 Task: Look for space in Sīdī Sālim, Egypt from 5th July, 2023 to 11th July, 2023 for 2 adults in price range Rs.8000 to Rs.16000. Place can be entire place with 2 bedrooms having 2 beds and 1 bathroom. Property type can be house, flat, guest house. Booking option can be shelf check-in. Required host language is English.
Action: Mouse moved to (534, 97)
Screenshot: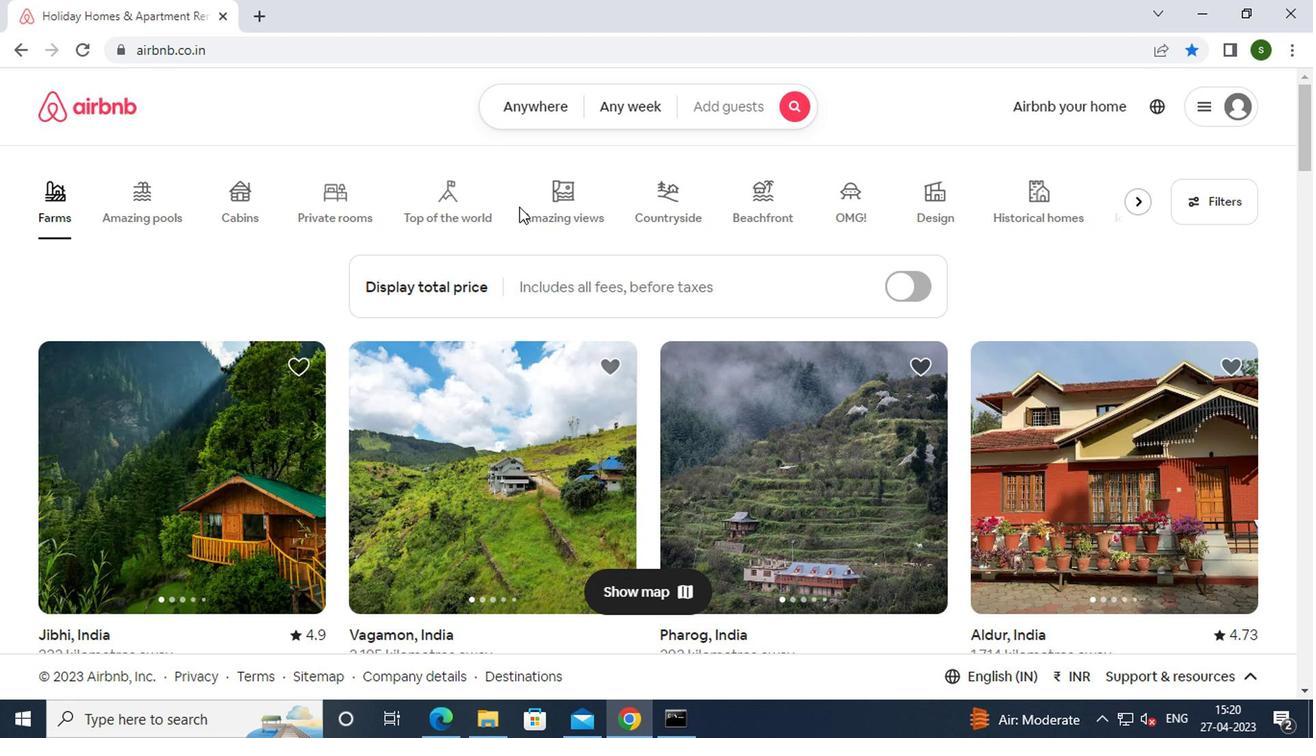 
Action: Mouse pressed left at (534, 97)
Screenshot: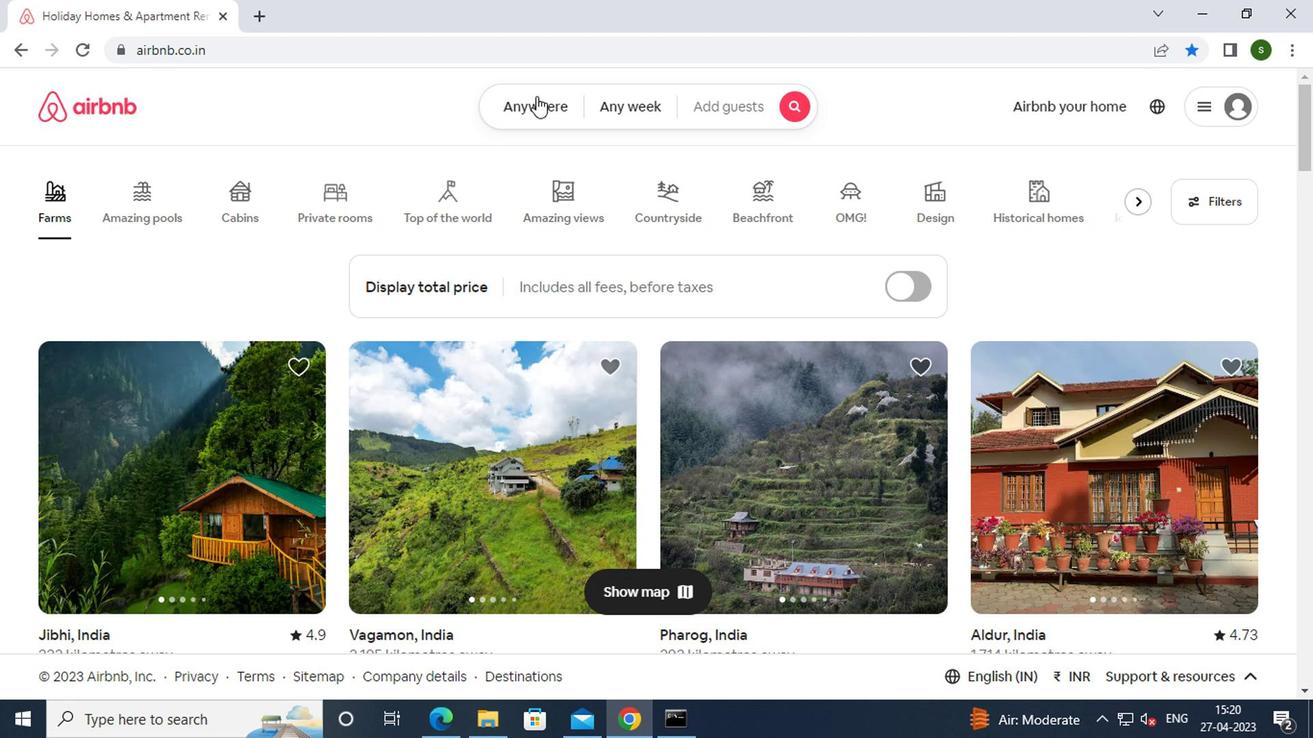 
Action: Mouse moved to (392, 188)
Screenshot: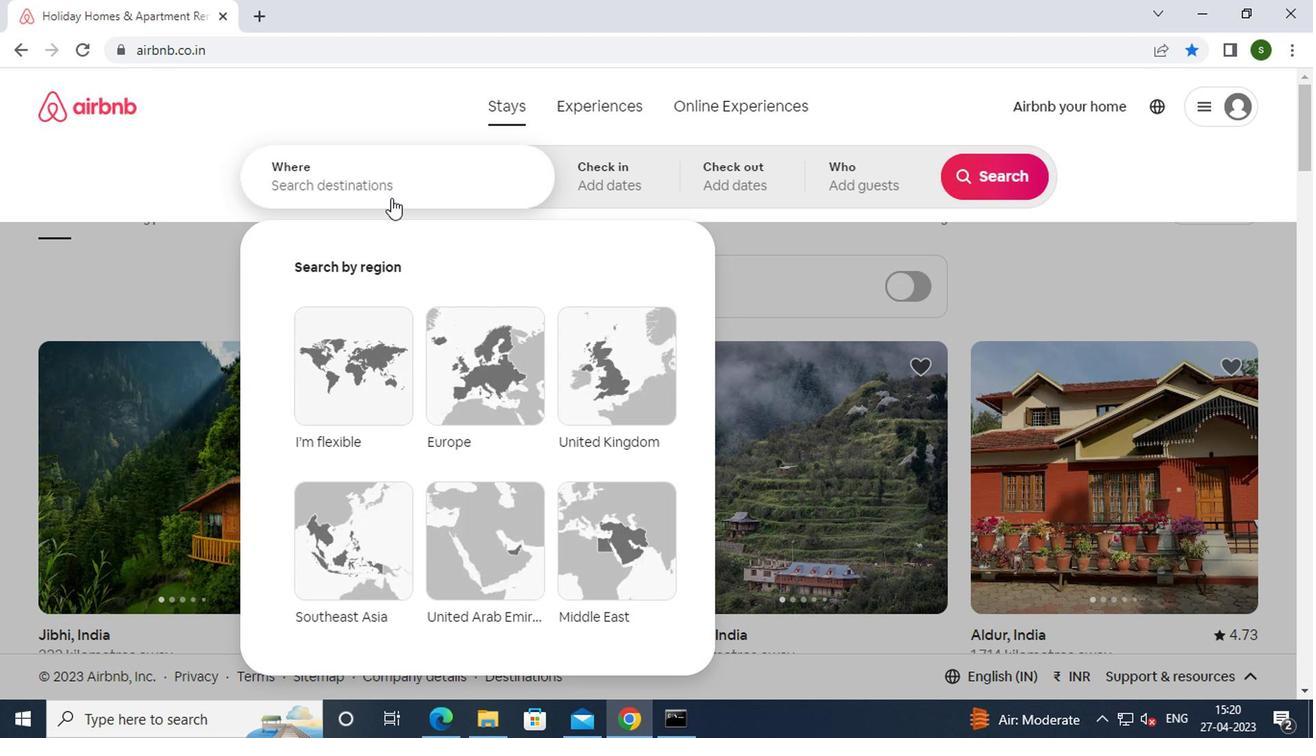 
Action: Mouse pressed left at (392, 188)
Screenshot: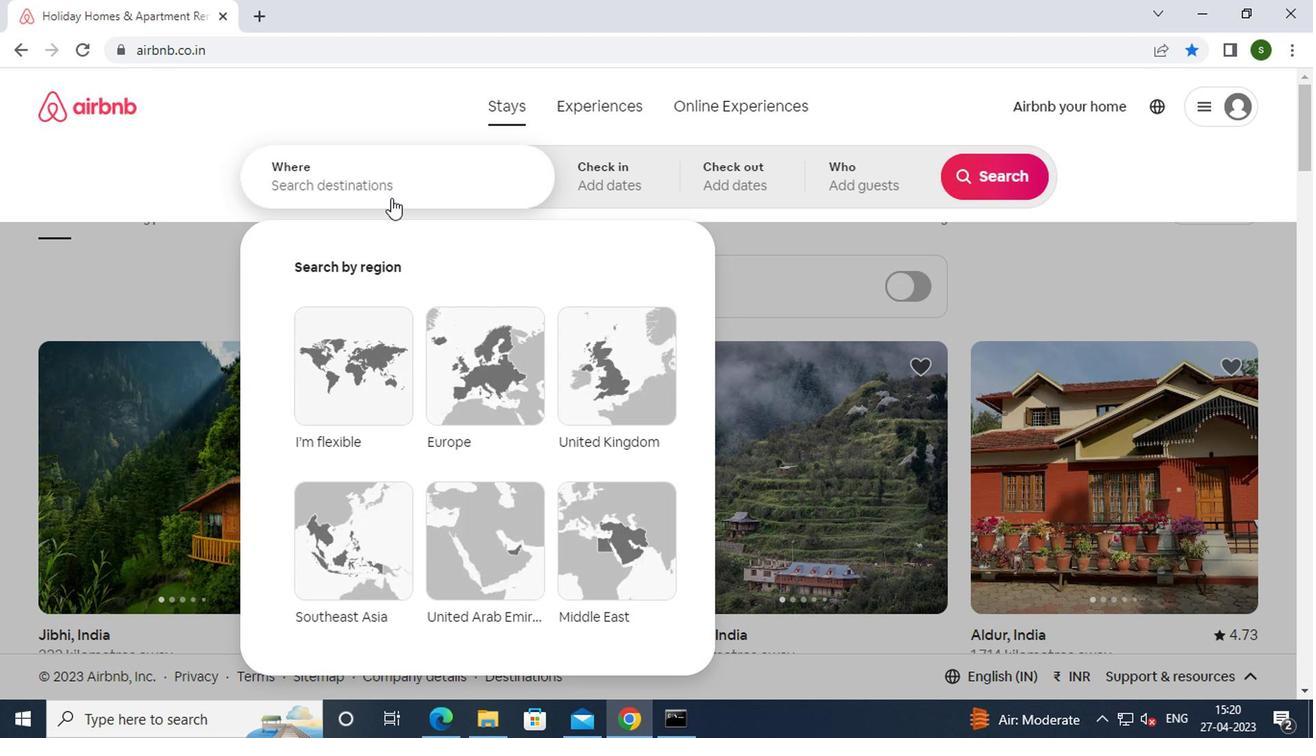 
Action: Key pressed s<Key.caps_lock>idi<Key.space><Key.caps_lock>s<Key.caps_lock>alim,<Key.space><Key.caps_lock>e<Key.caps_lock>gypt<Key.enter>
Screenshot: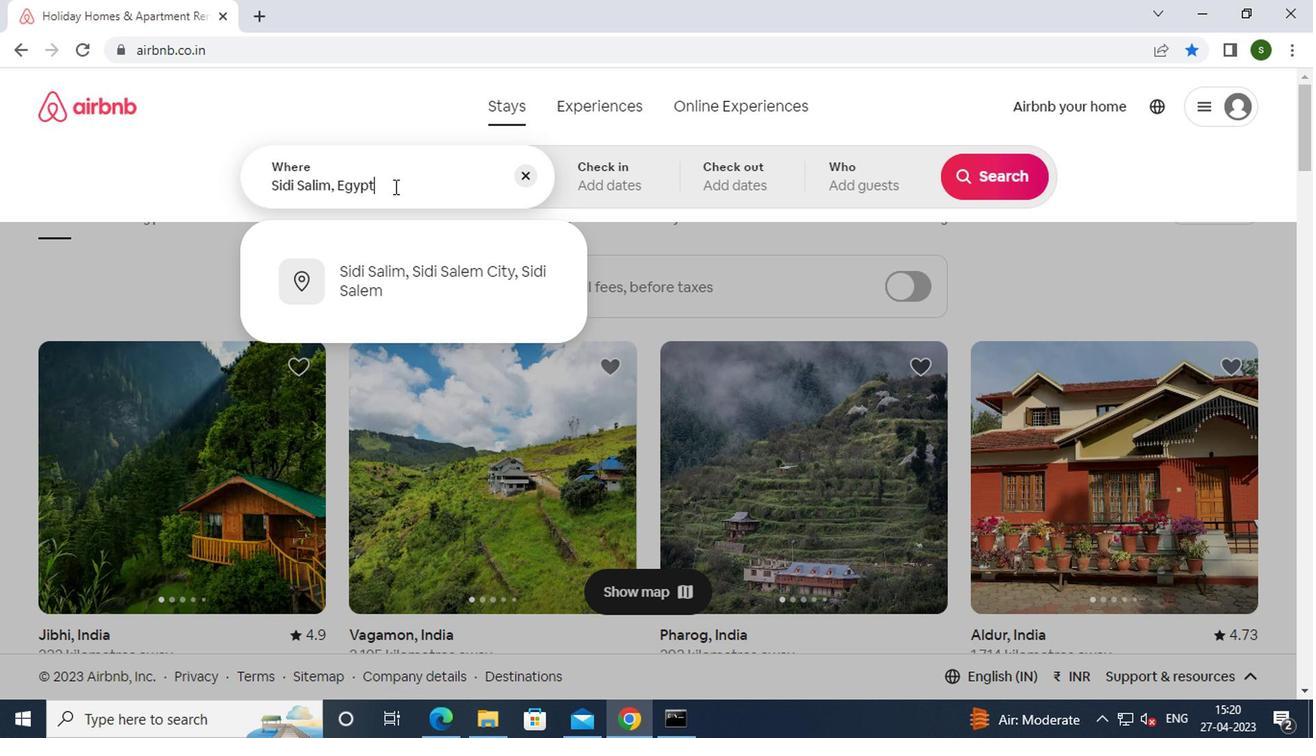 
Action: Mouse moved to (985, 331)
Screenshot: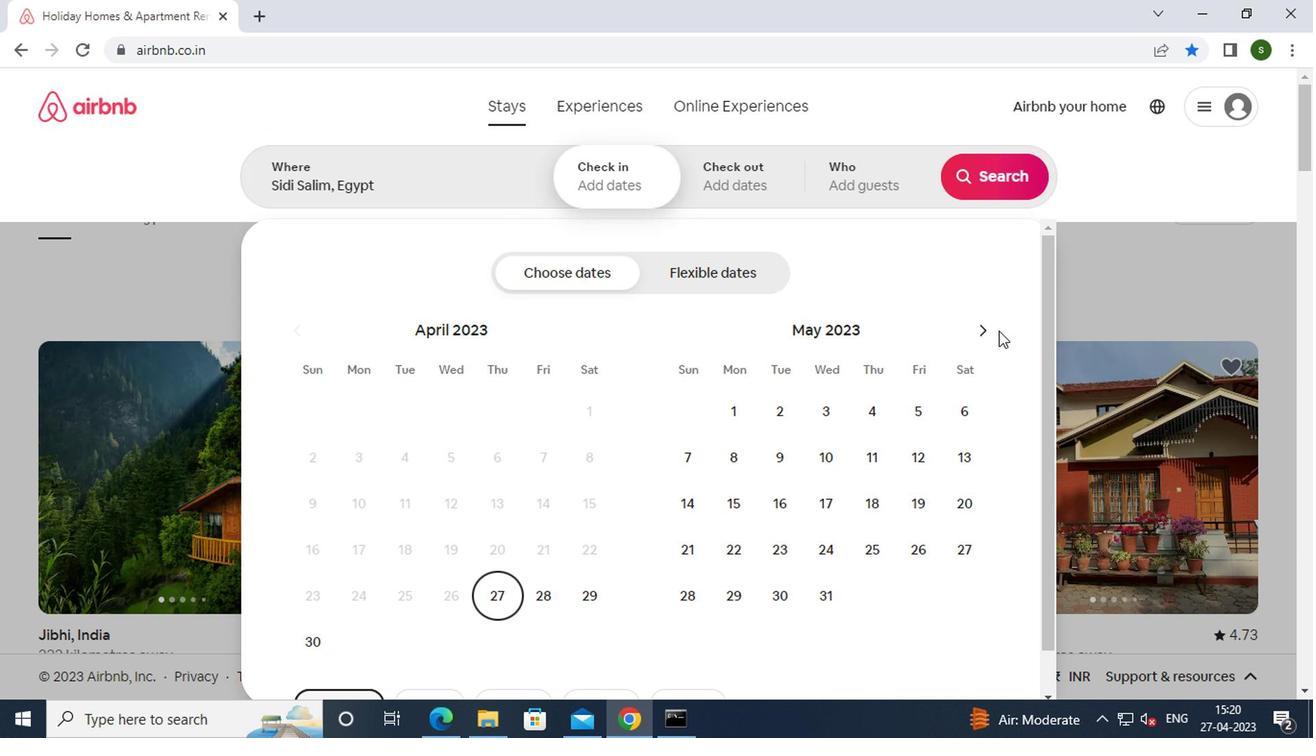
Action: Mouse pressed left at (985, 331)
Screenshot: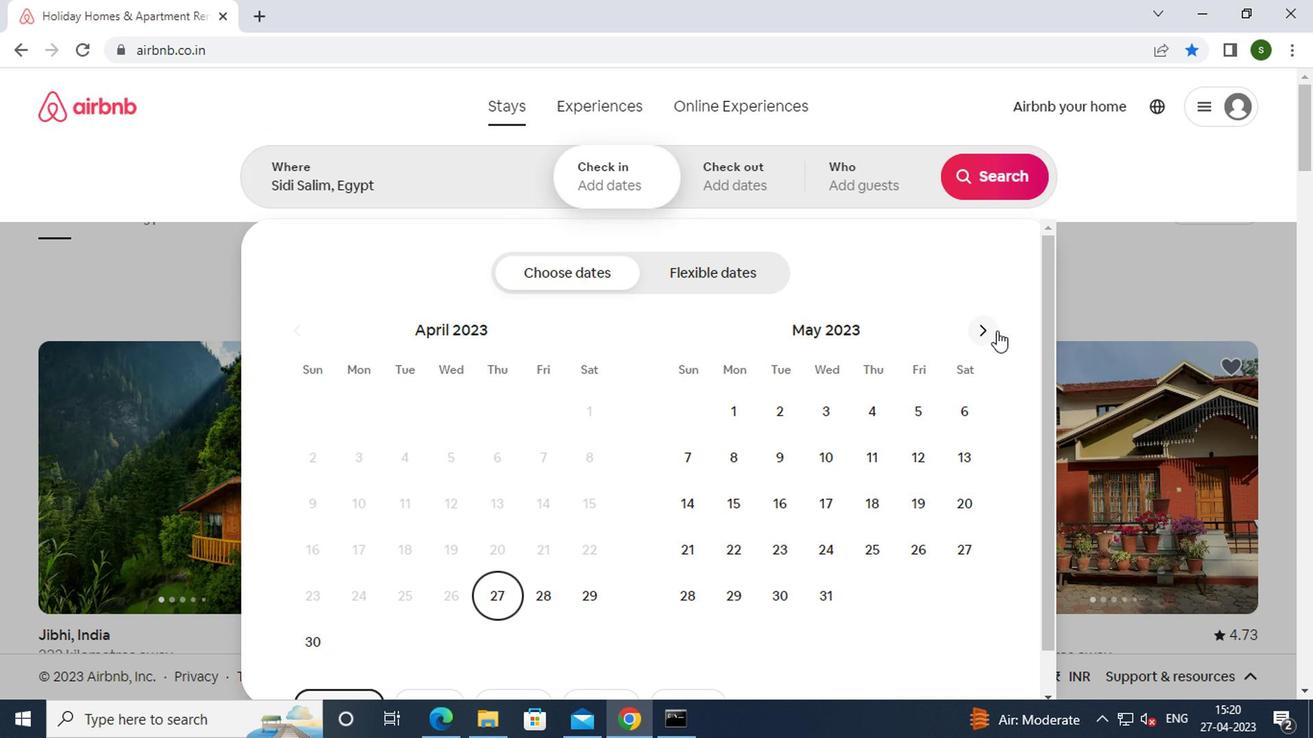
Action: Mouse pressed left at (985, 331)
Screenshot: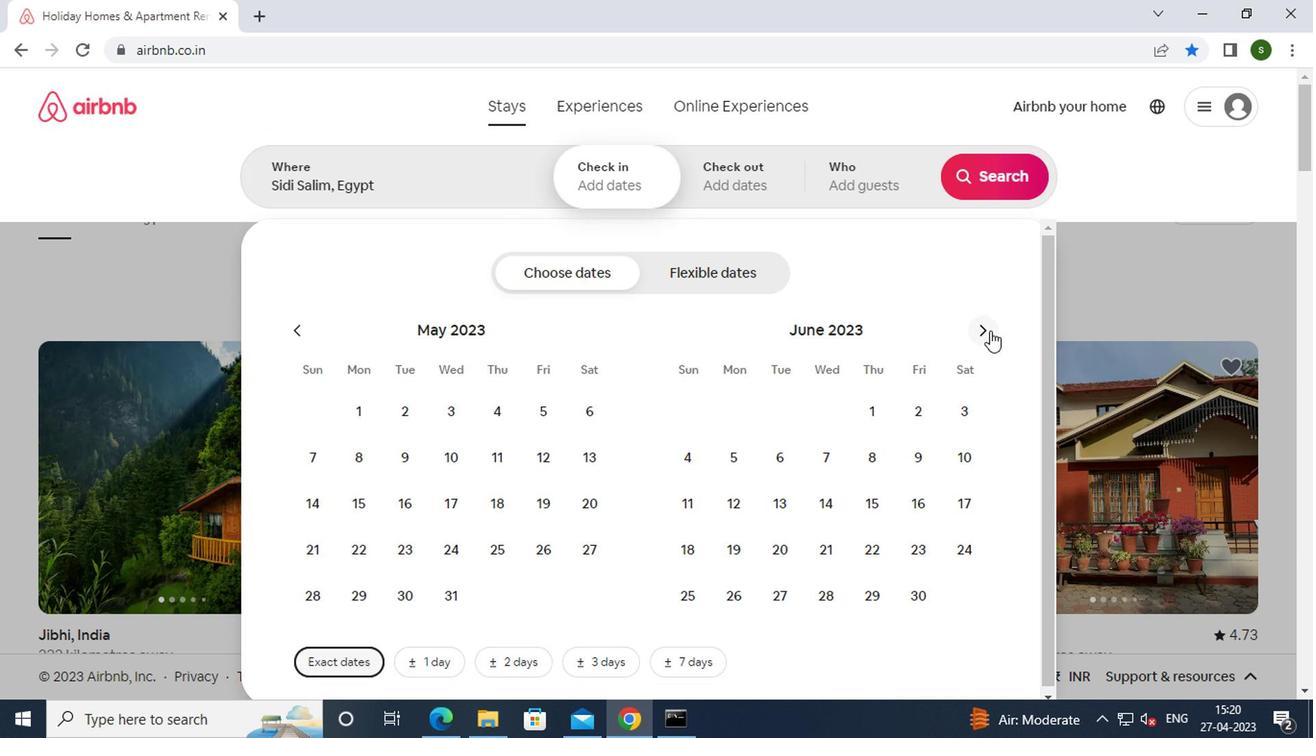 
Action: Mouse moved to (829, 459)
Screenshot: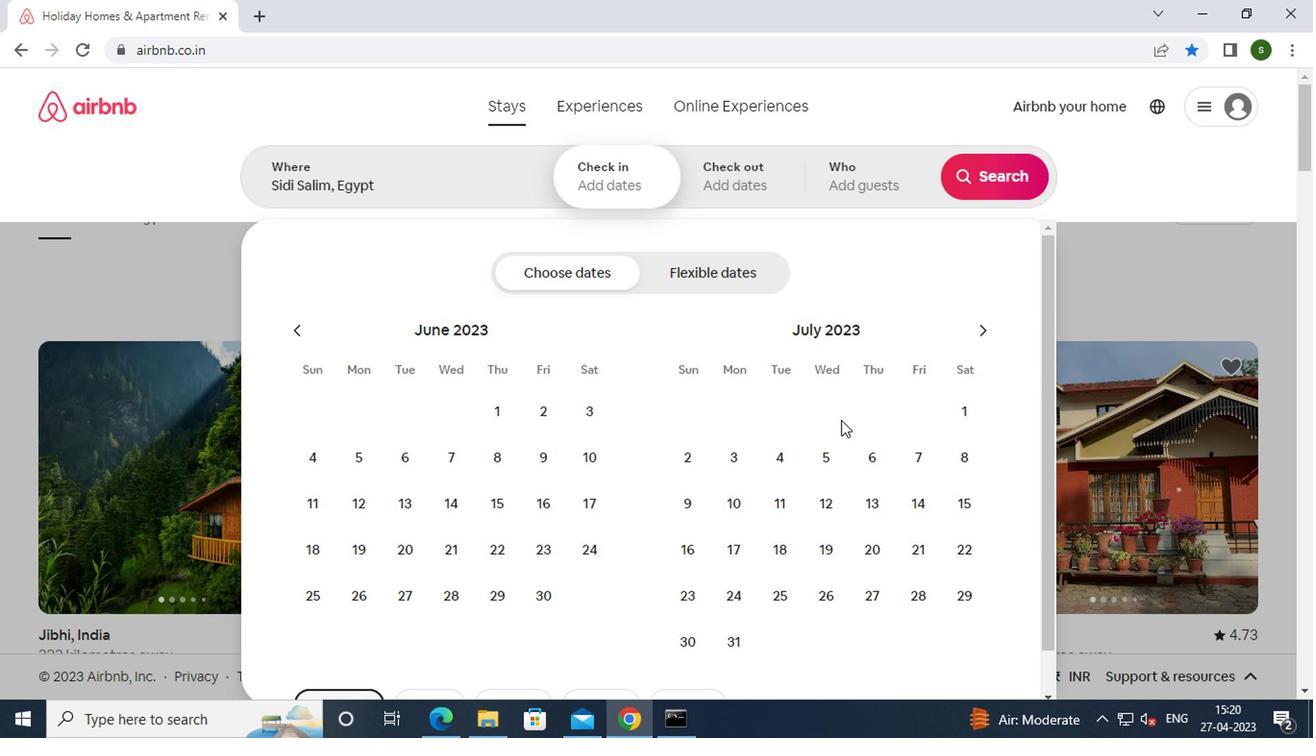 
Action: Mouse pressed left at (829, 459)
Screenshot: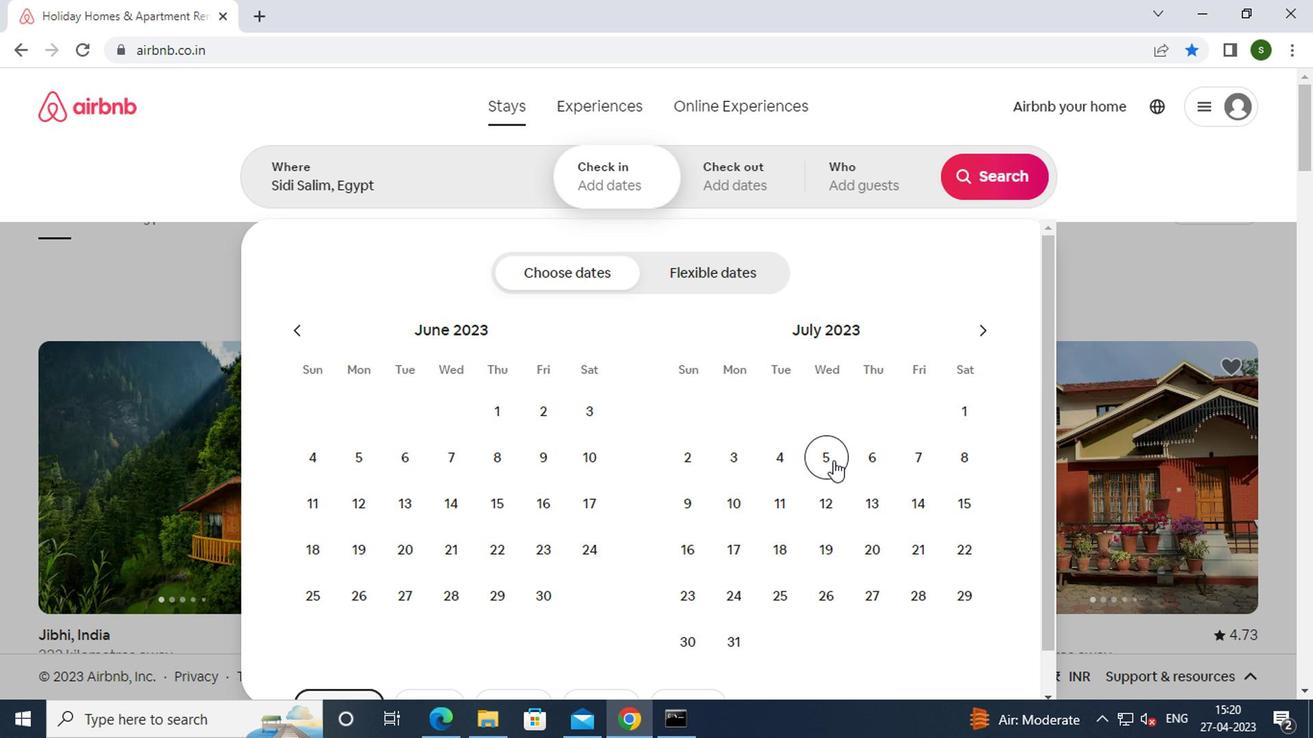 
Action: Mouse moved to (776, 507)
Screenshot: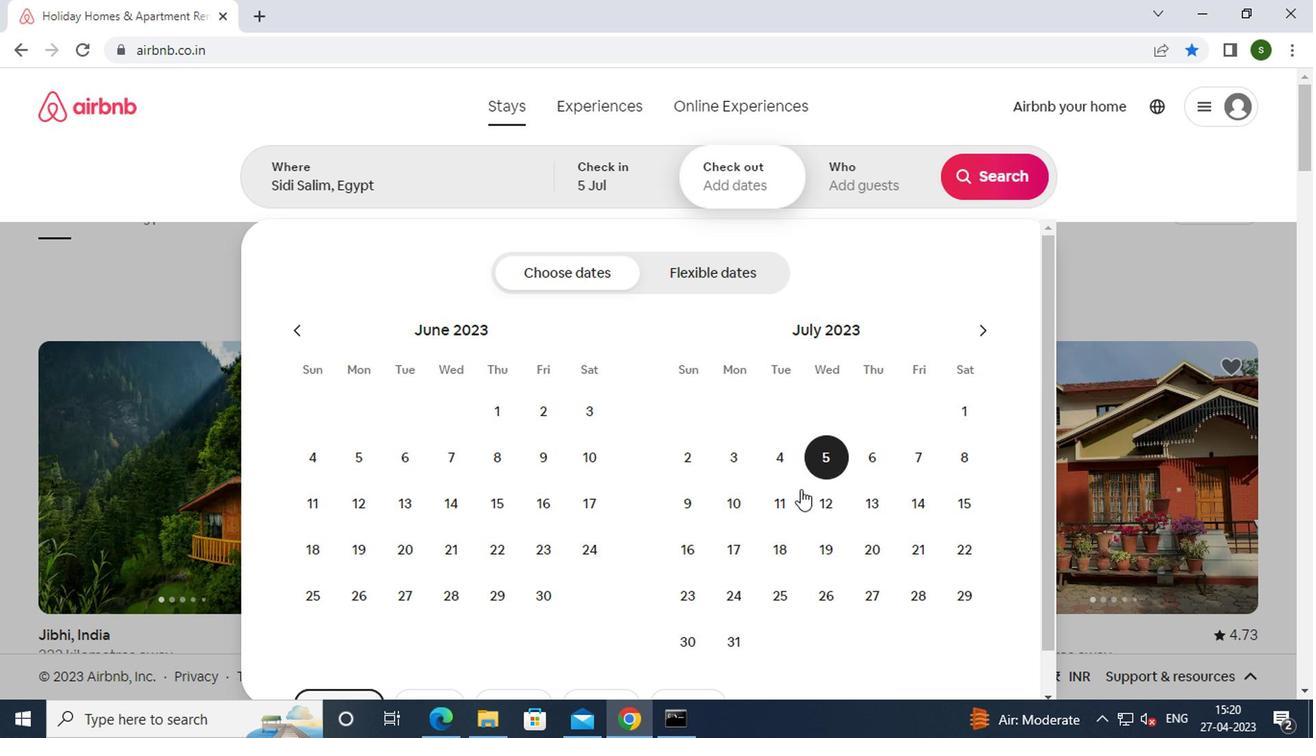 
Action: Mouse pressed left at (776, 507)
Screenshot: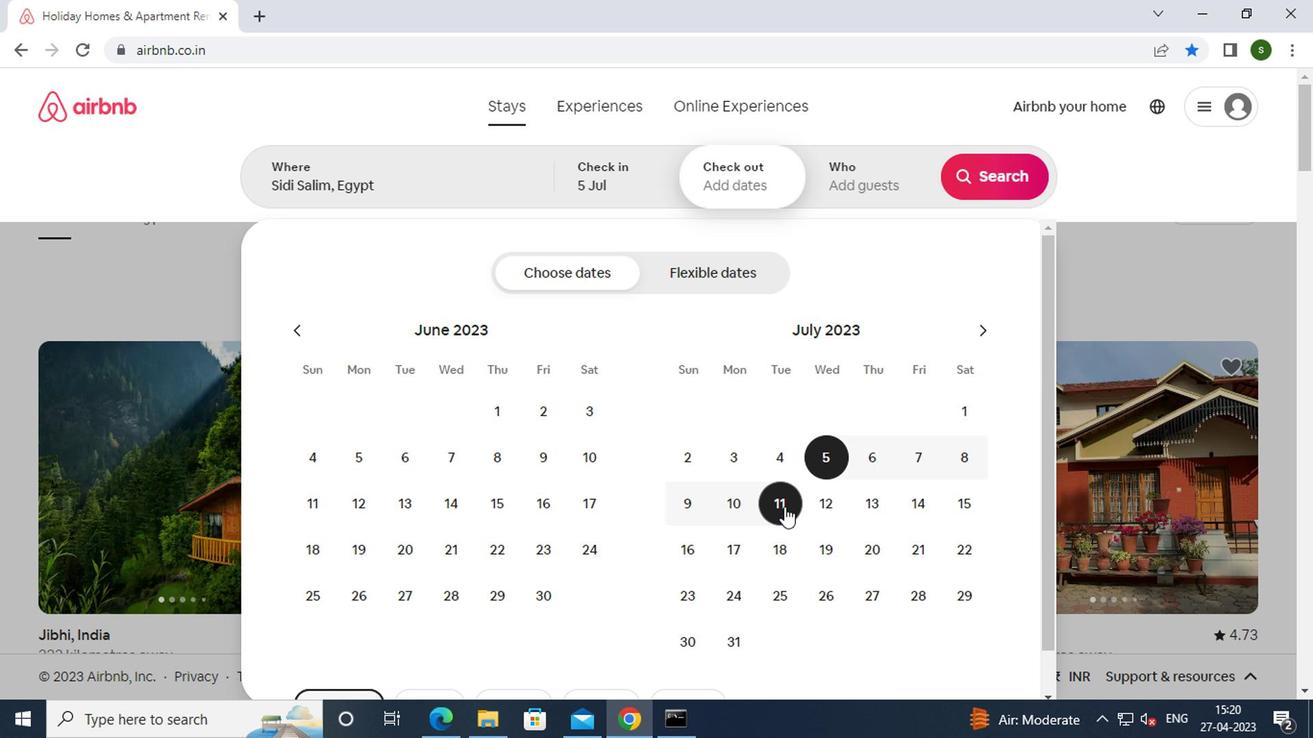 
Action: Mouse moved to (859, 190)
Screenshot: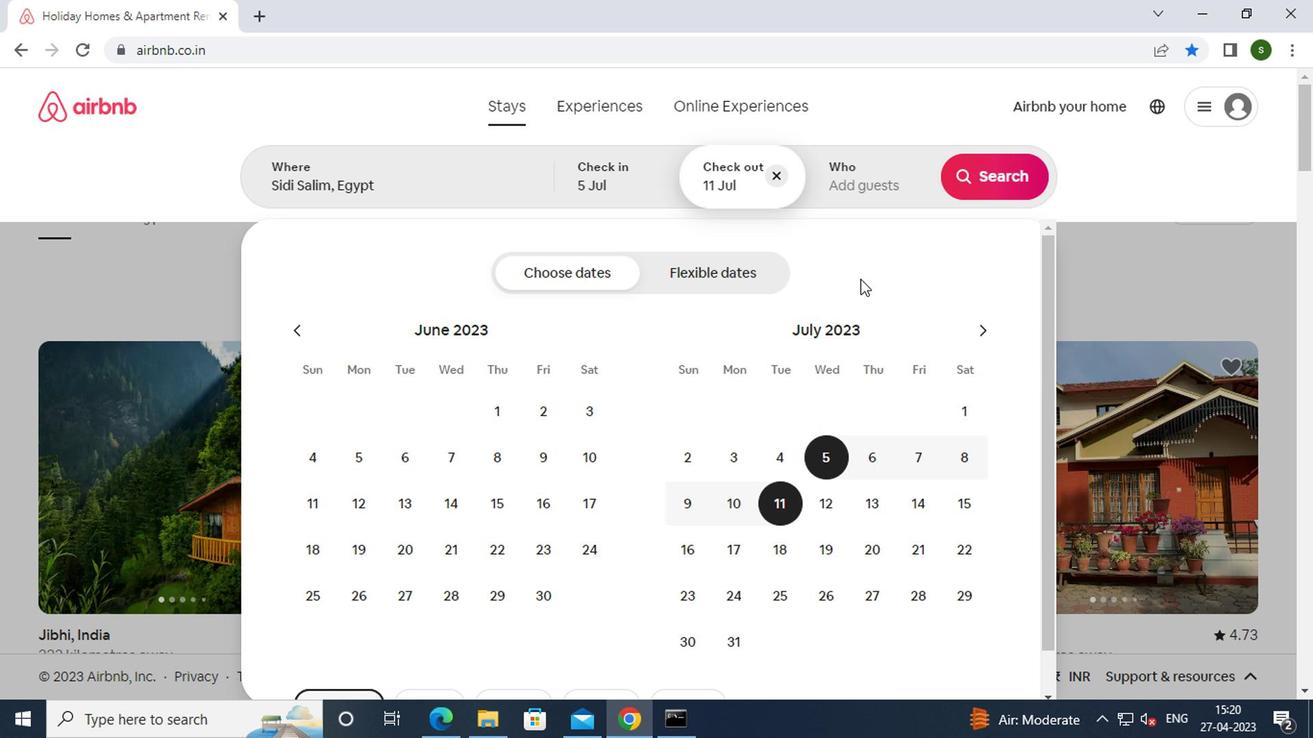 
Action: Mouse pressed left at (859, 190)
Screenshot: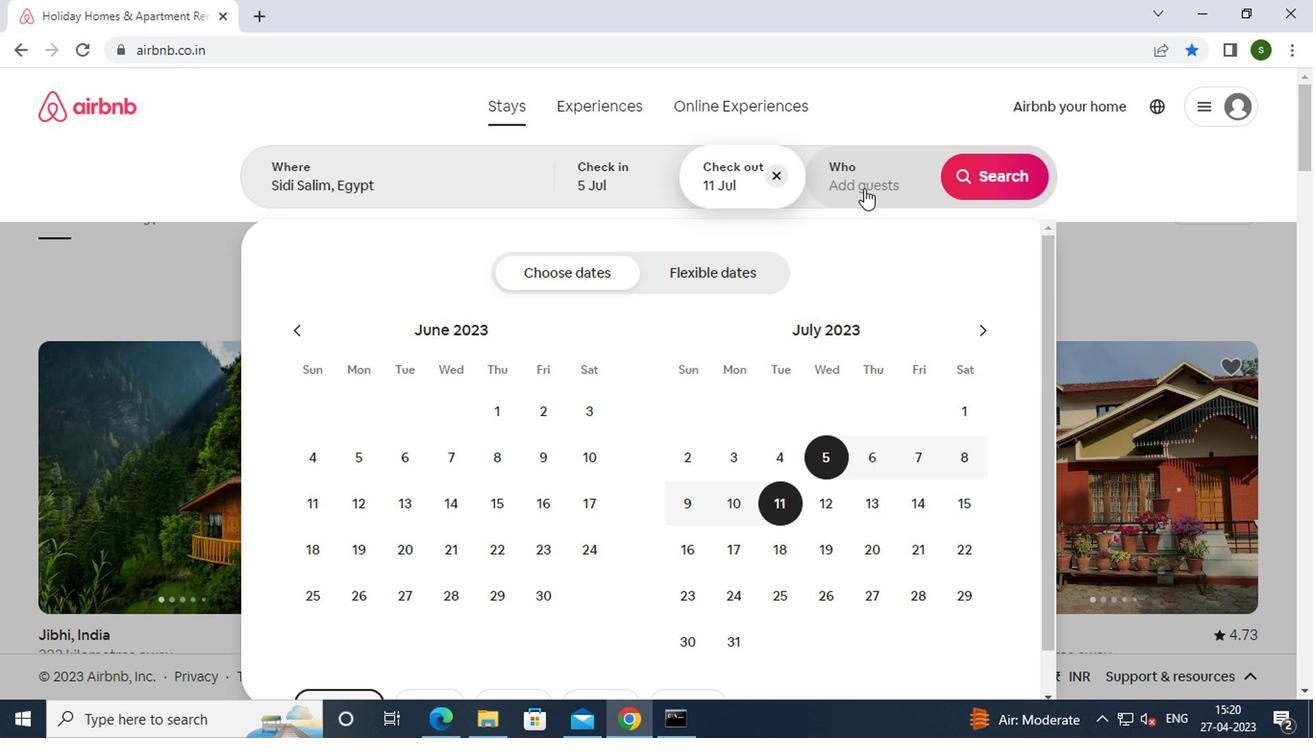 
Action: Mouse moved to (988, 285)
Screenshot: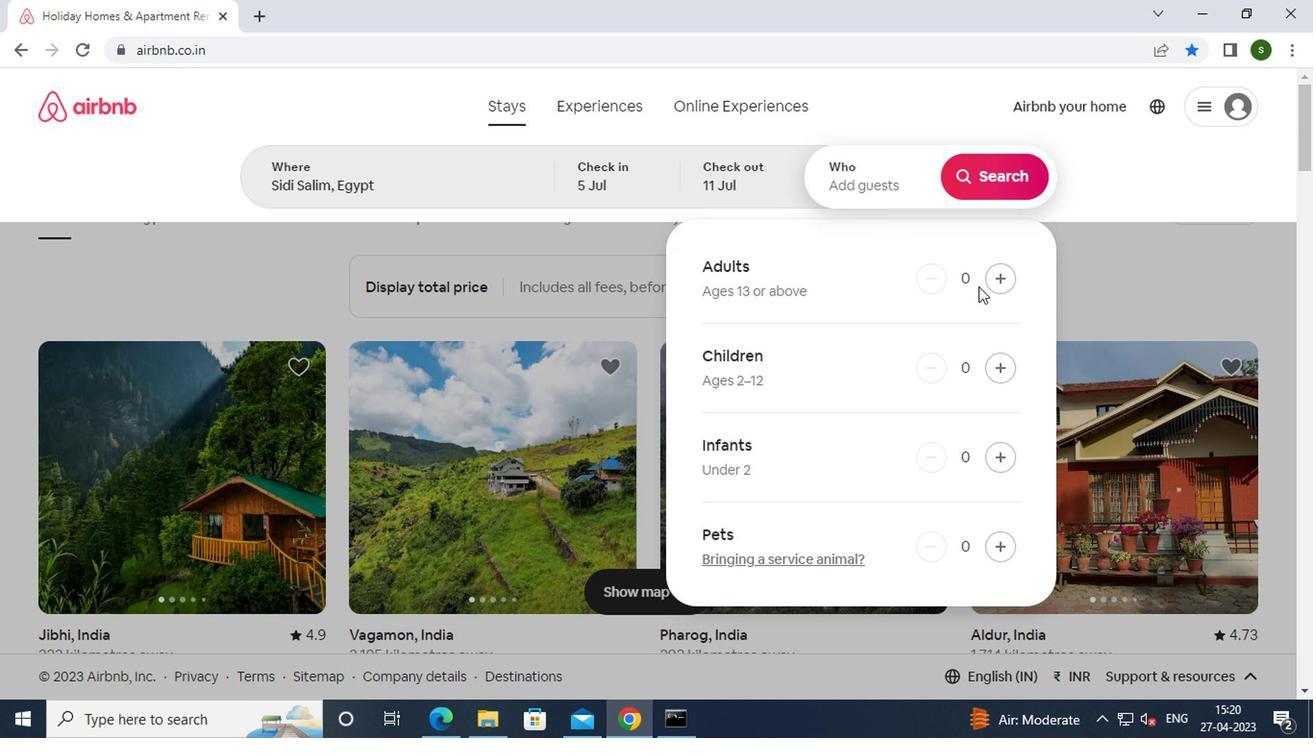 
Action: Mouse pressed left at (988, 285)
Screenshot: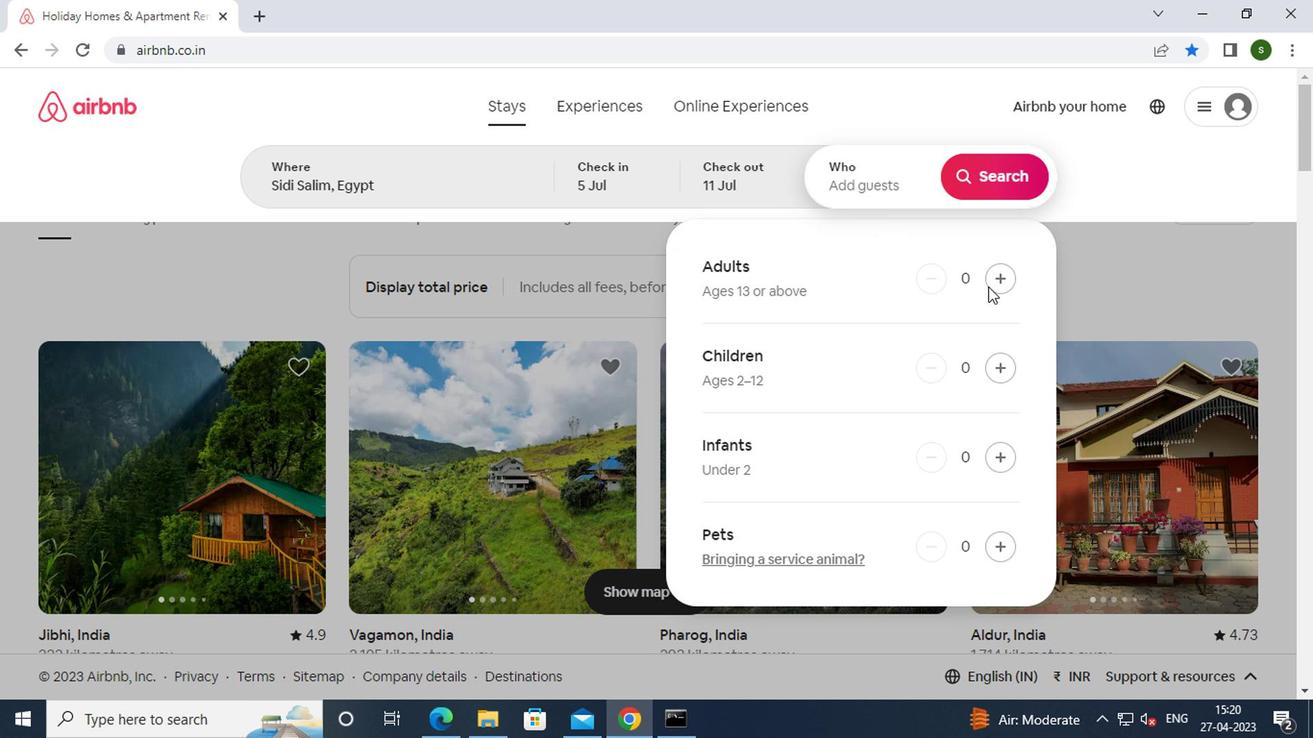 
Action: Mouse pressed left at (988, 285)
Screenshot: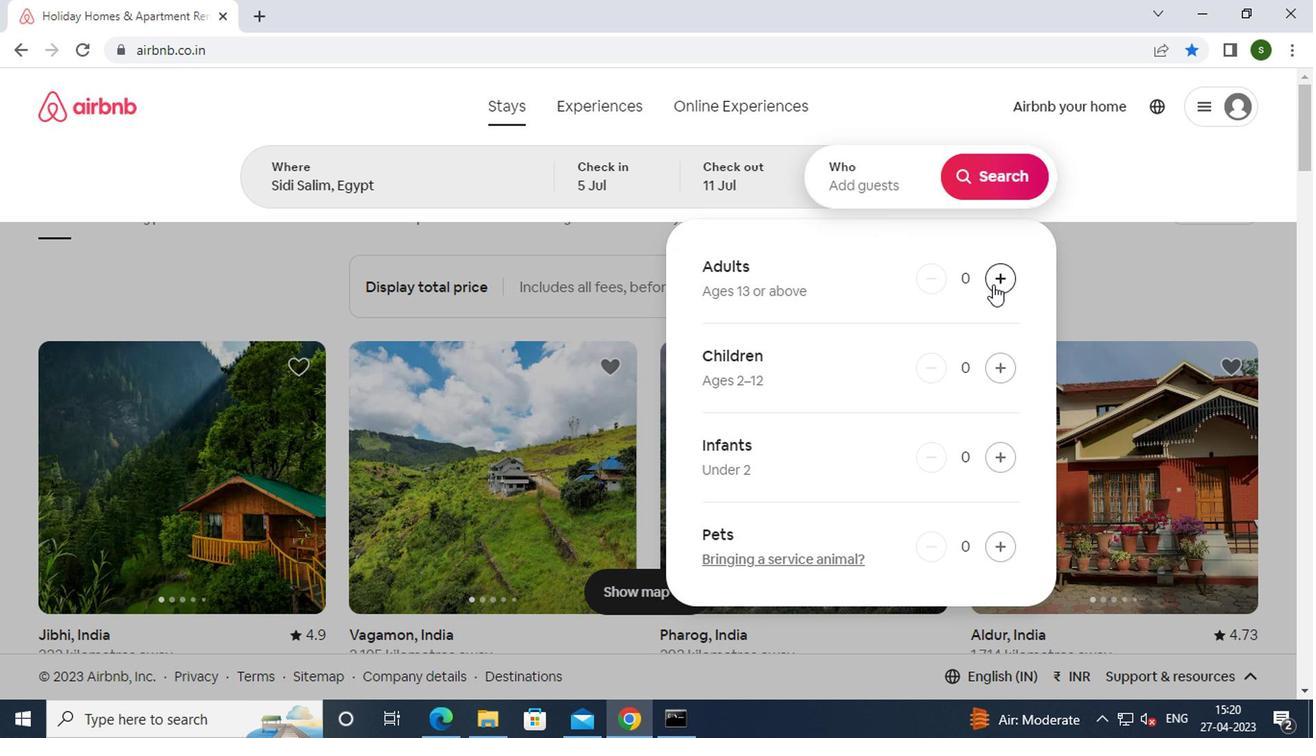 
Action: Mouse moved to (1005, 193)
Screenshot: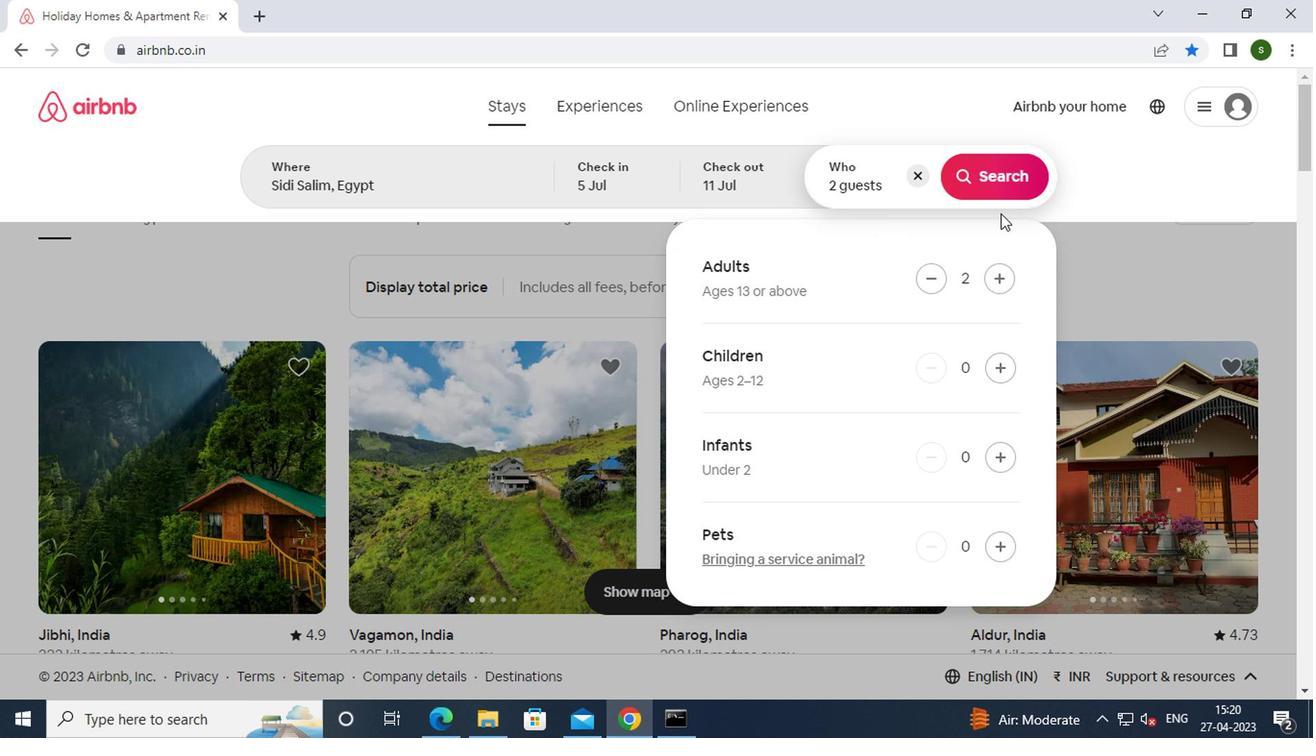 
Action: Mouse pressed left at (1005, 193)
Screenshot: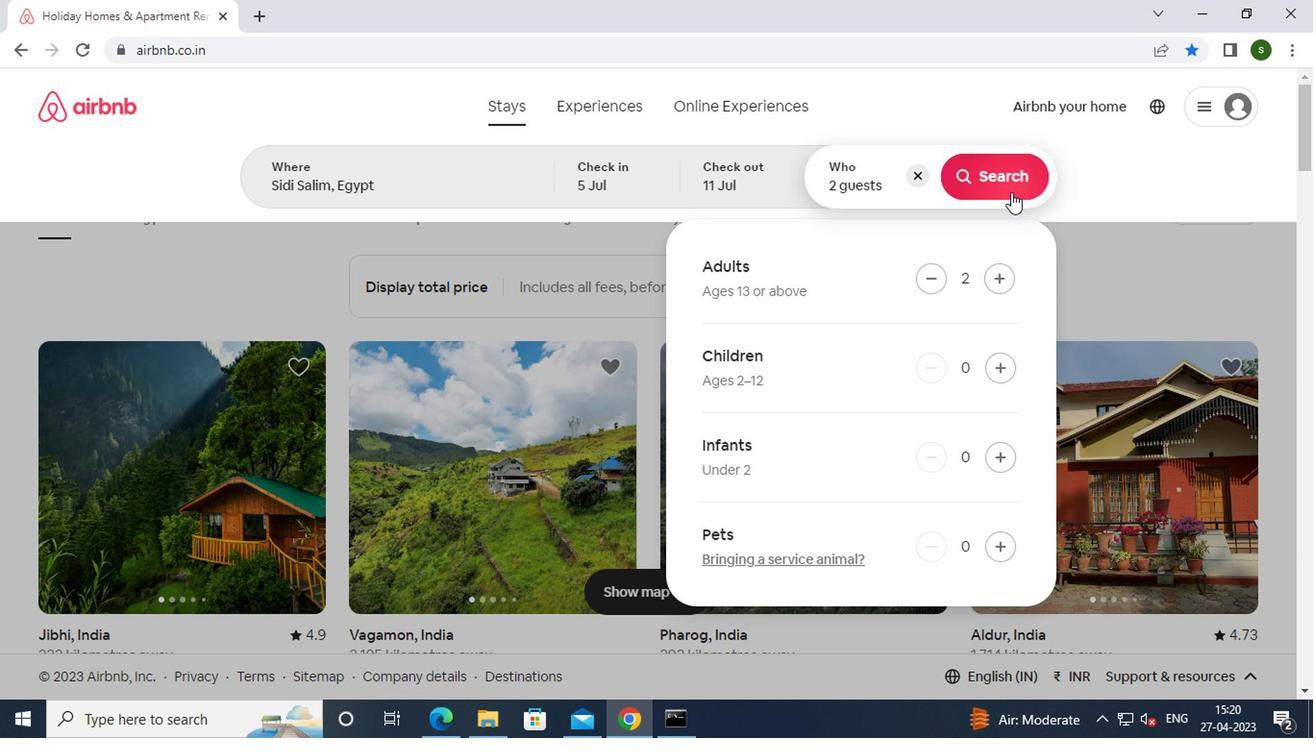 
Action: Mouse moved to (1226, 186)
Screenshot: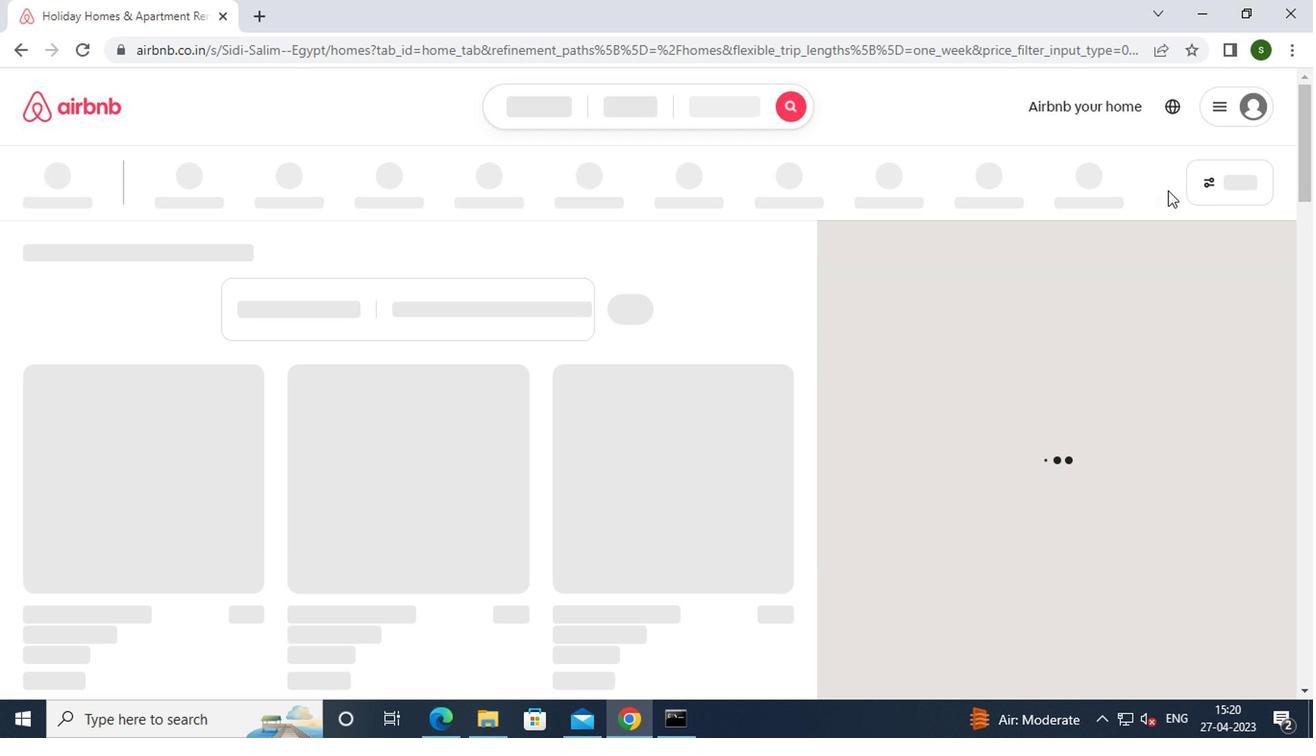 
Action: Mouse pressed left at (1226, 186)
Screenshot: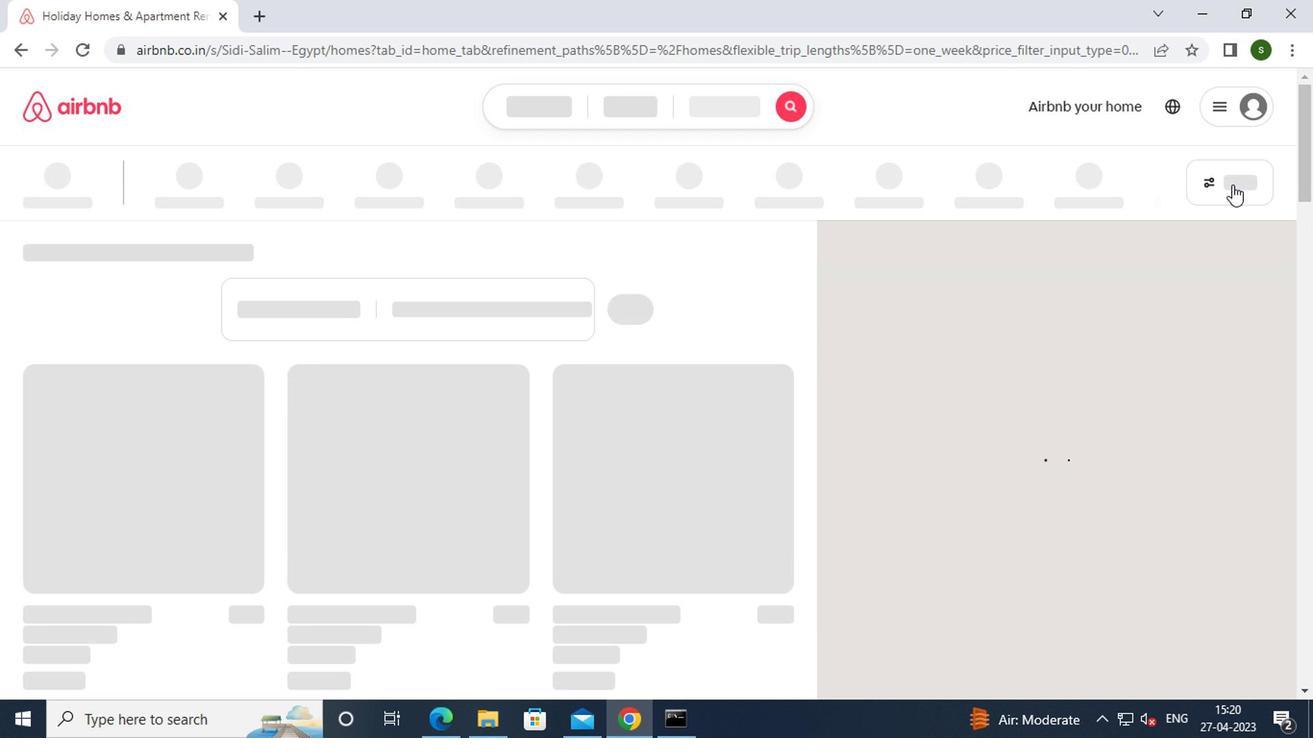 
Action: Mouse moved to (531, 419)
Screenshot: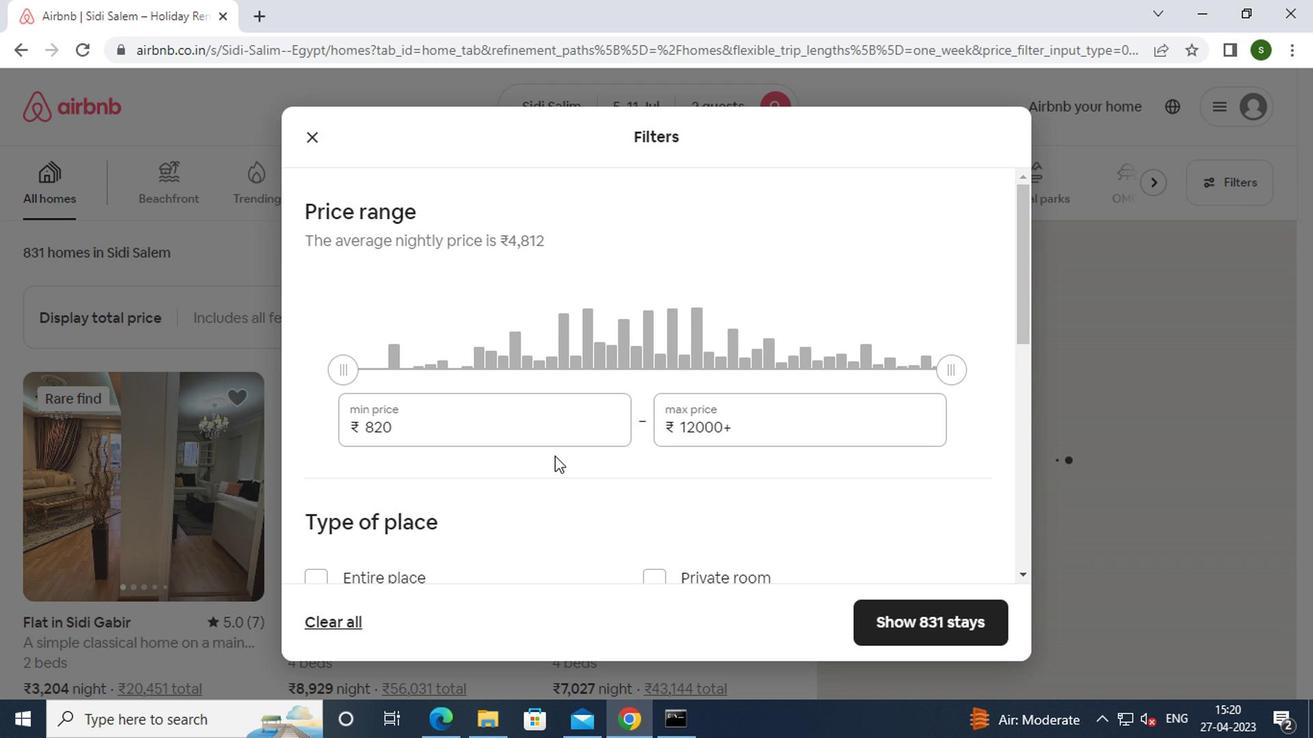 
Action: Mouse pressed left at (531, 419)
Screenshot: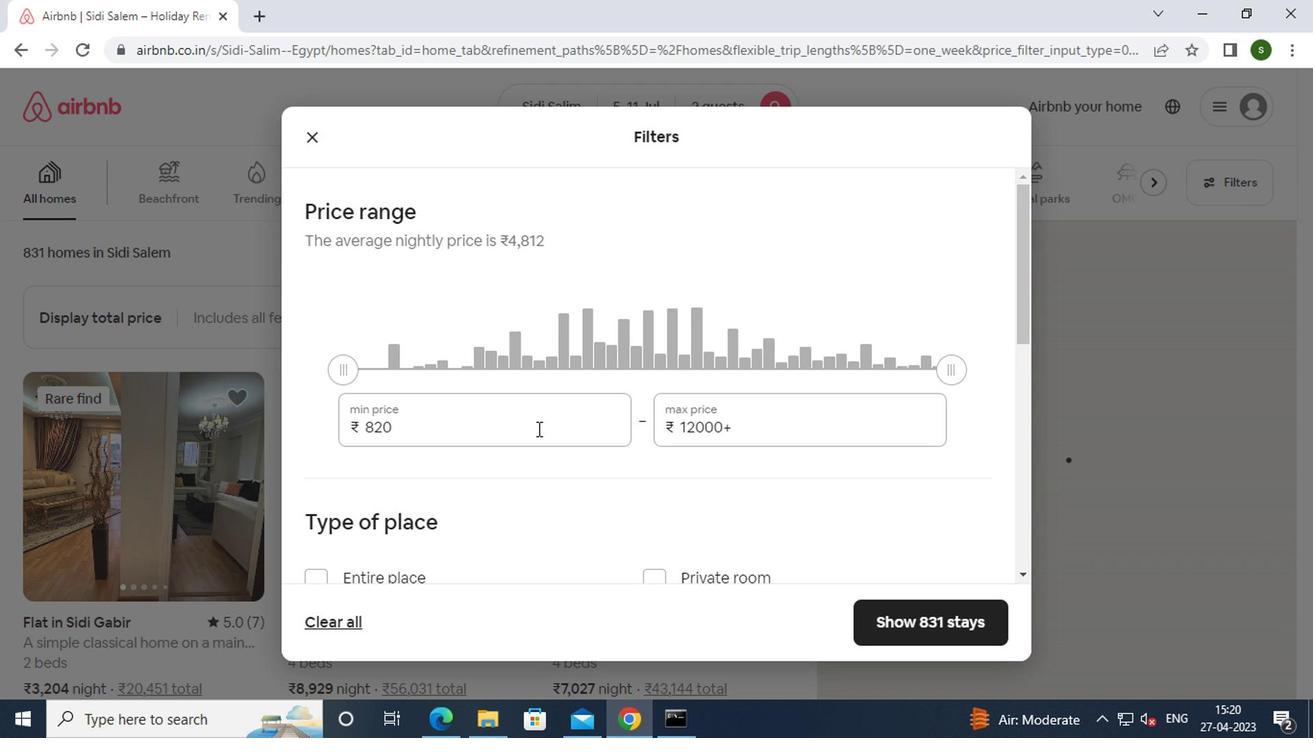 
Action: Key pressed <Key.backspace><Key.backspace><Key.backspace><Key.backspace><Key.backspace><Key.backspace><Key.backspace><Key.backspace>8000
Screenshot: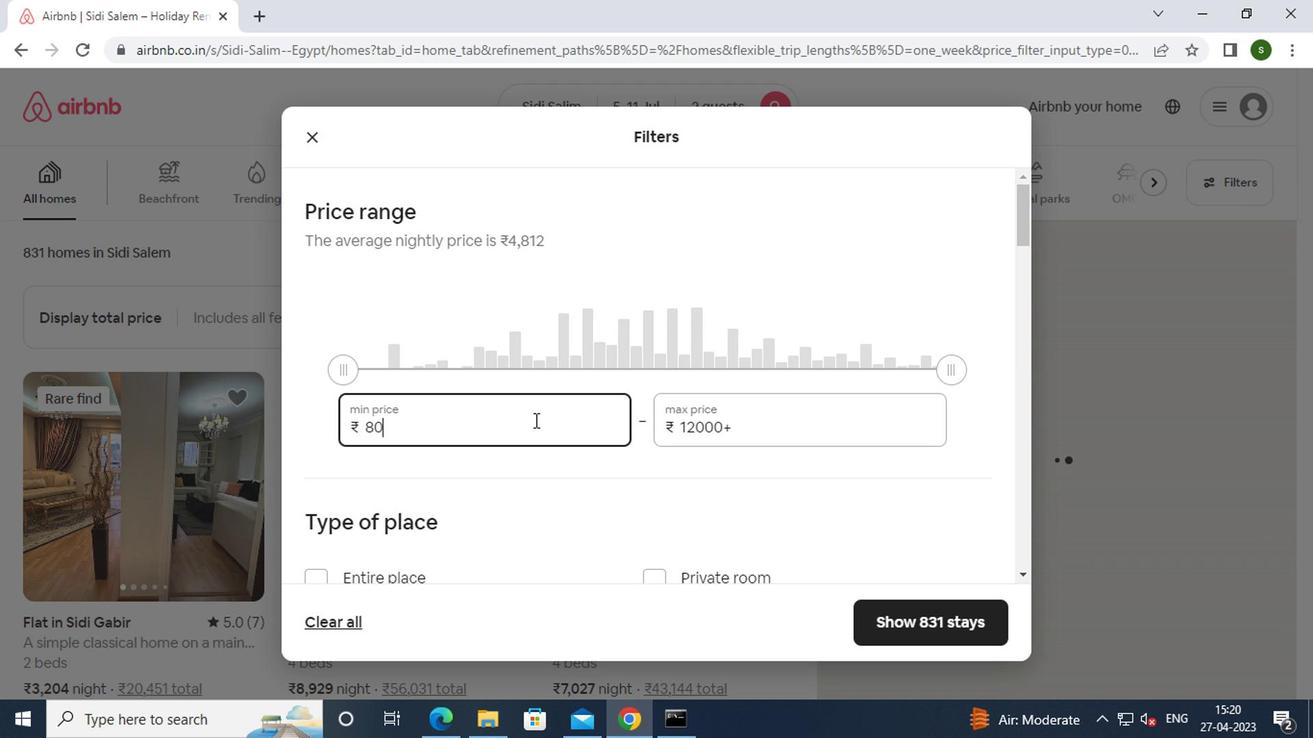 
Action: Mouse moved to (748, 419)
Screenshot: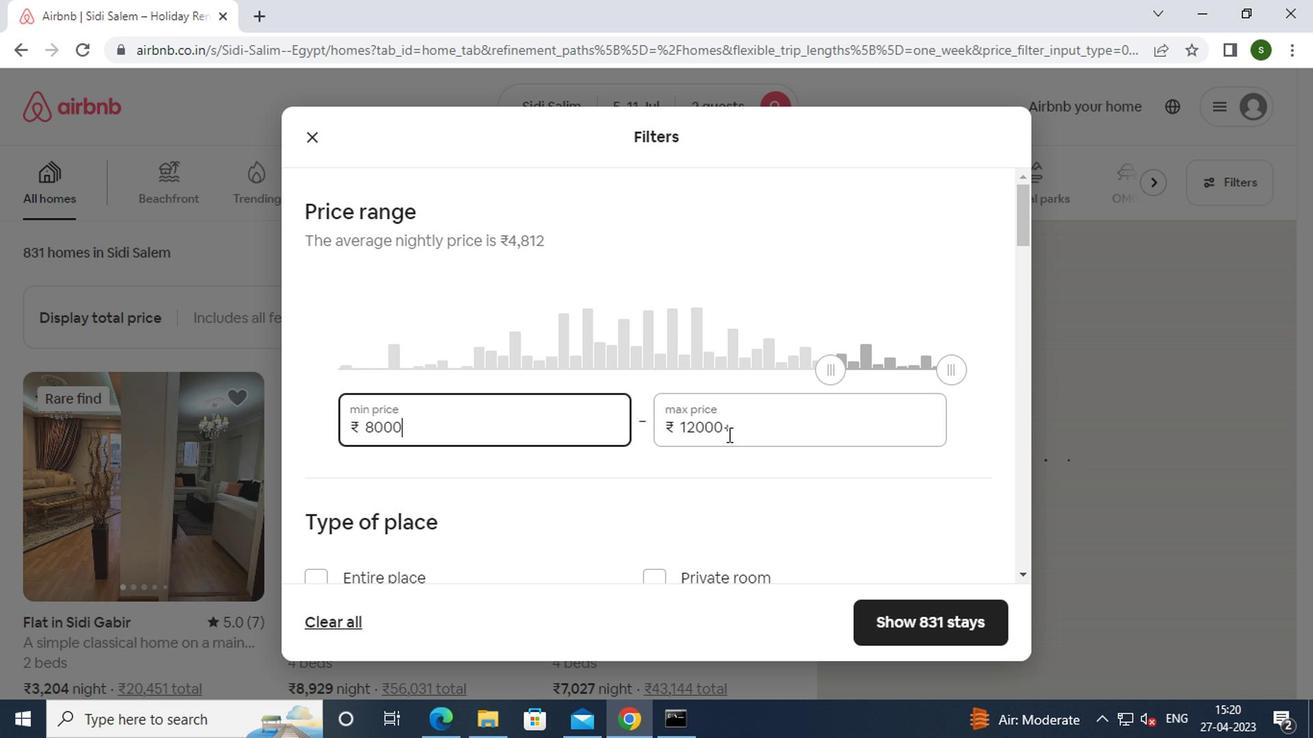 
Action: Mouse pressed left at (748, 419)
Screenshot: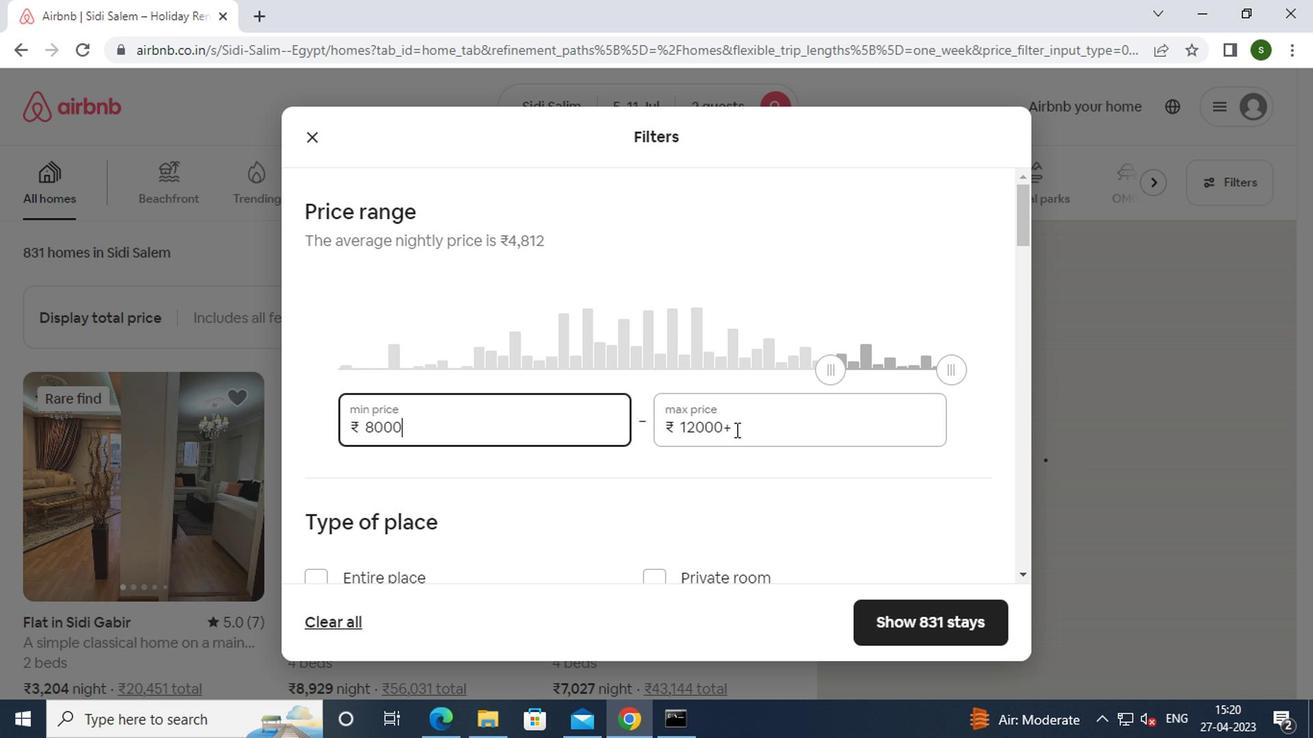 
Action: Key pressed <Key.backspace><Key.backspace><Key.backspace><Key.backspace><Key.backspace><Key.backspace><Key.backspace><Key.backspace><Key.backspace><Key.backspace><Key.backspace><Key.backspace>16000
Screenshot: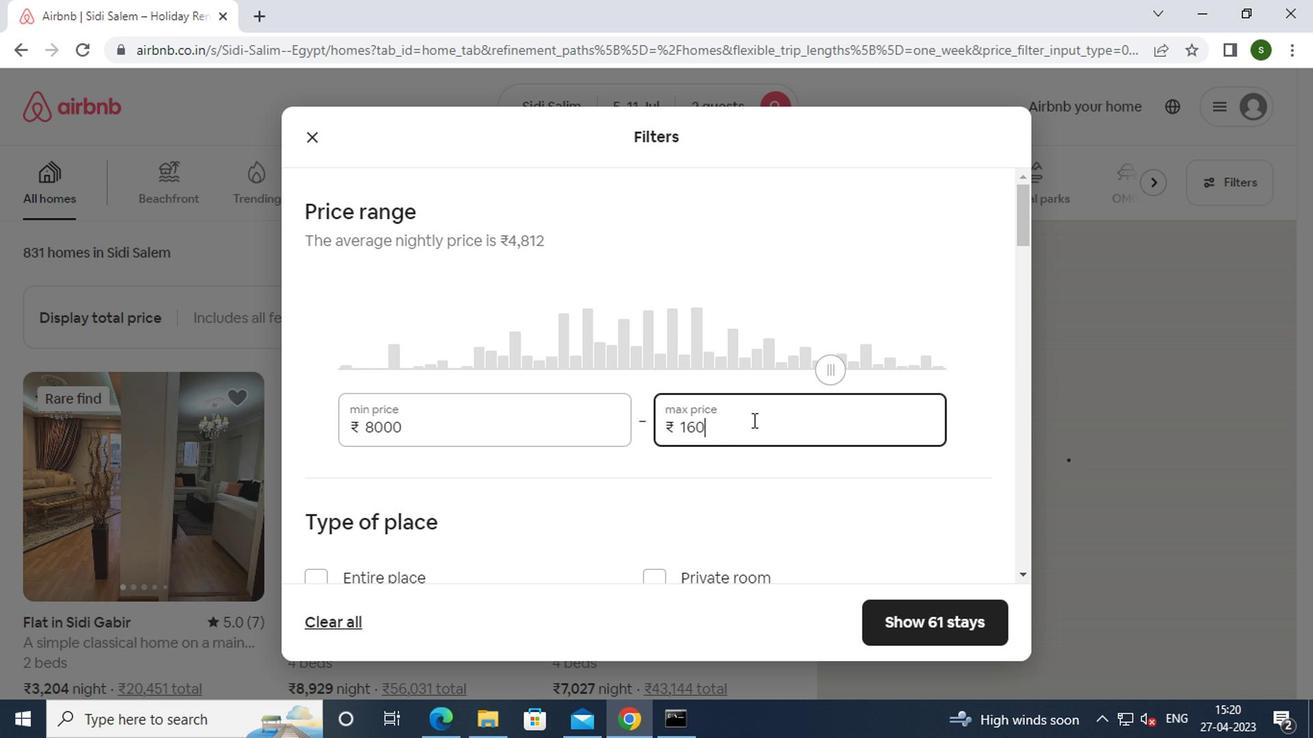 
Action: Mouse moved to (567, 453)
Screenshot: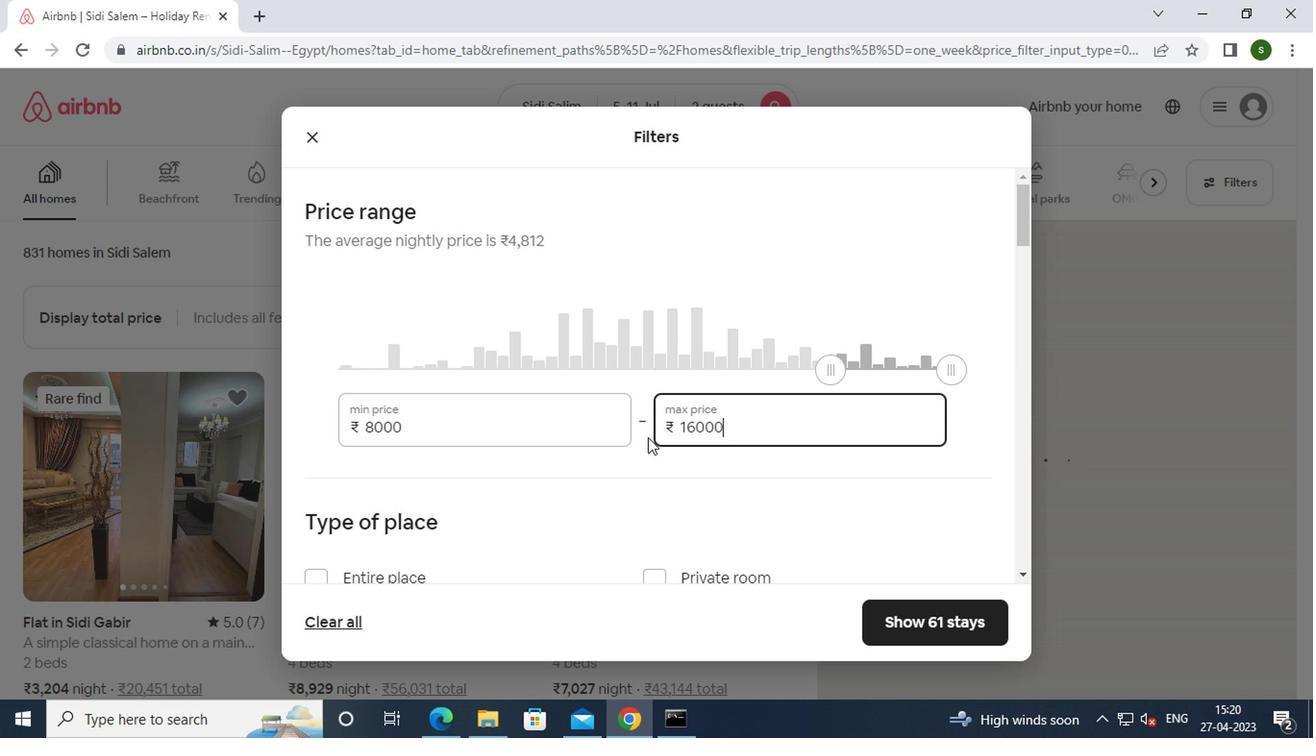 
Action: Mouse scrolled (567, 452) with delta (0, -1)
Screenshot: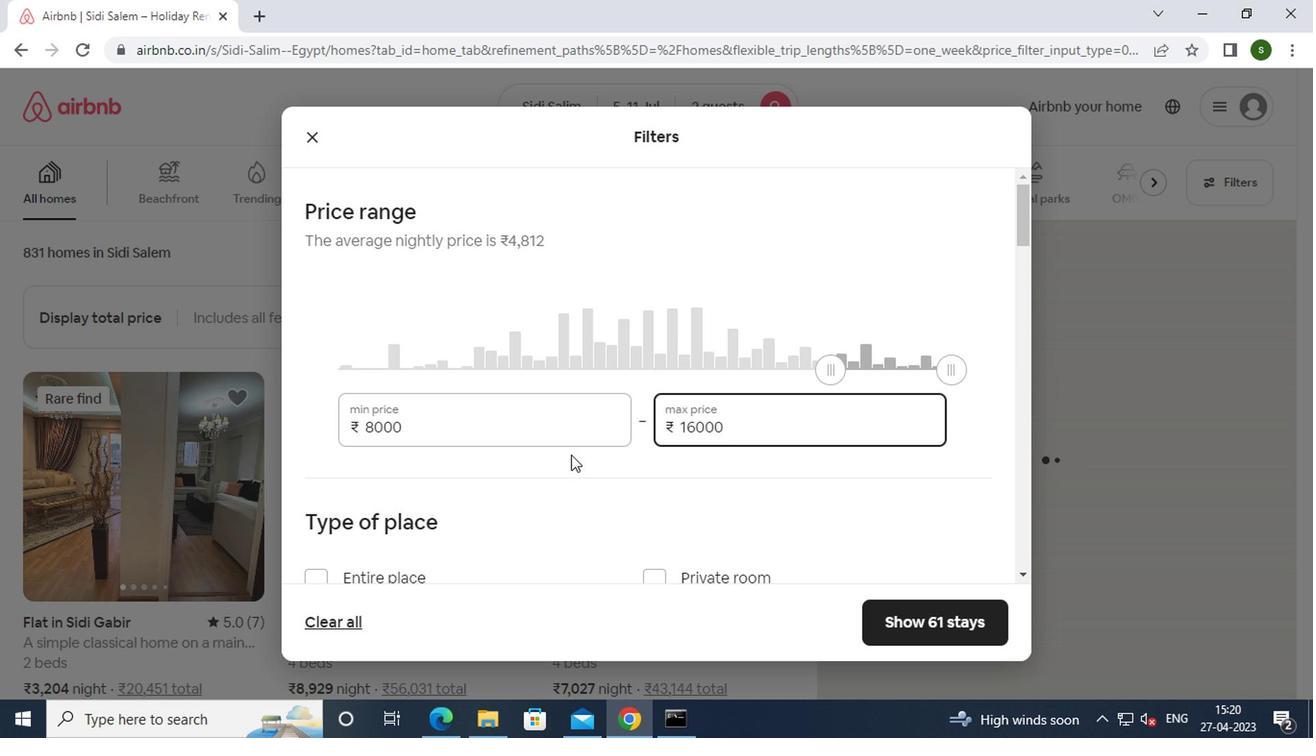 
Action: Mouse scrolled (567, 452) with delta (0, -1)
Screenshot: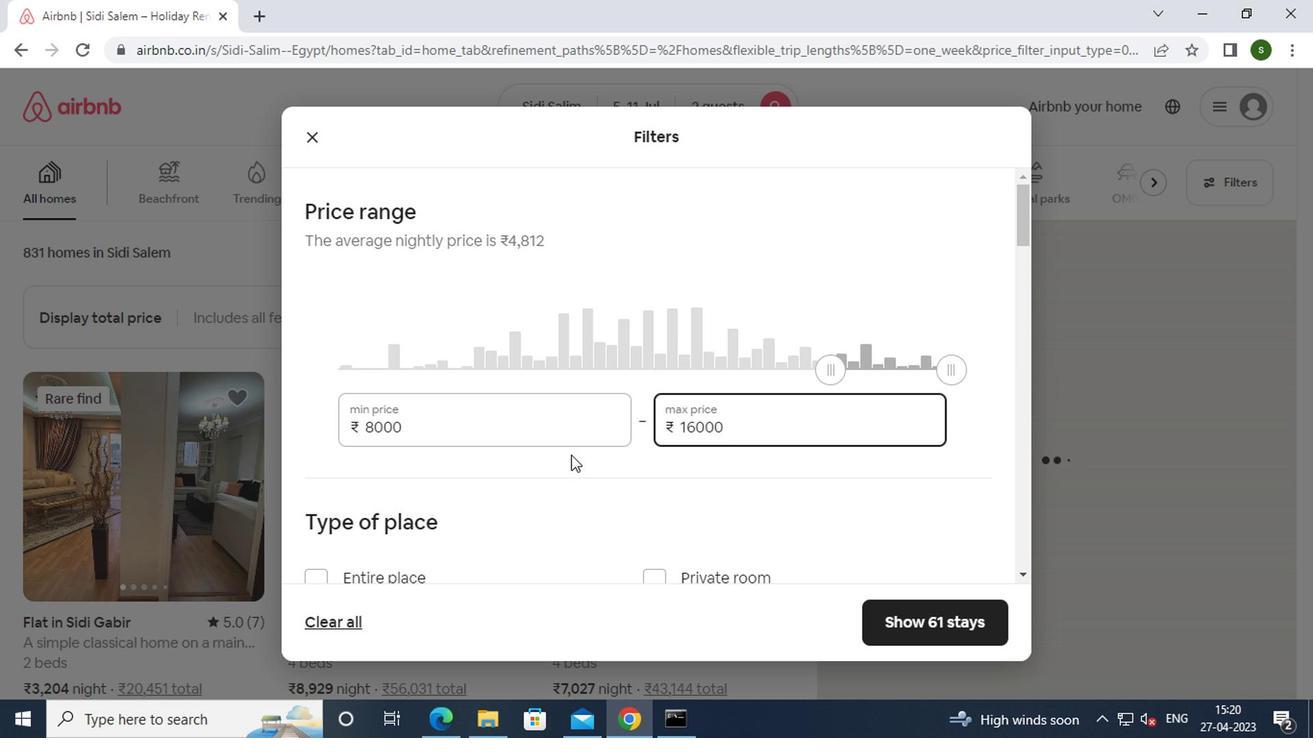 
Action: Mouse moved to (407, 394)
Screenshot: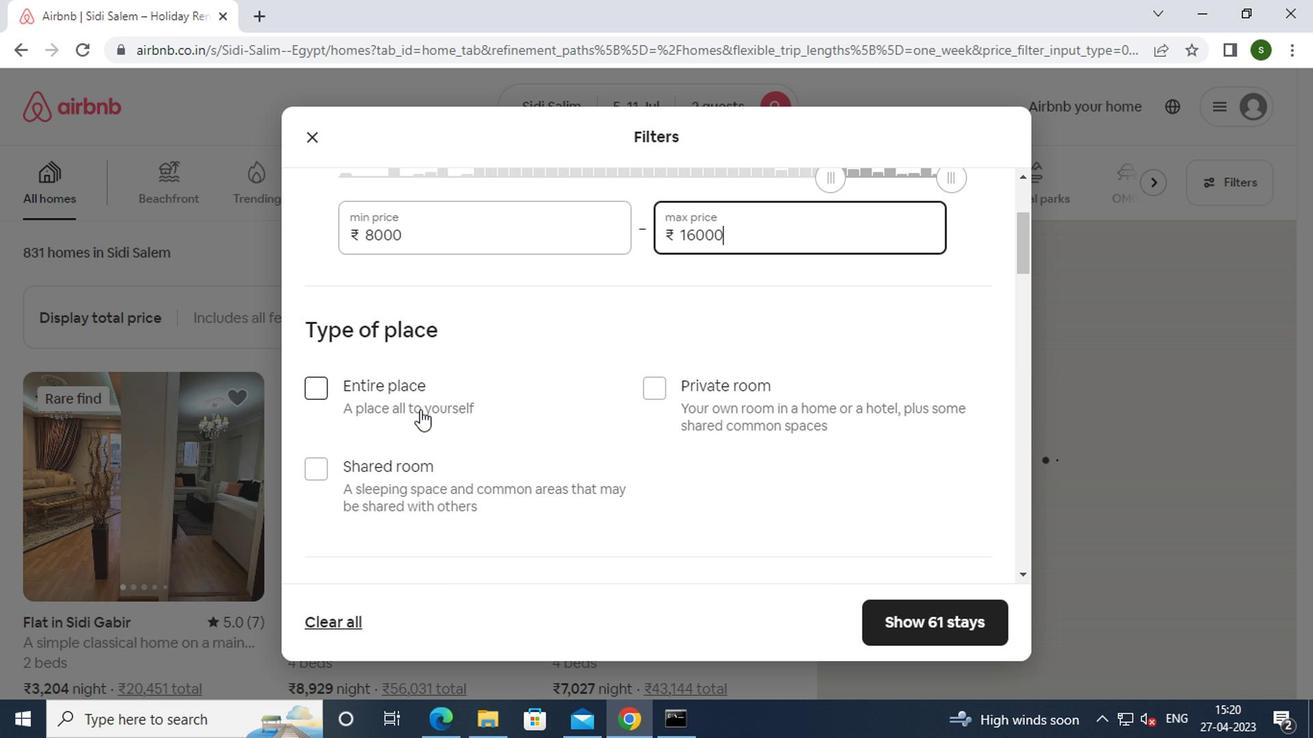 
Action: Mouse pressed left at (407, 394)
Screenshot: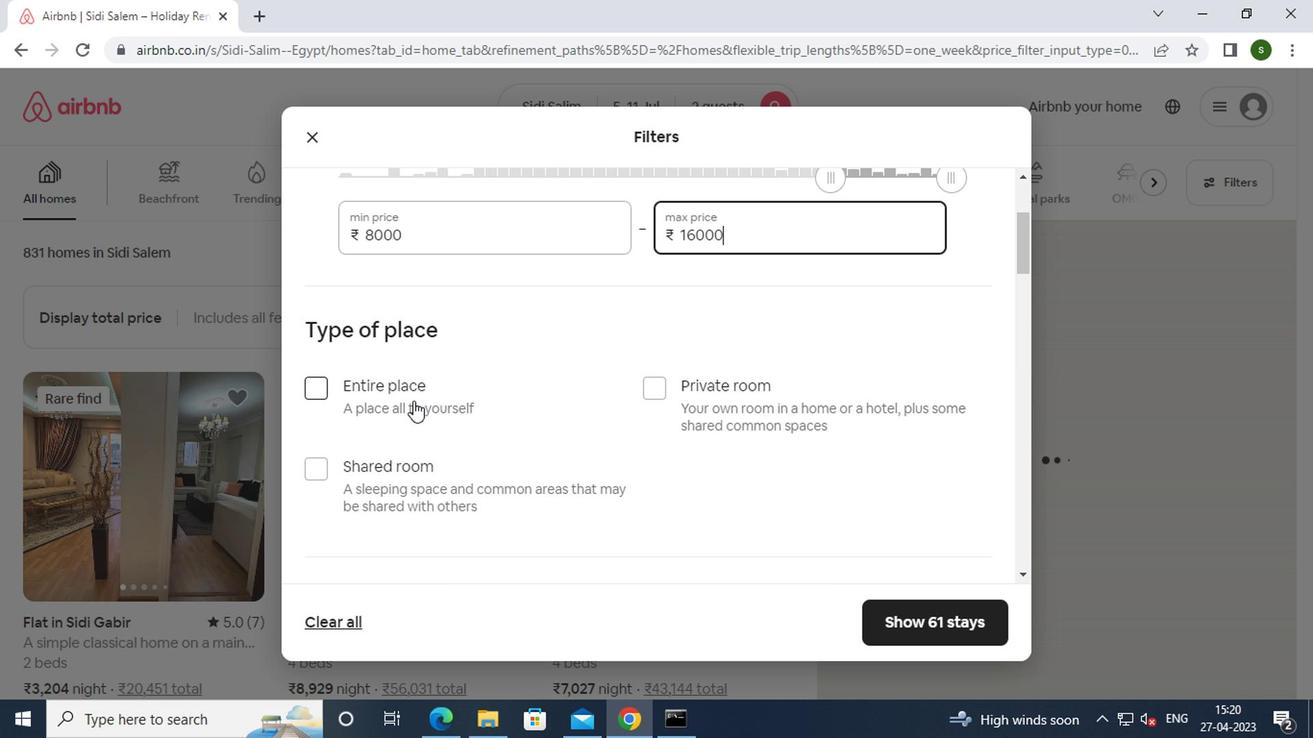 
Action: Mouse moved to (512, 381)
Screenshot: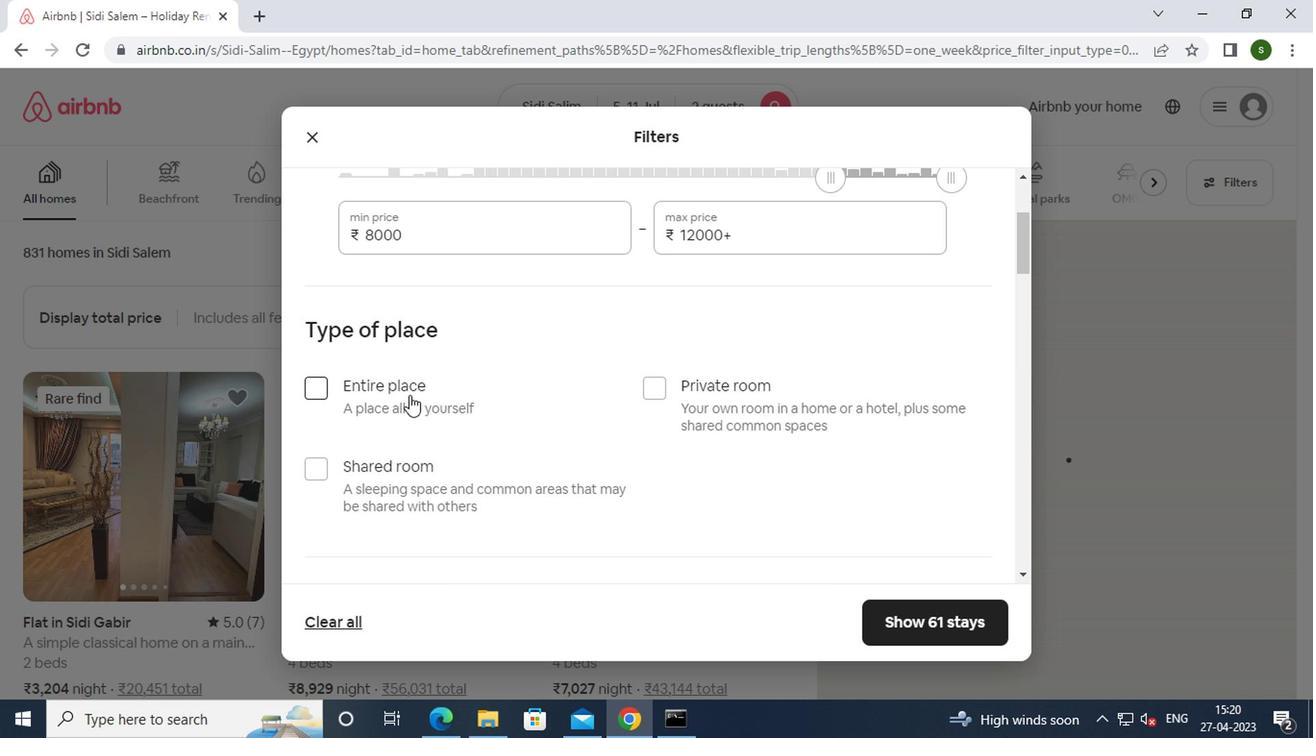 
Action: Mouse scrolled (512, 380) with delta (0, 0)
Screenshot: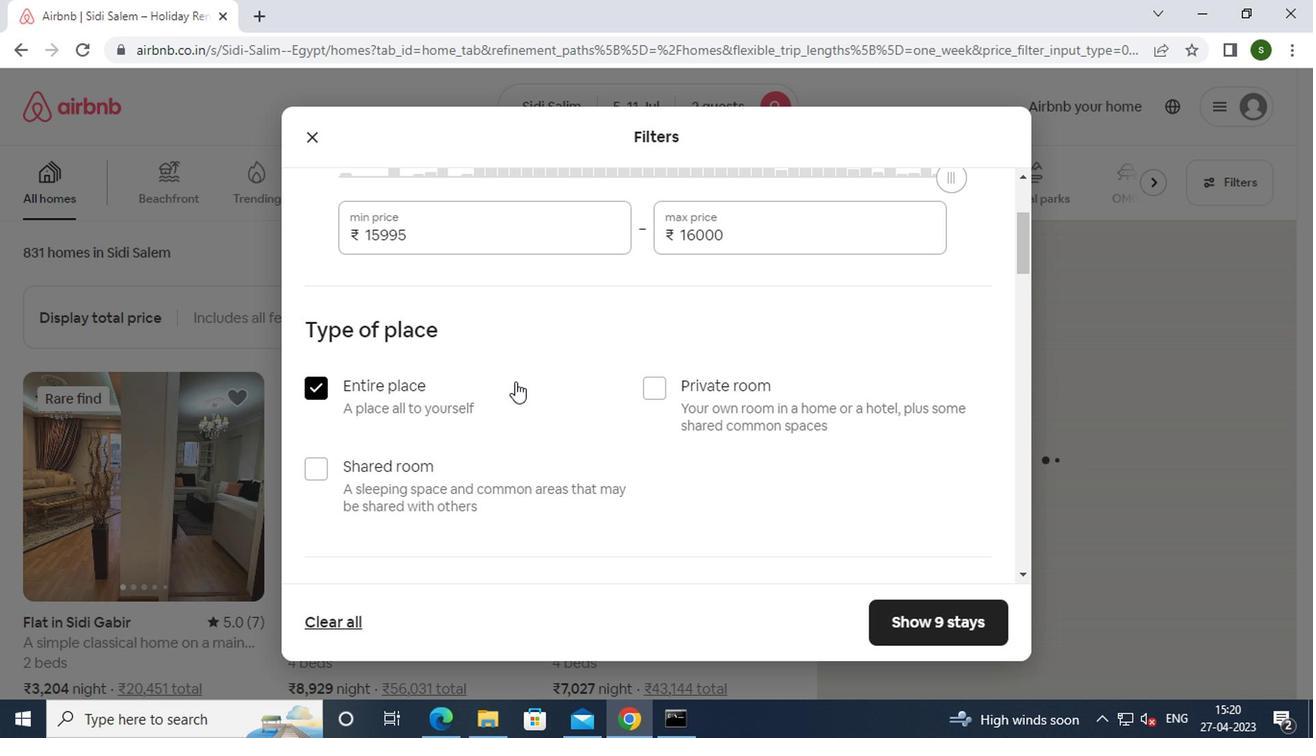 
Action: Mouse scrolled (512, 380) with delta (0, 0)
Screenshot: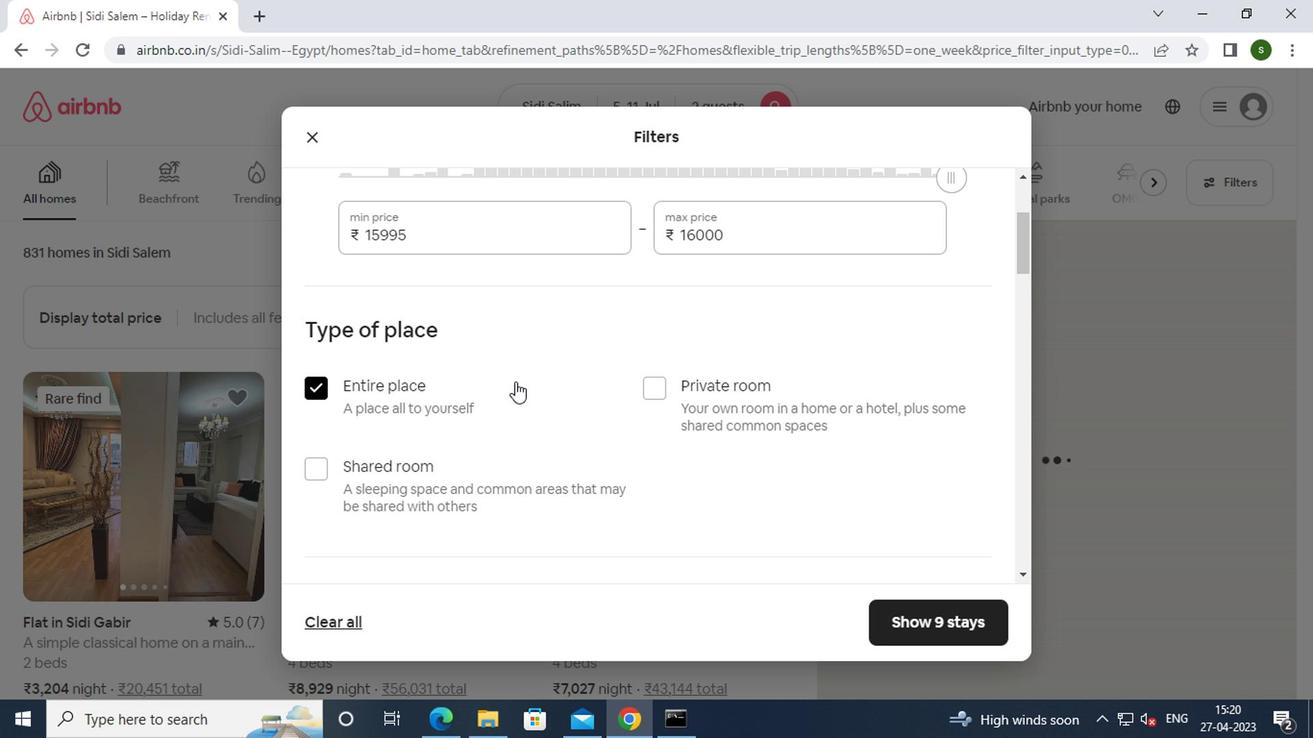 
Action: Mouse scrolled (512, 380) with delta (0, 0)
Screenshot: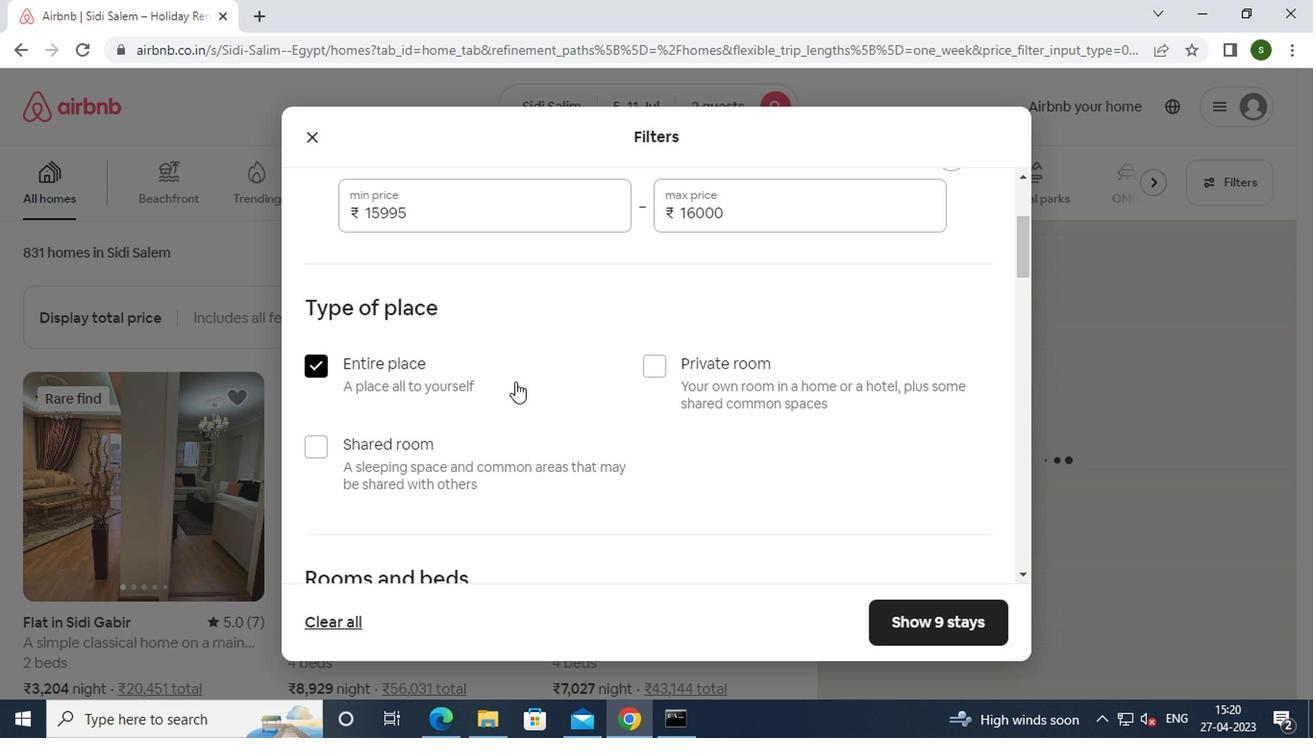 
Action: Mouse scrolled (512, 380) with delta (0, 0)
Screenshot: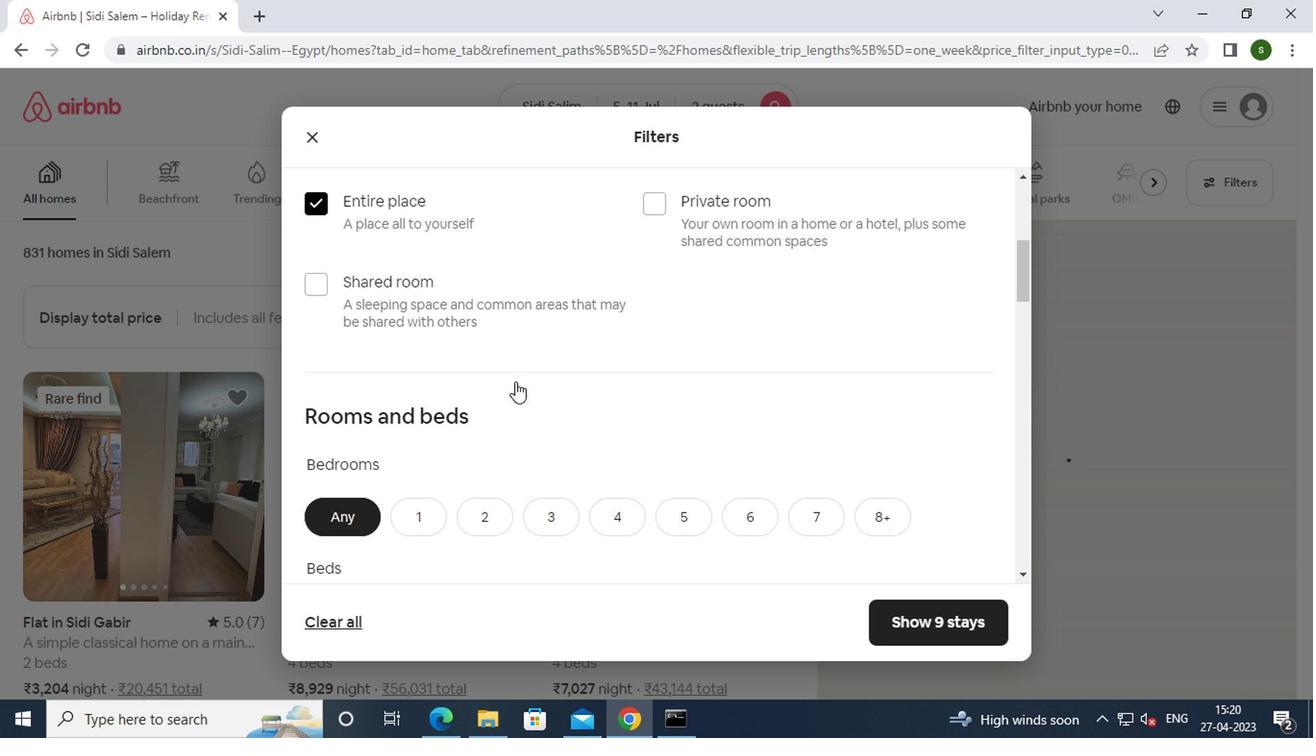 
Action: Mouse moved to (476, 329)
Screenshot: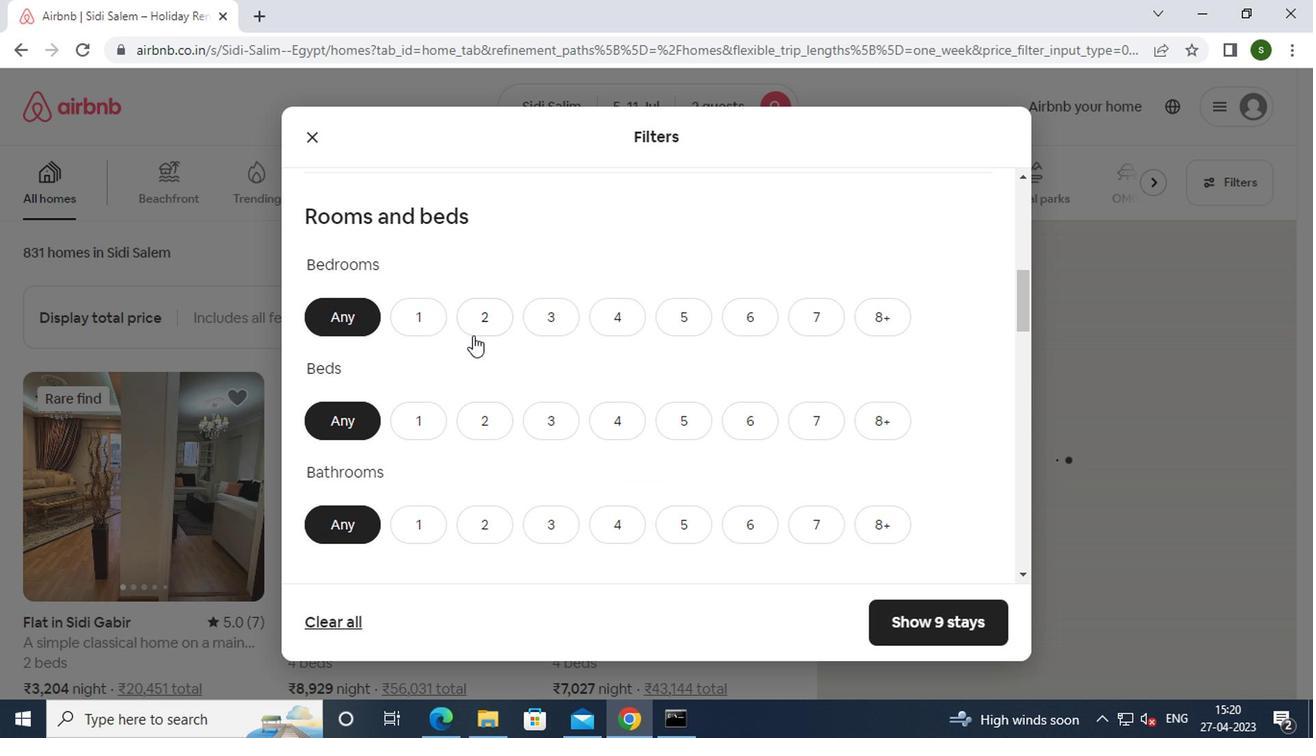 
Action: Mouse pressed left at (476, 329)
Screenshot: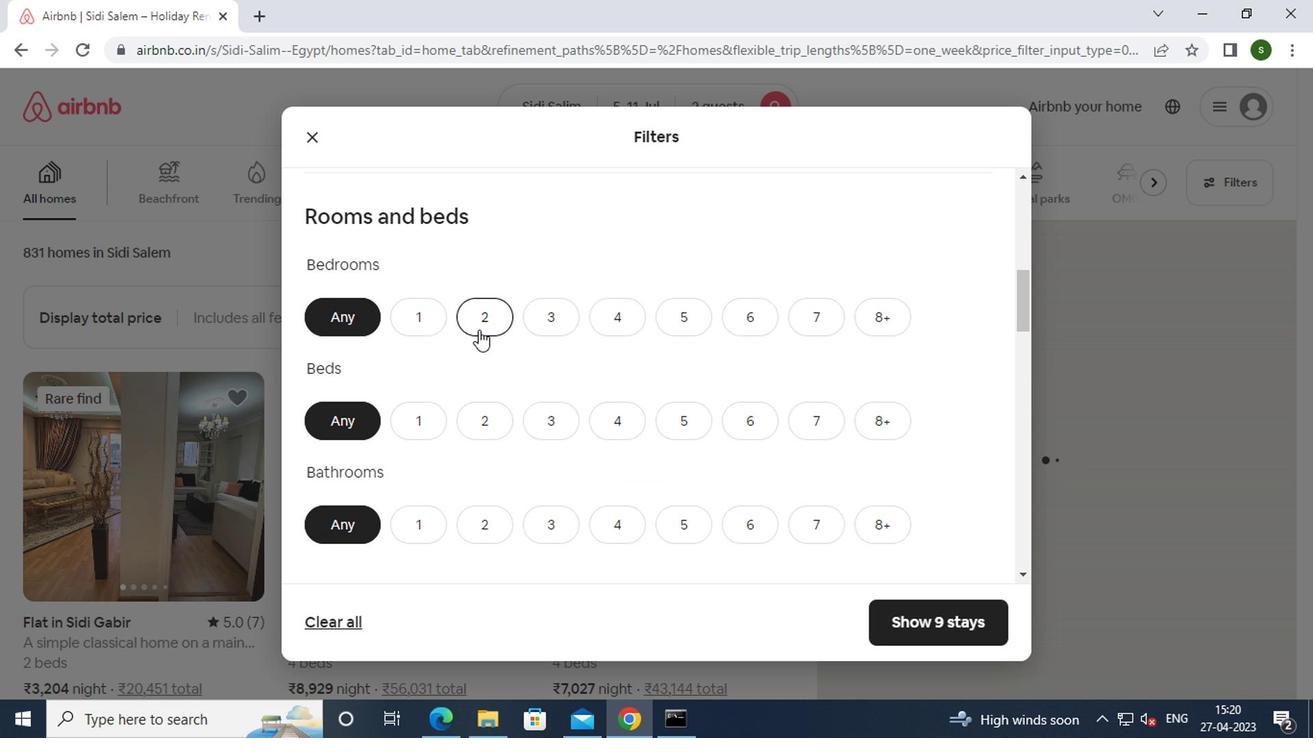 
Action: Mouse moved to (483, 427)
Screenshot: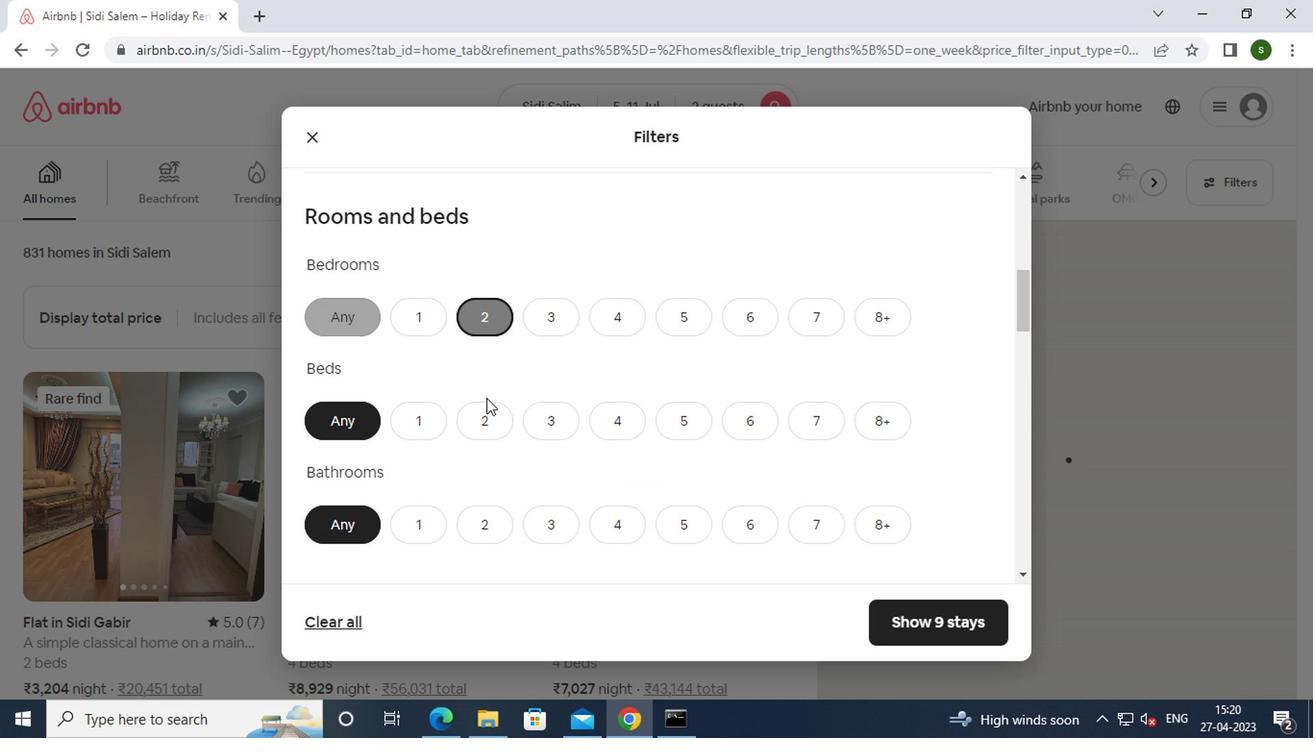 
Action: Mouse pressed left at (483, 427)
Screenshot: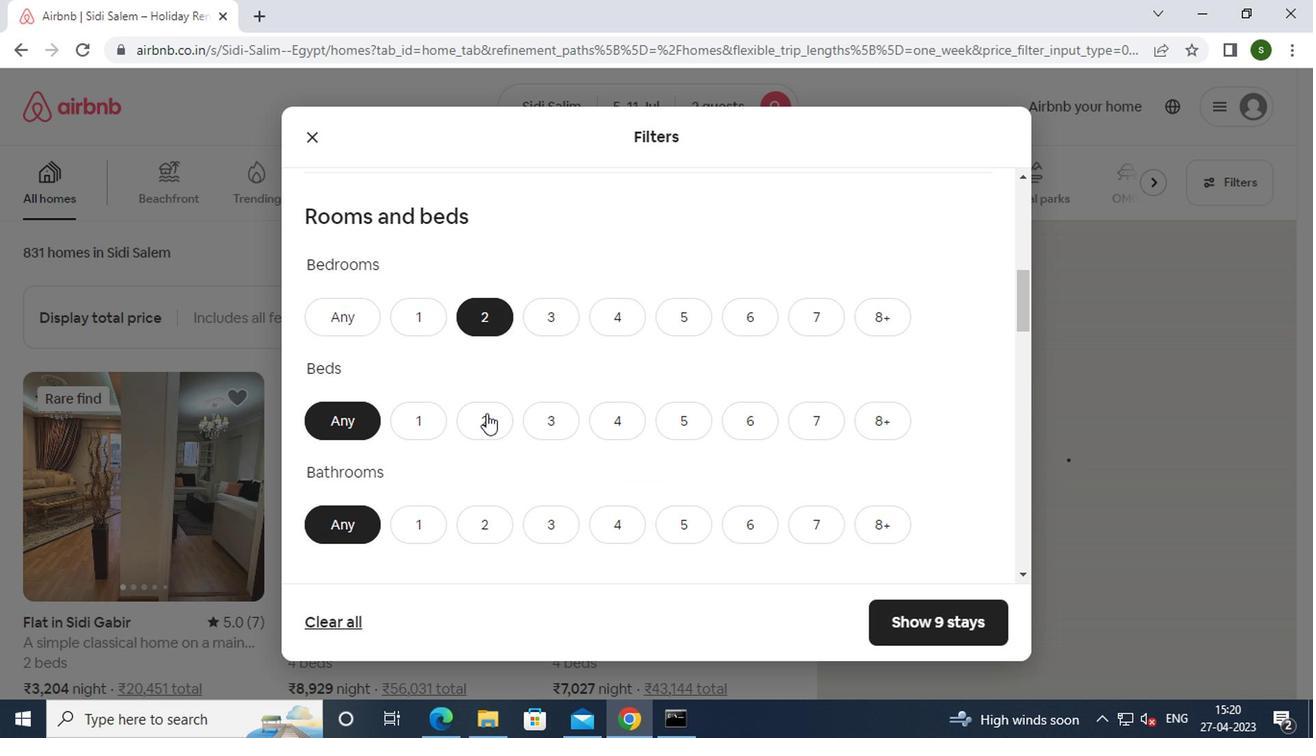 
Action: Mouse moved to (418, 525)
Screenshot: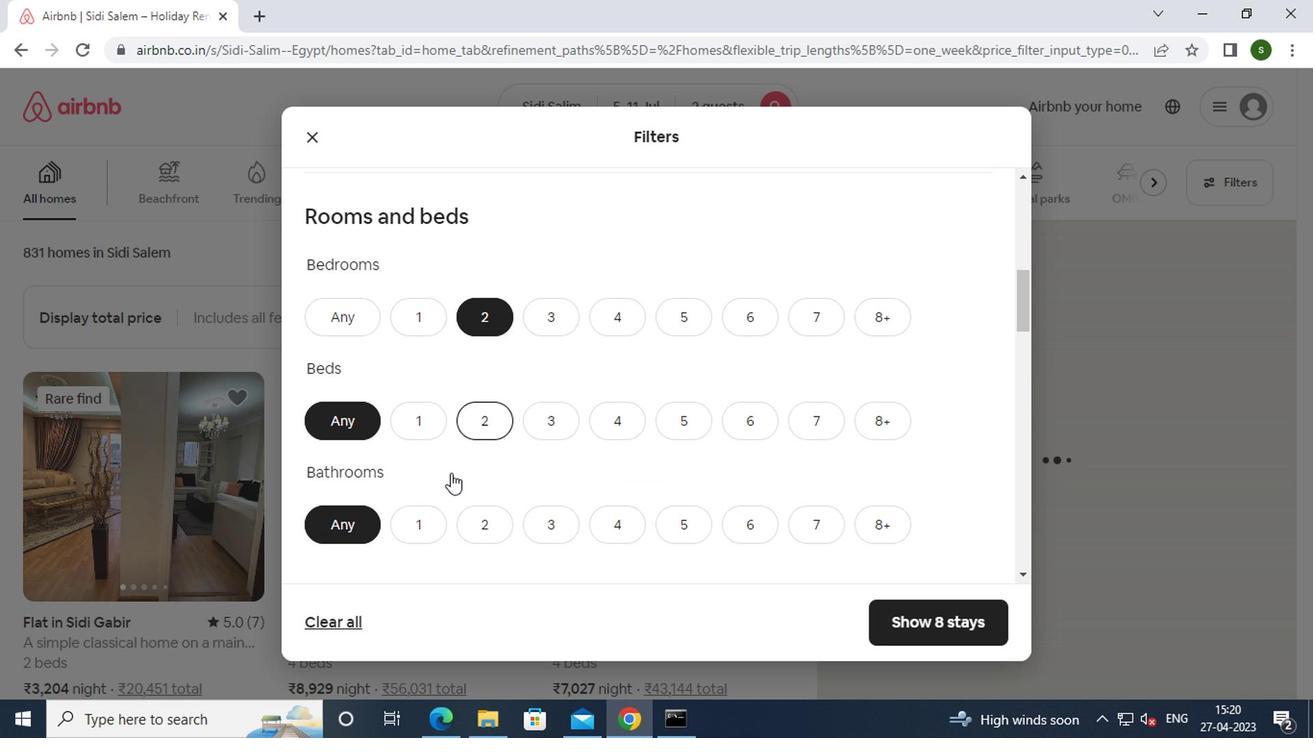
Action: Mouse pressed left at (418, 525)
Screenshot: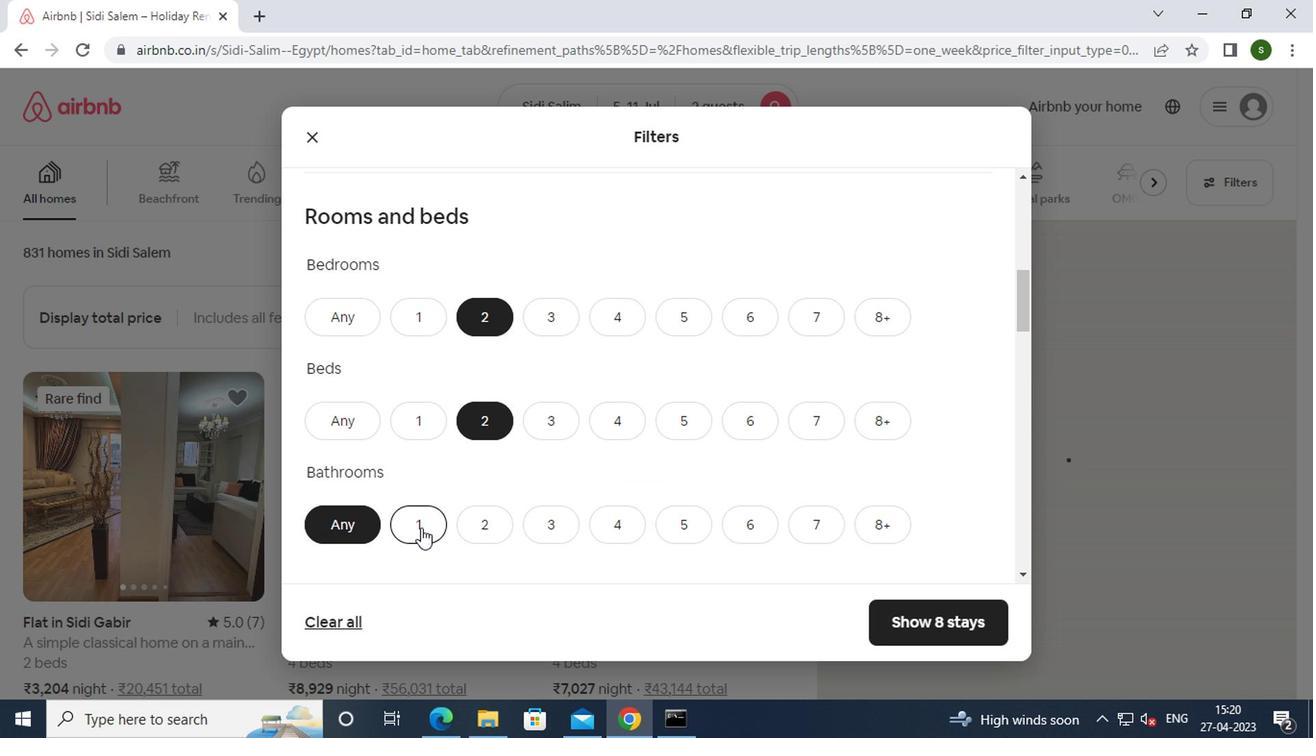 
Action: Mouse moved to (591, 415)
Screenshot: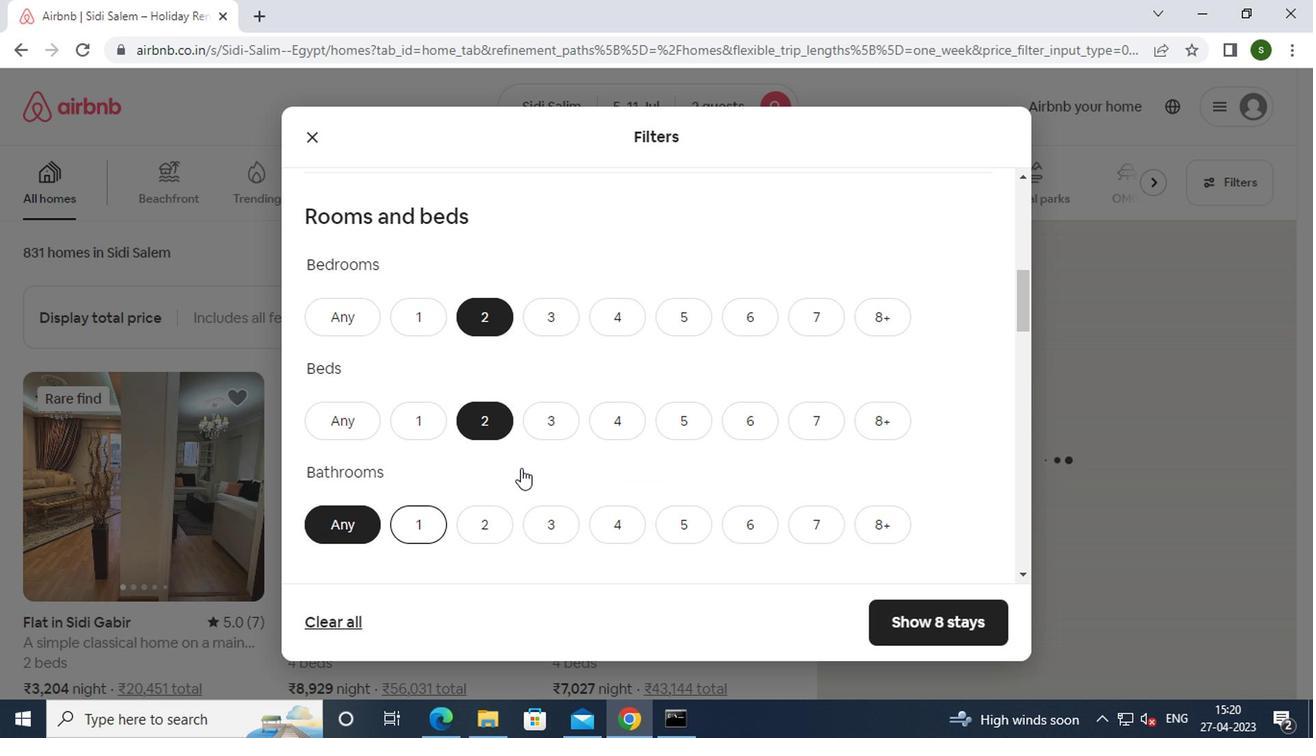 
Action: Mouse scrolled (591, 414) with delta (0, 0)
Screenshot: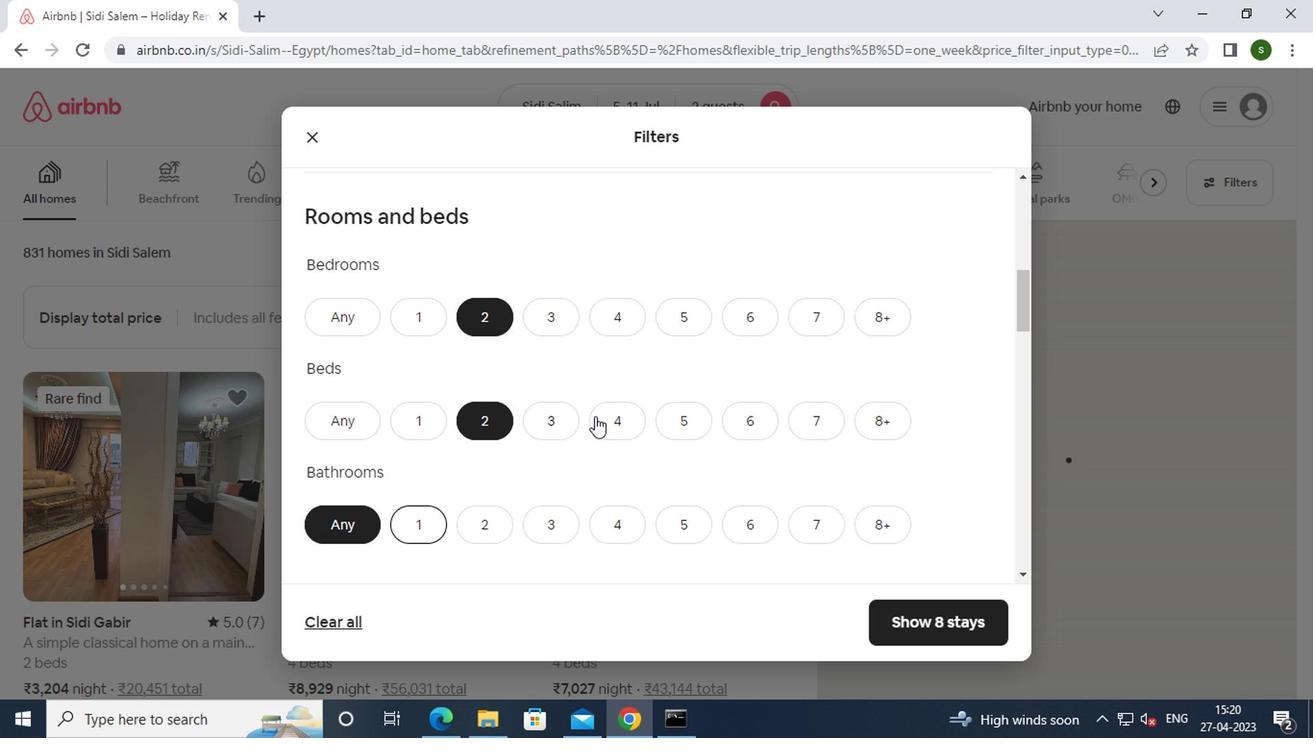 
Action: Mouse scrolled (591, 414) with delta (0, 0)
Screenshot: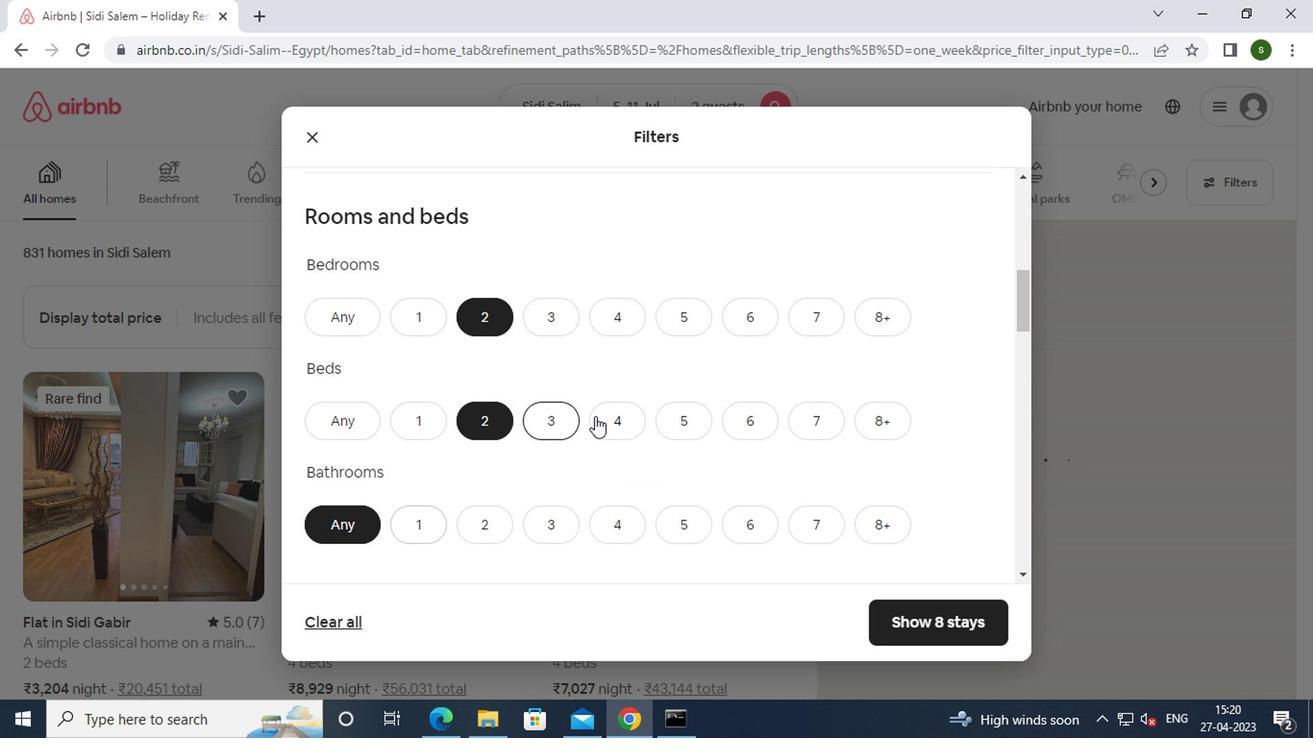 
Action: Mouse scrolled (591, 414) with delta (0, 0)
Screenshot: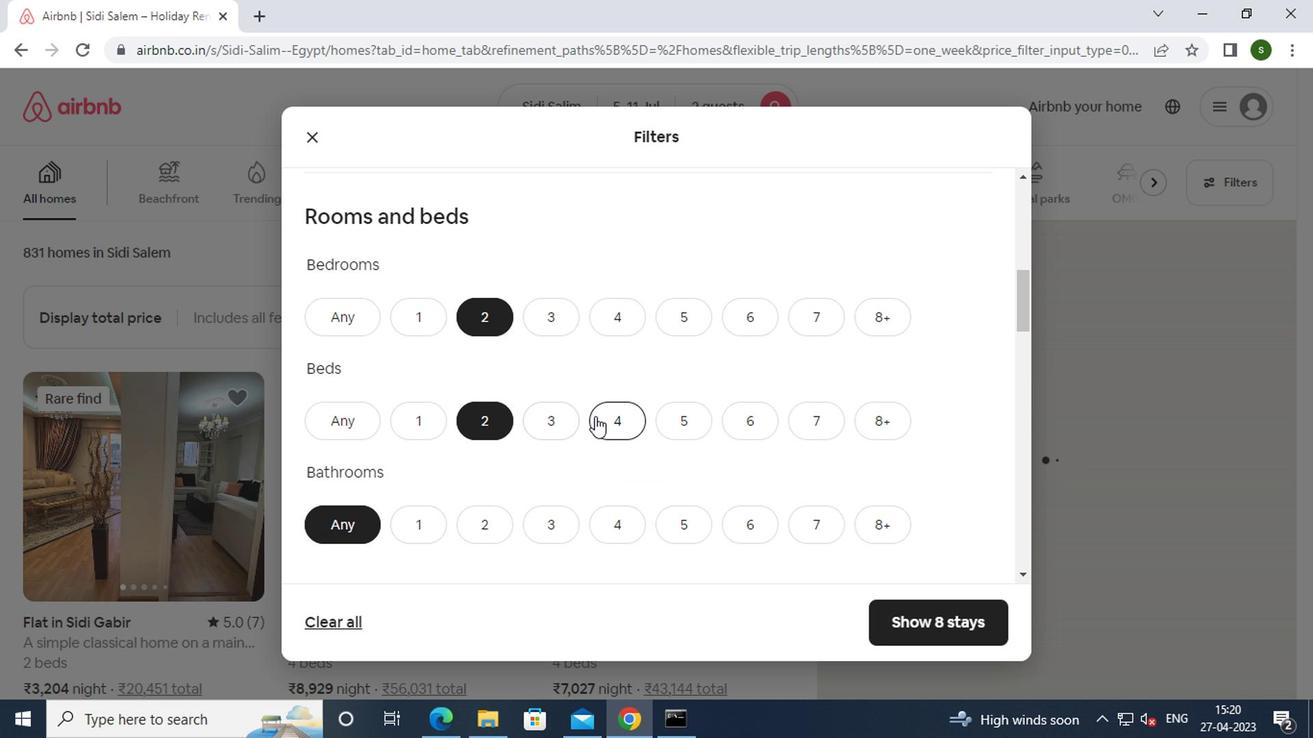 
Action: Mouse moved to (364, 490)
Screenshot: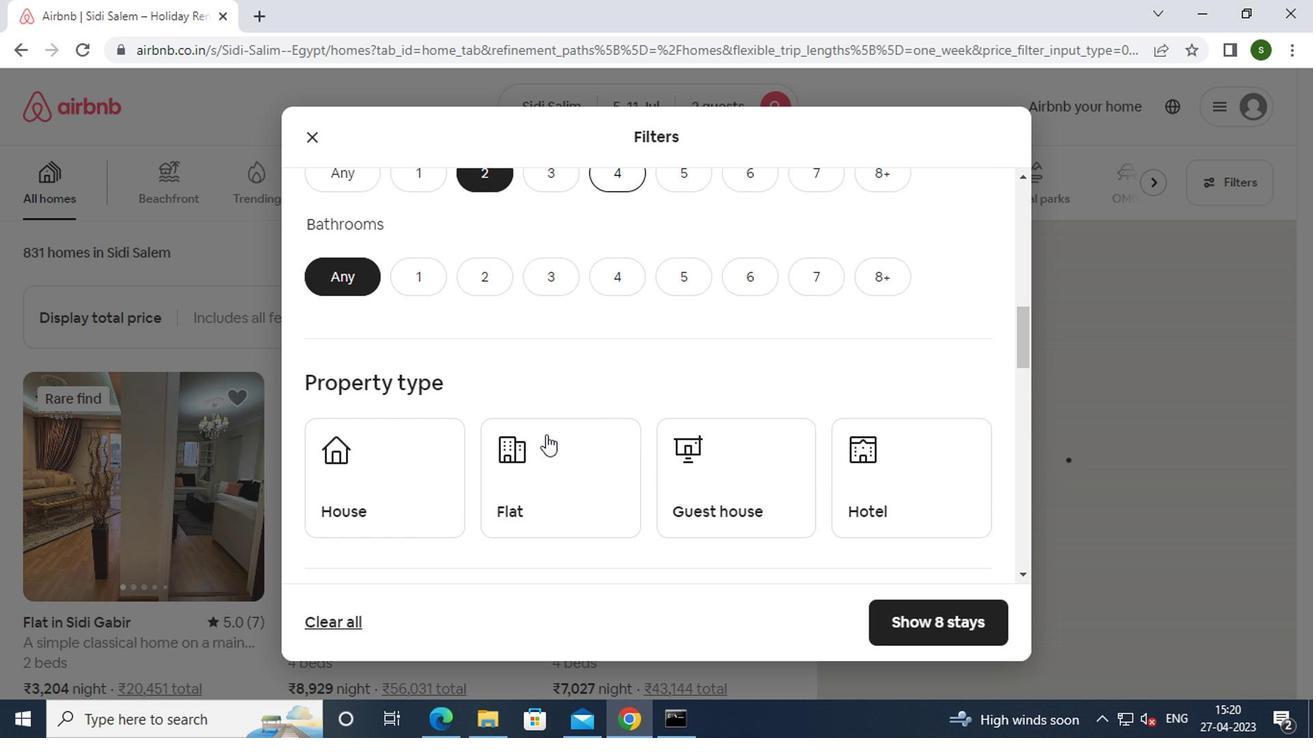 
Action: Mouse pressed left at (364, 490)
Screenshot: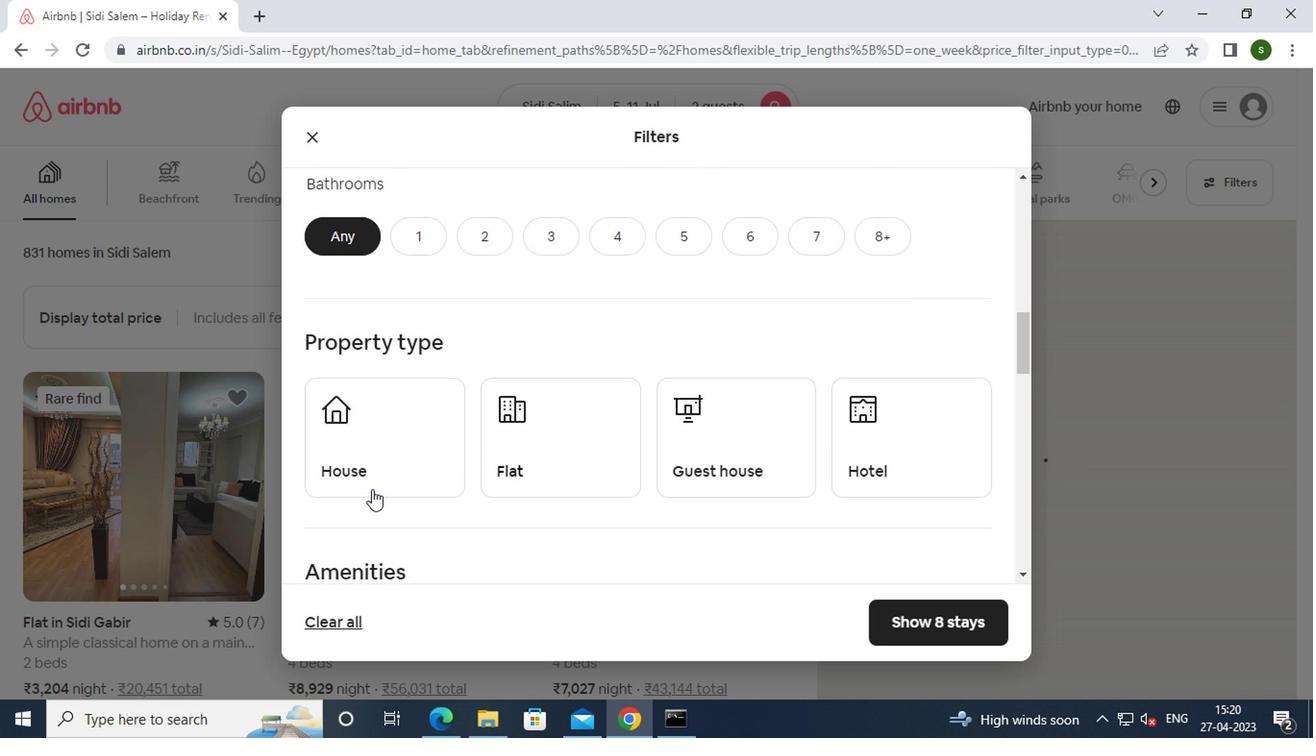 
Action: Mouse moved to (524, 439)
Screenshot: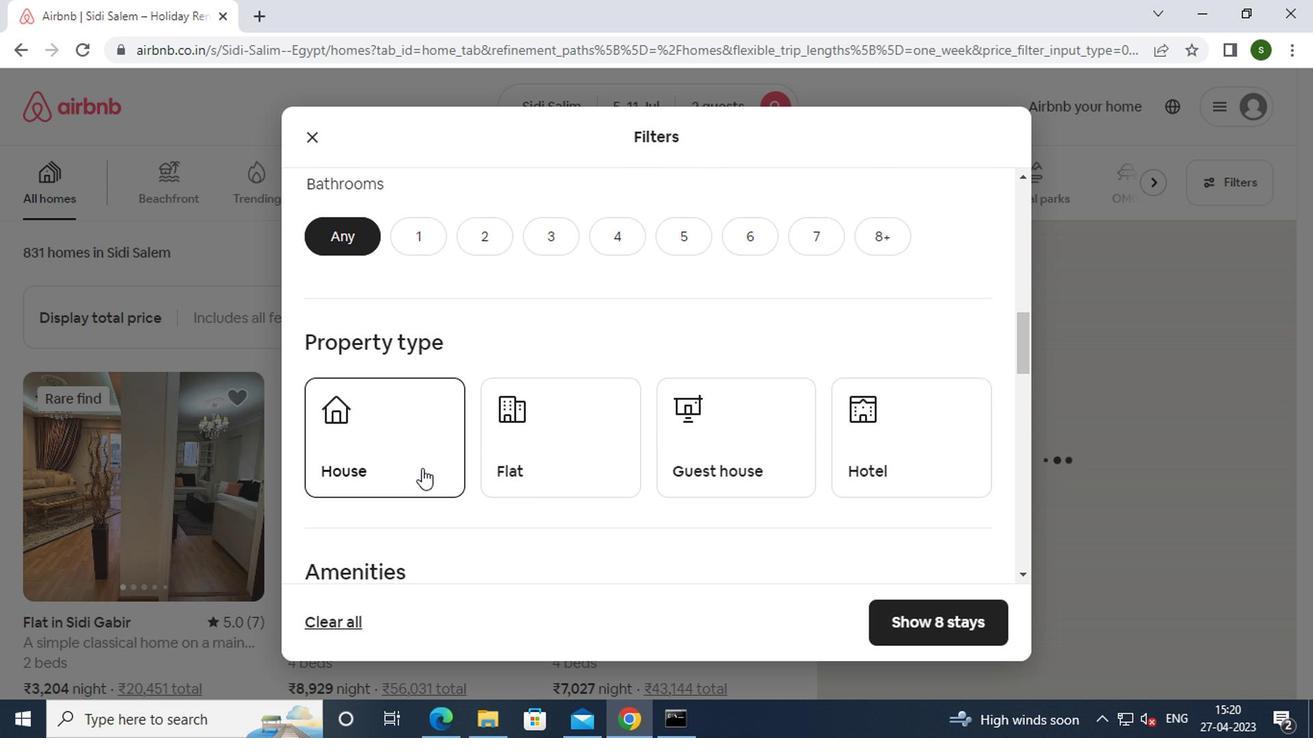 
Action: Mouse pressed left at (524, 439)
Screenshot: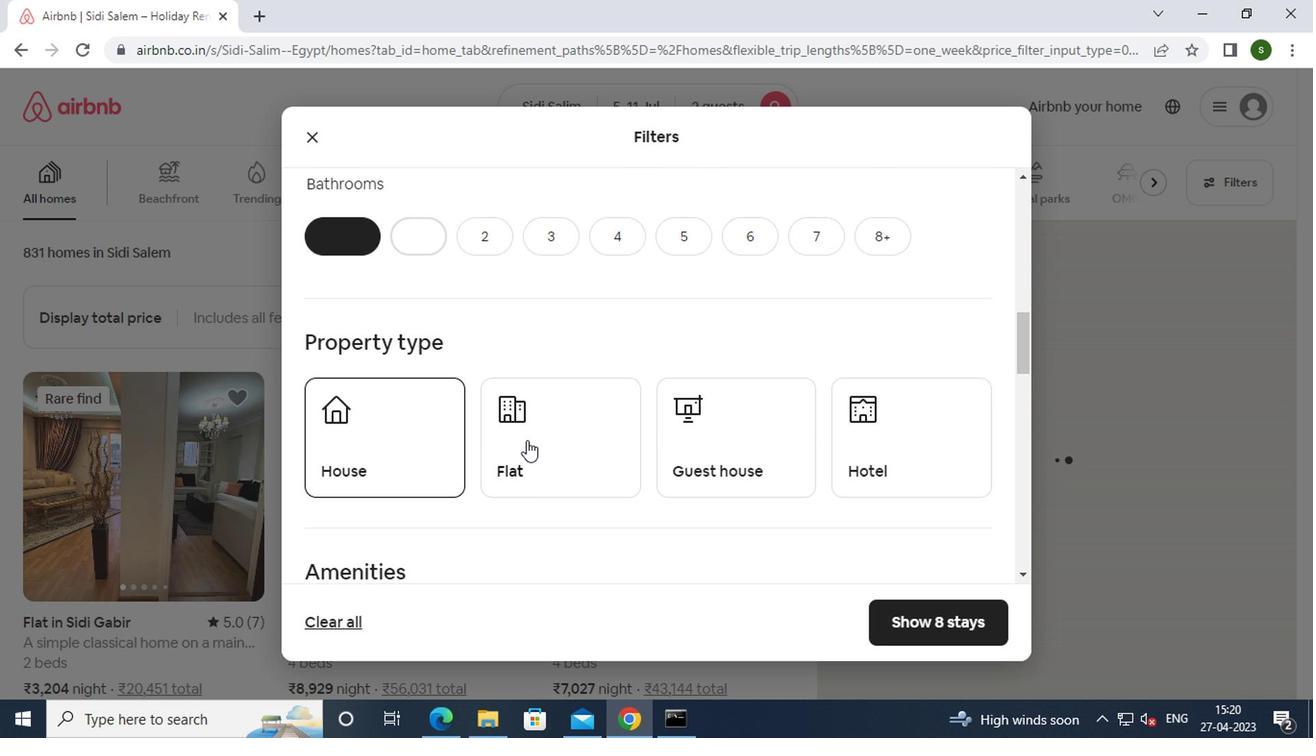 
Action: Mouse moved to (745, 418)
Screenshot: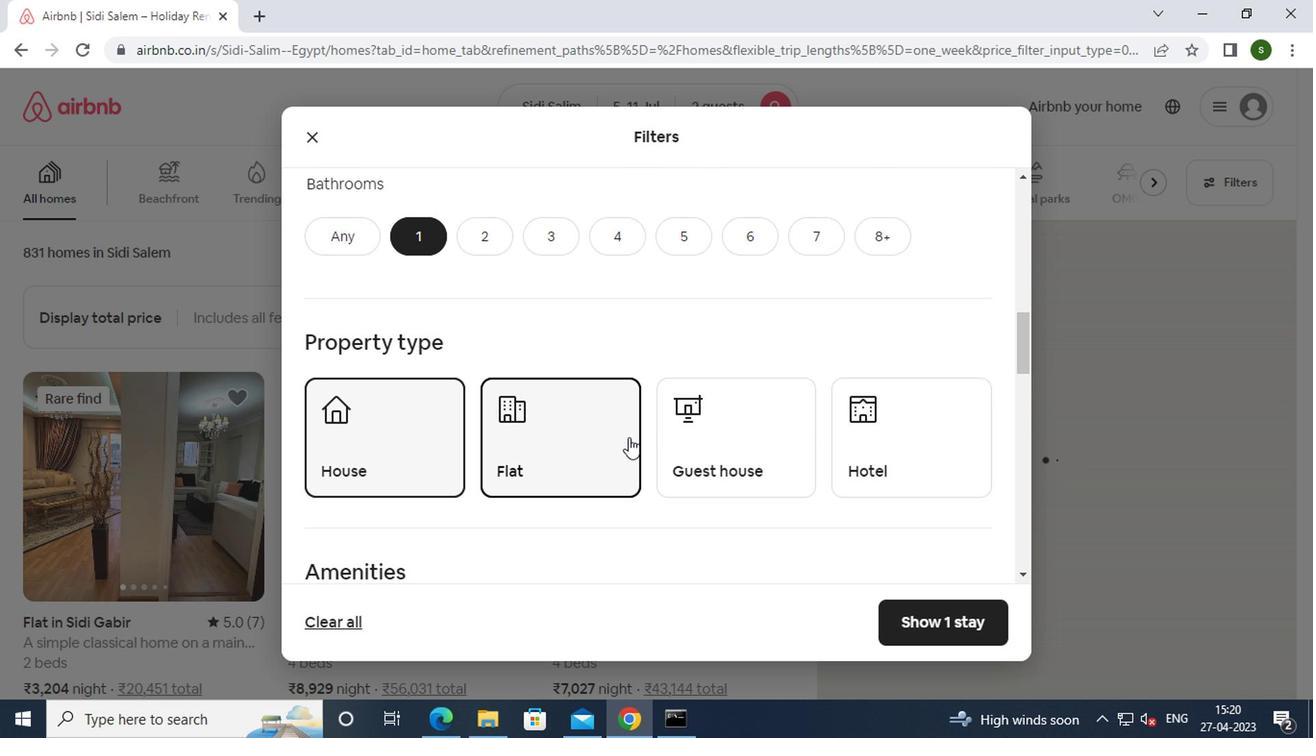 
Action: Mouse pressed left at (745, 418)
Screenshot: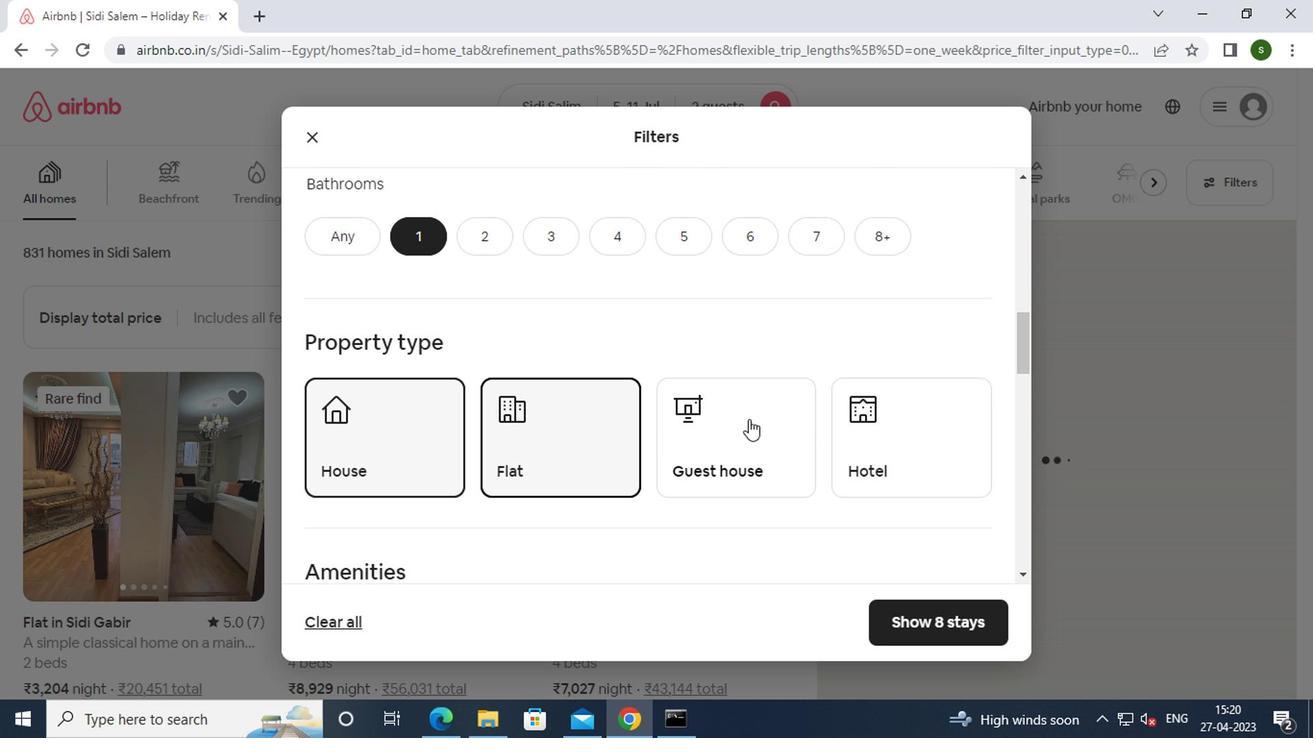 
Action: Mouse scrolled (745, 417) with delta (0, 0)
Screenshot: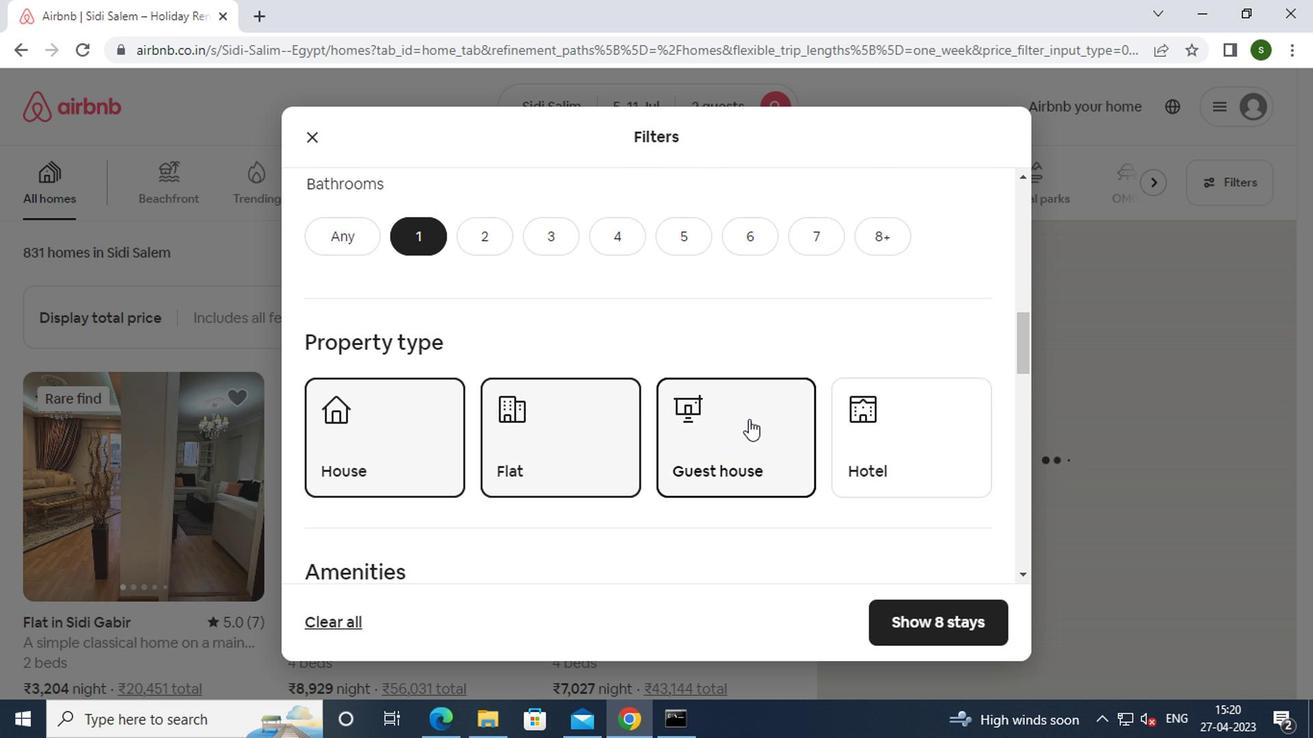 
Action: Mouse scrolled (745, 417) with delta (0, 0)
Screenshot: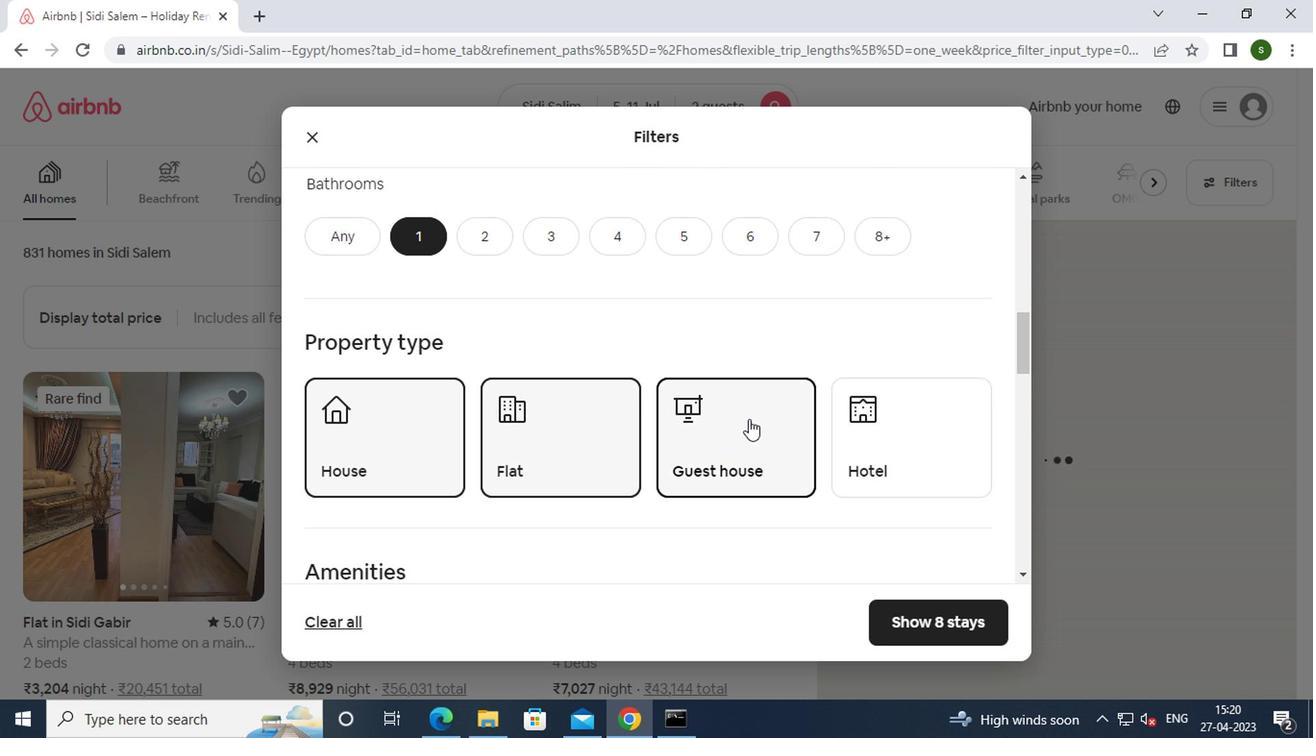 
Action: Mouse scrolled (745, 417) with delta (0, 0)
Screenshot: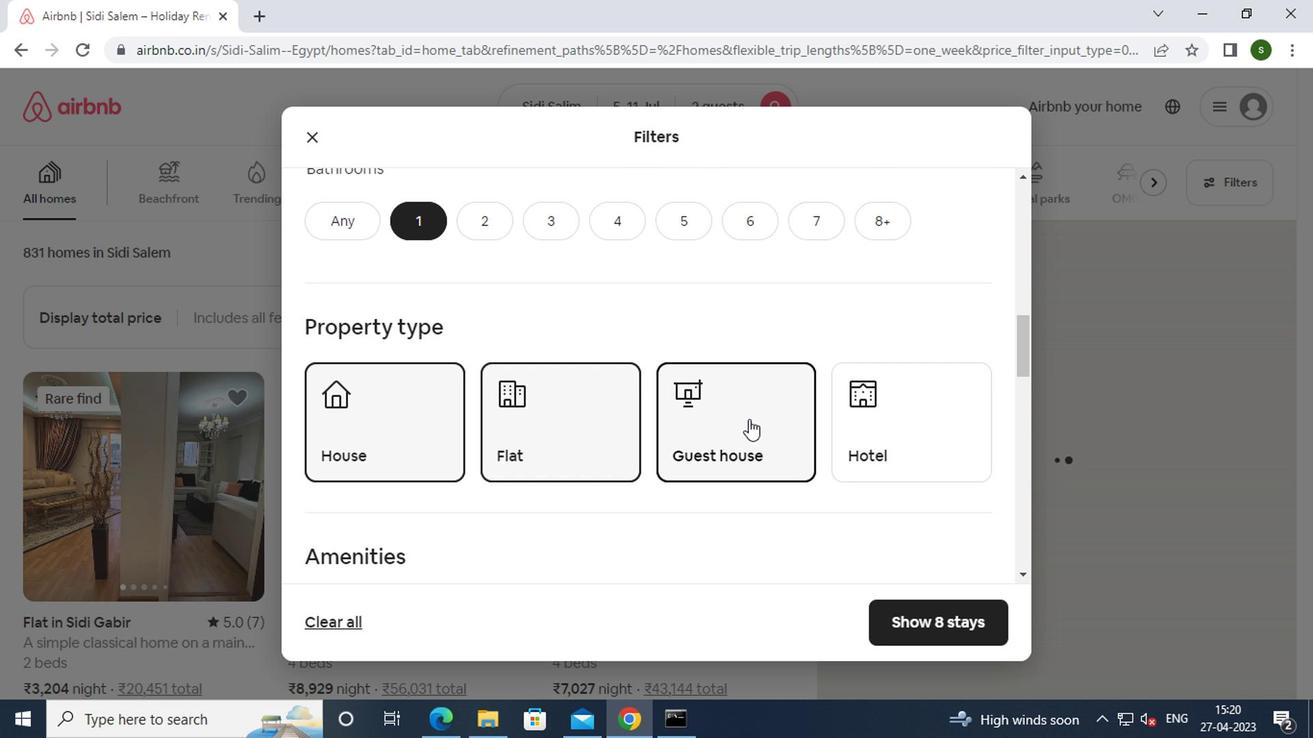 
Action: Mouse scrolled (745, 417) with delta (0, 0)
Screenshot: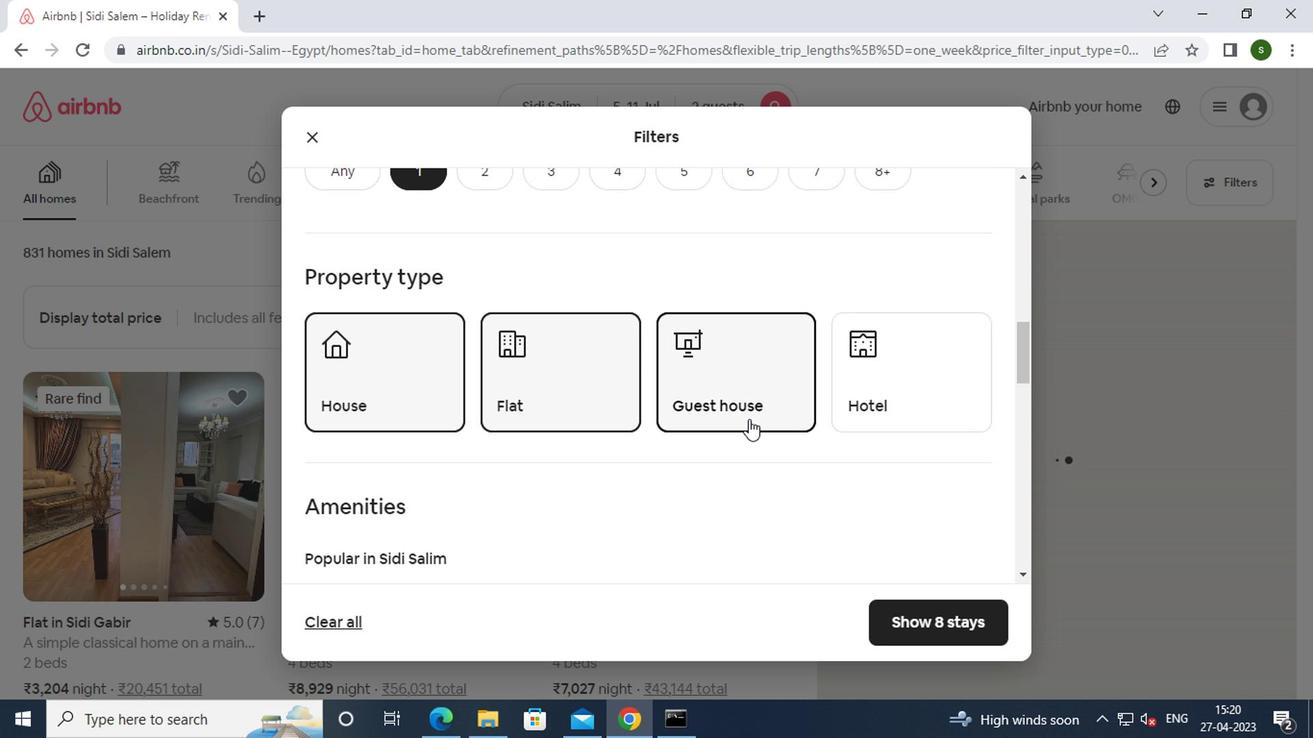 
Action: Mouse scrolled (745, 417) with delta (0, 0)
Screenshot: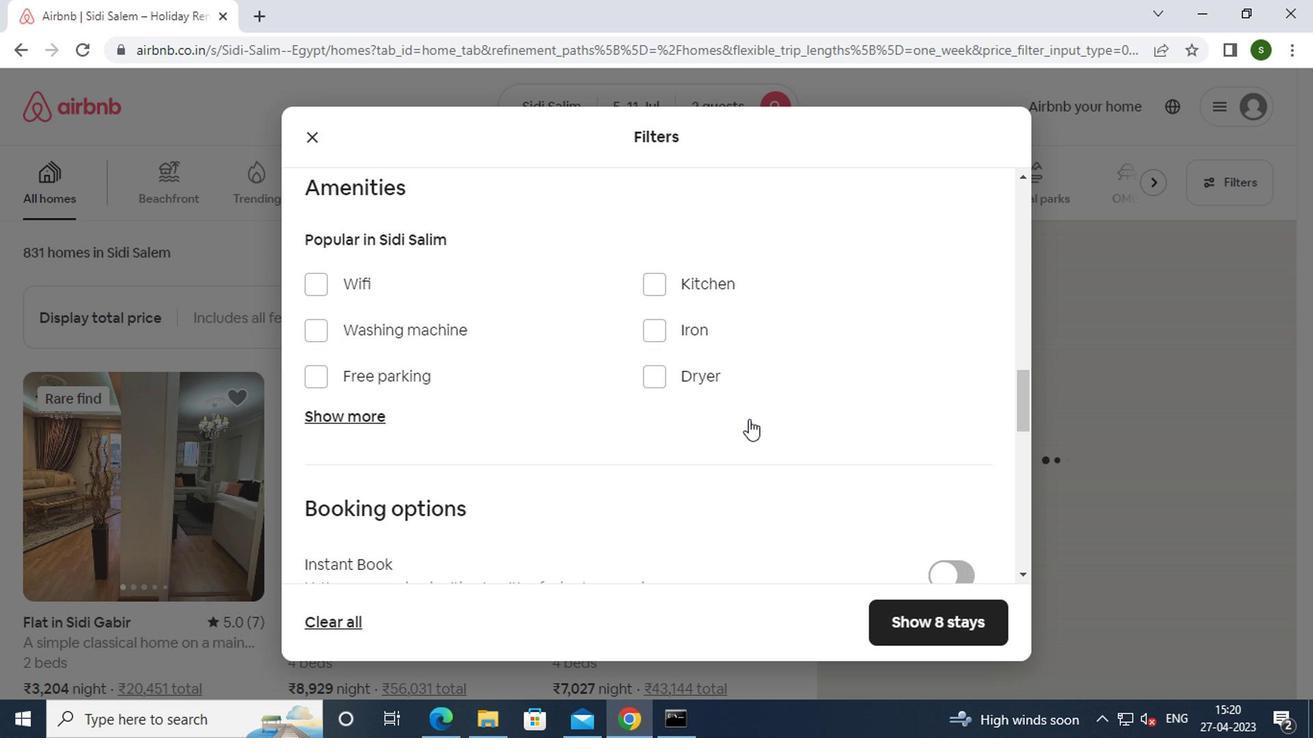
Action: Mouse scrolled (745, 417) with delta (0, 0)
Screenshot: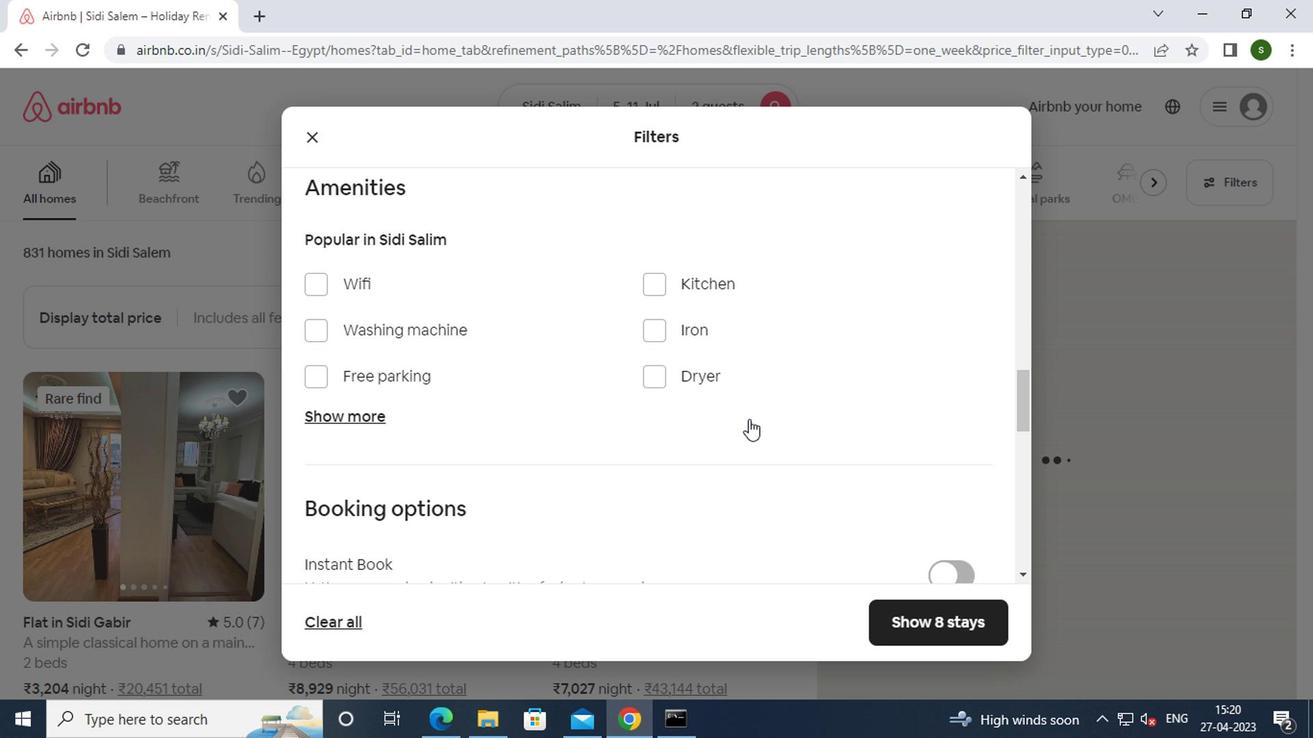
Action: Mouse moved to (935, 449)
Screenshot: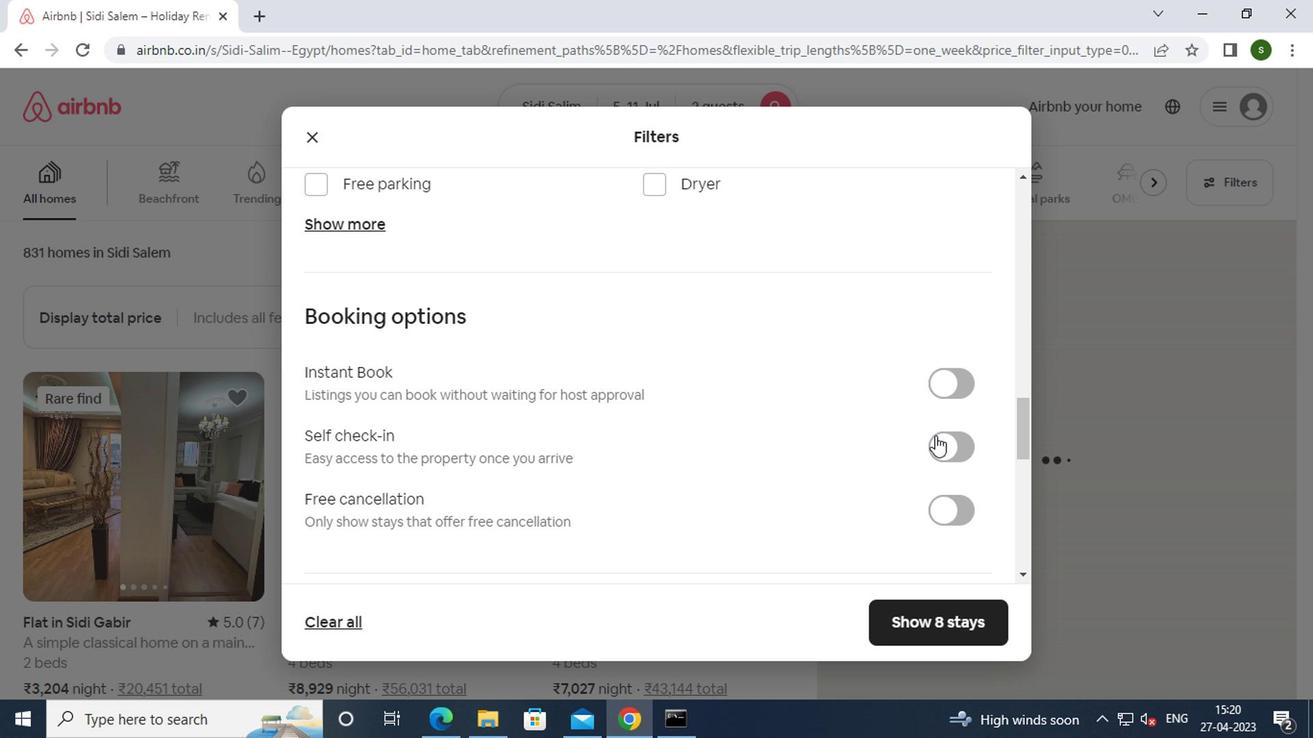
Action: Mouse pressed left at (935, 449)
Screenshot: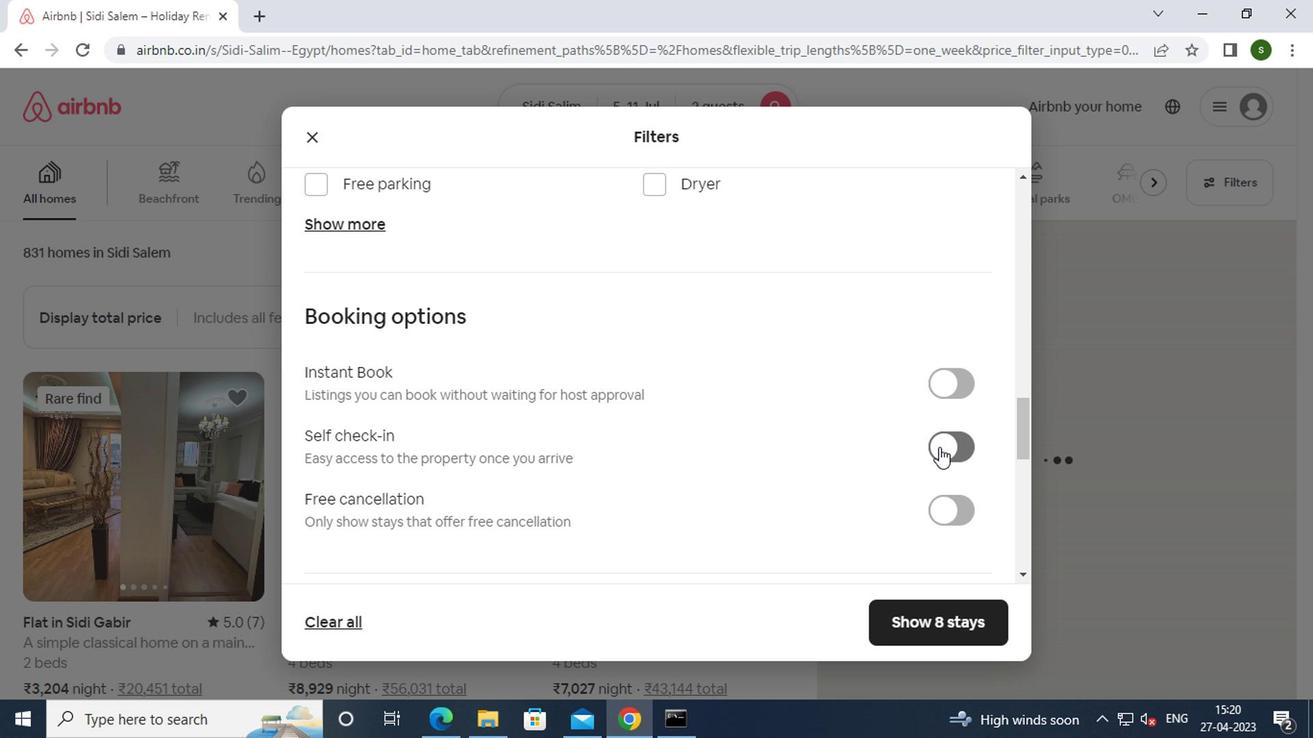
Action: Mouse moved to (751, 396)
Screenshot: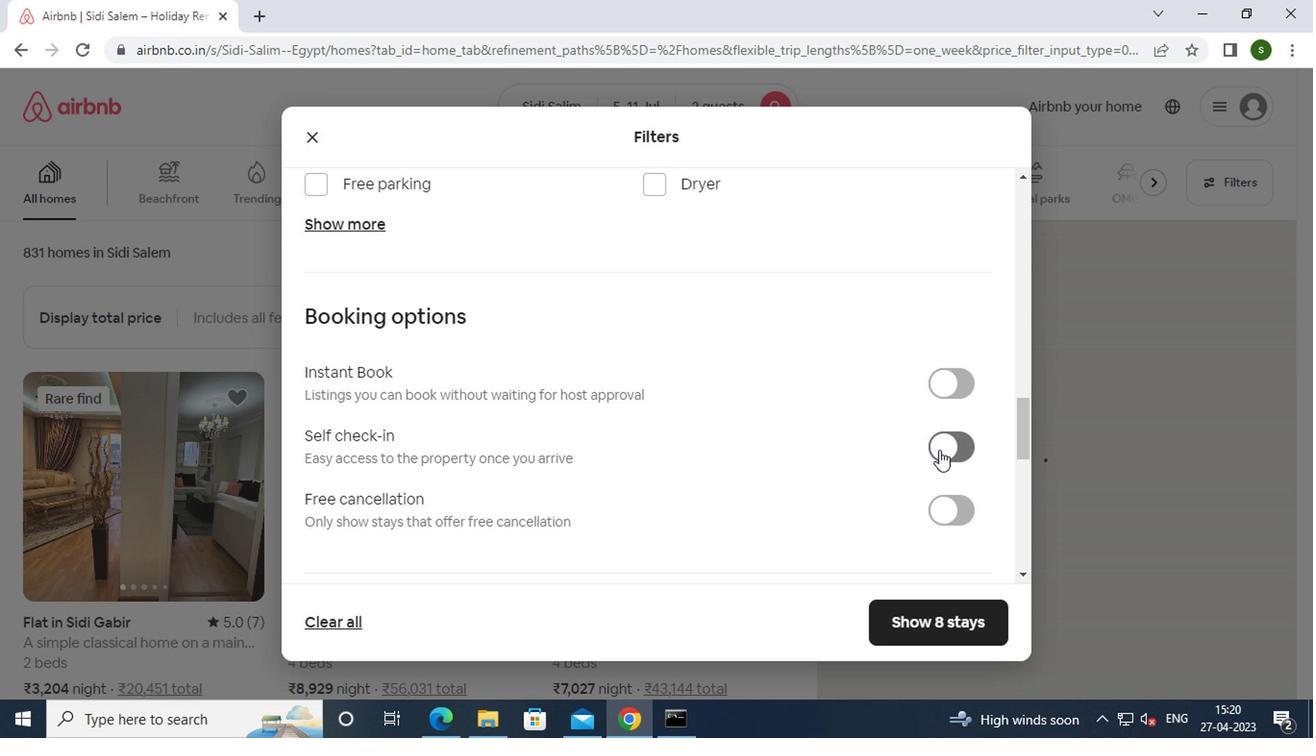 
Action: Mouse scrolled (751, 395) with delta (0, 0)
Screenshot: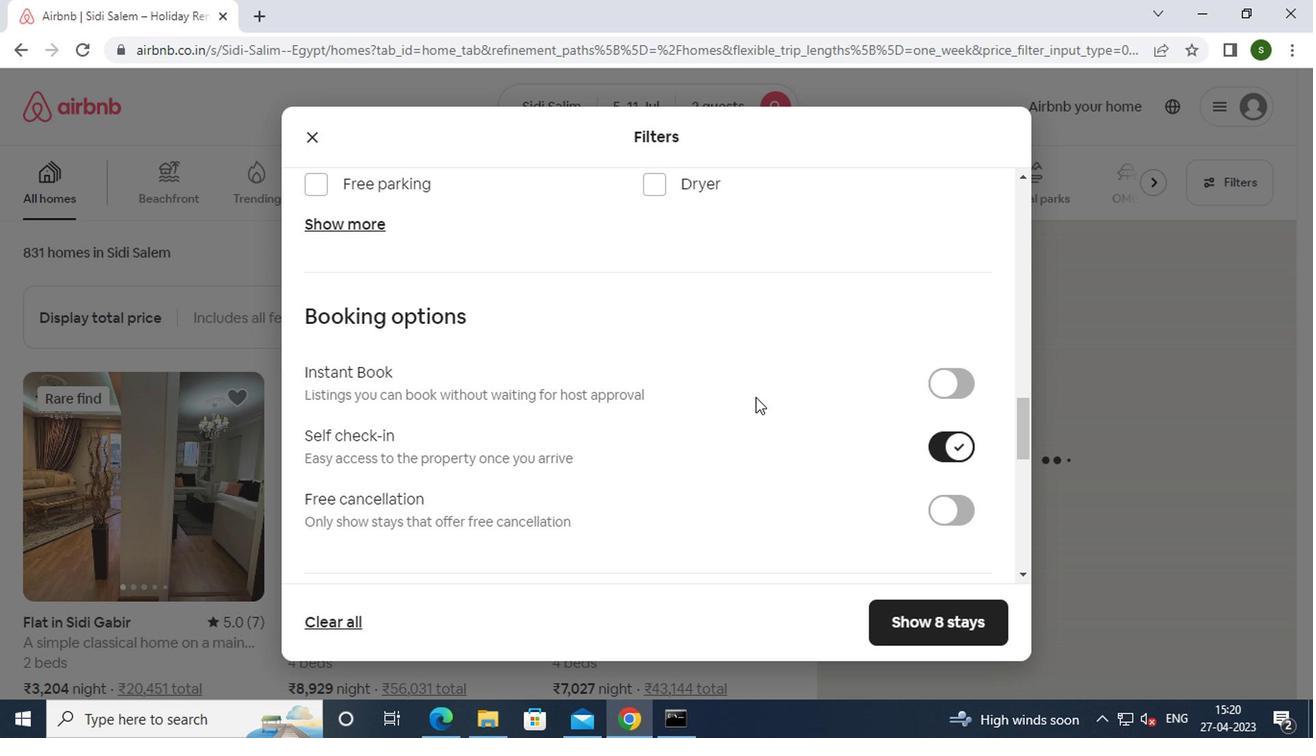 
Action: Mouse scrolled (751, 395) with delta (0, 0)
Screenshot: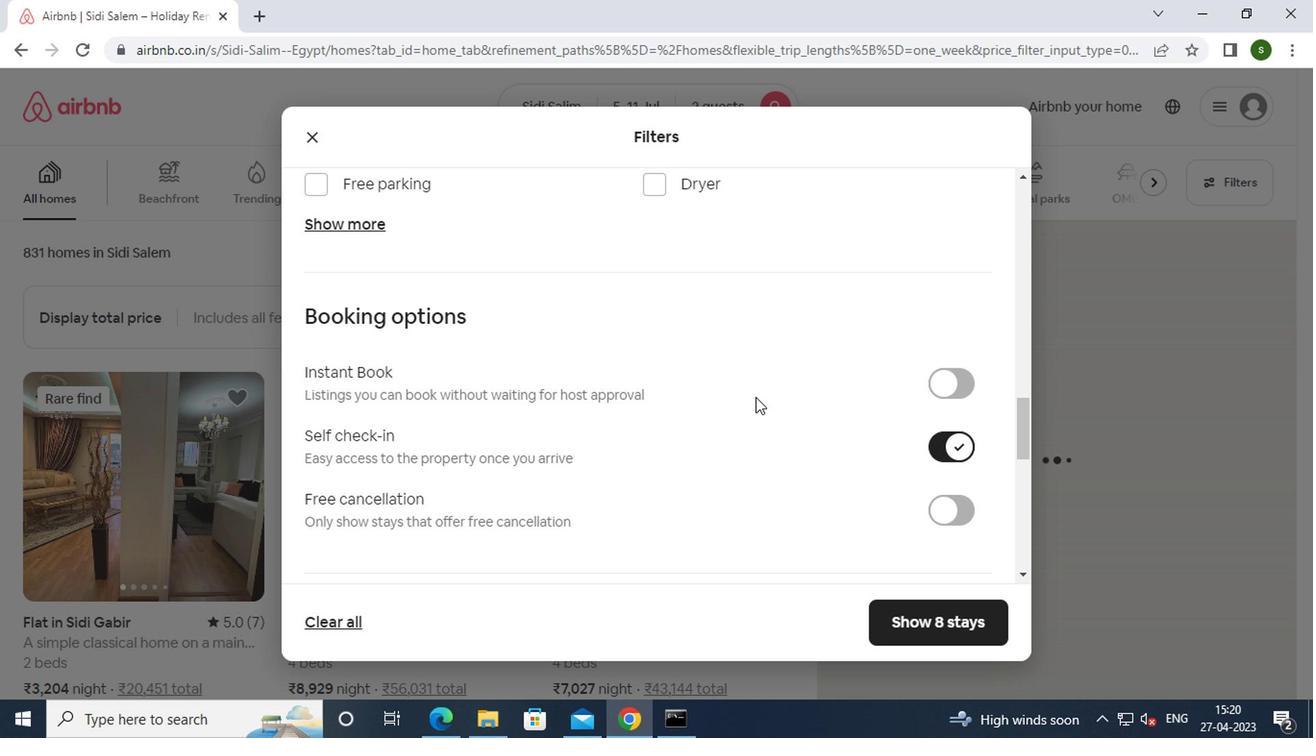 
Action: Mouse scrolled (751, 395) with delta (0, 0)
Screenshot: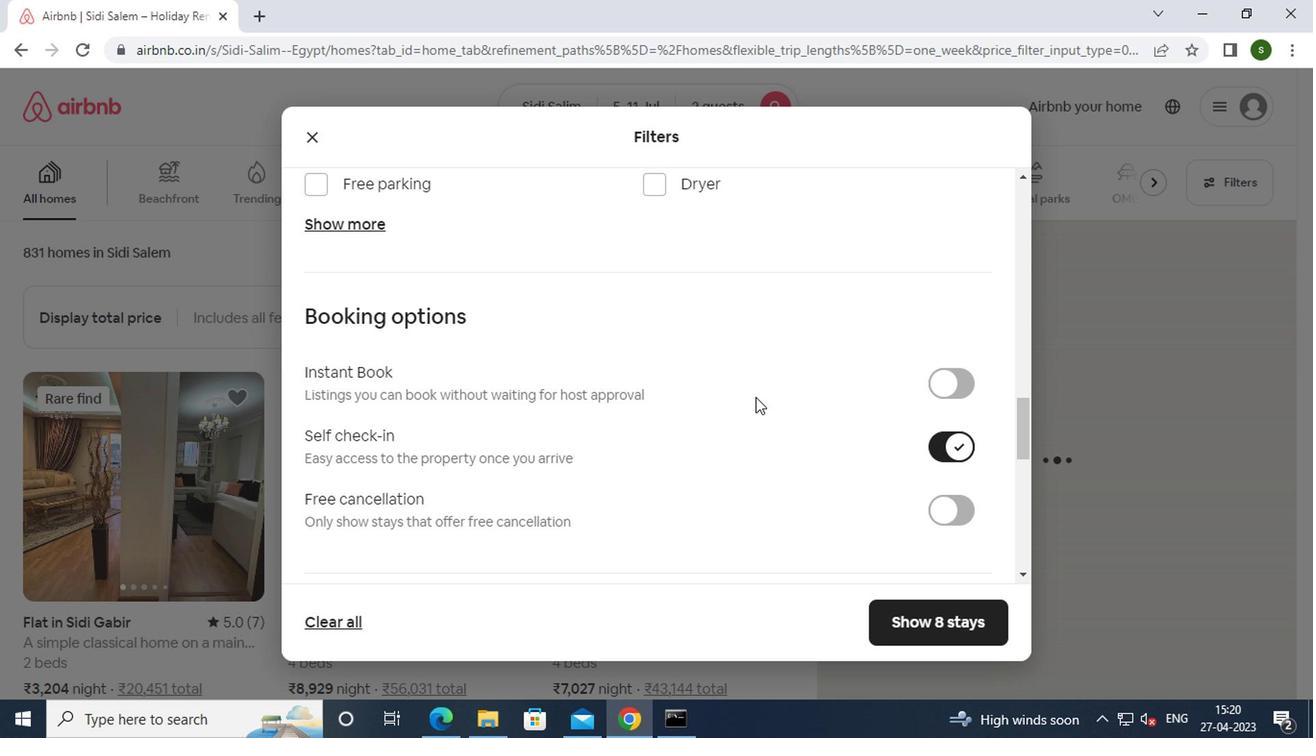 
Action: Mouse scrolled (751, 395) with delta (0, 0)
Screenshot: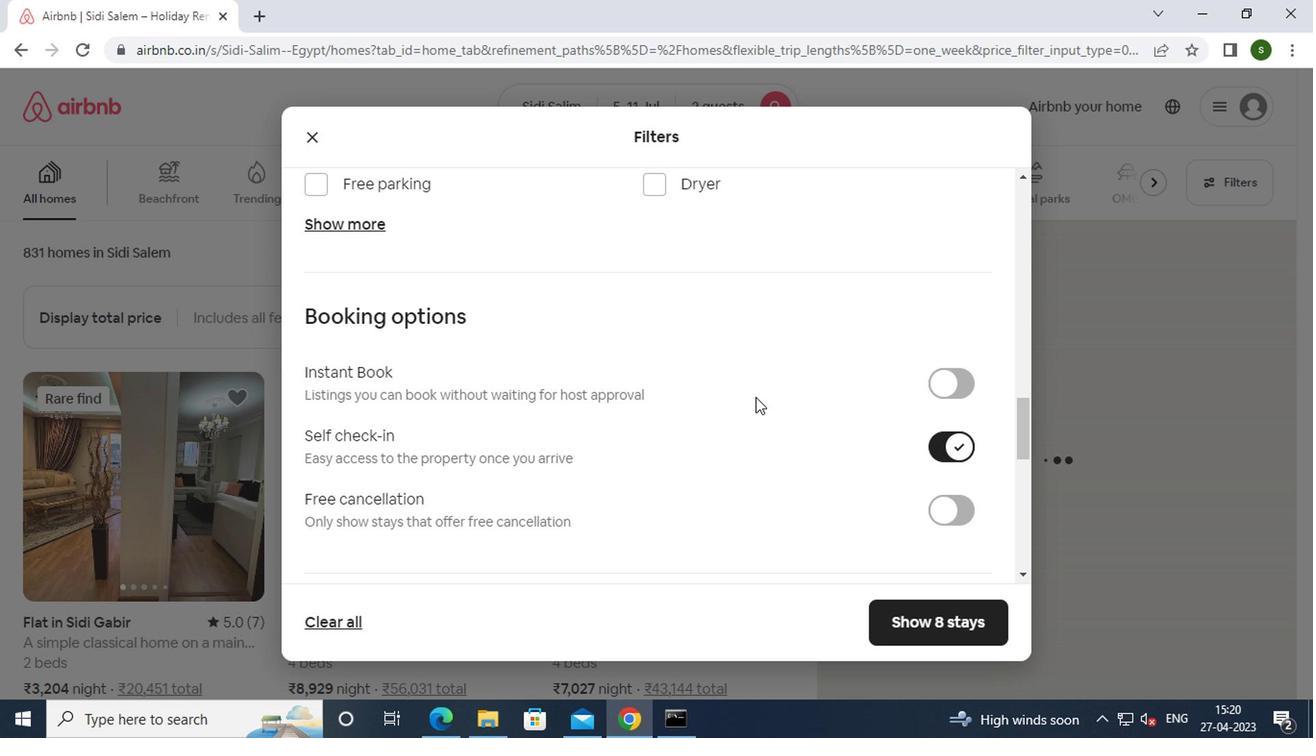 
Action: Mouse scrolled (751, 395) with delta (0, 0)
Screenshot: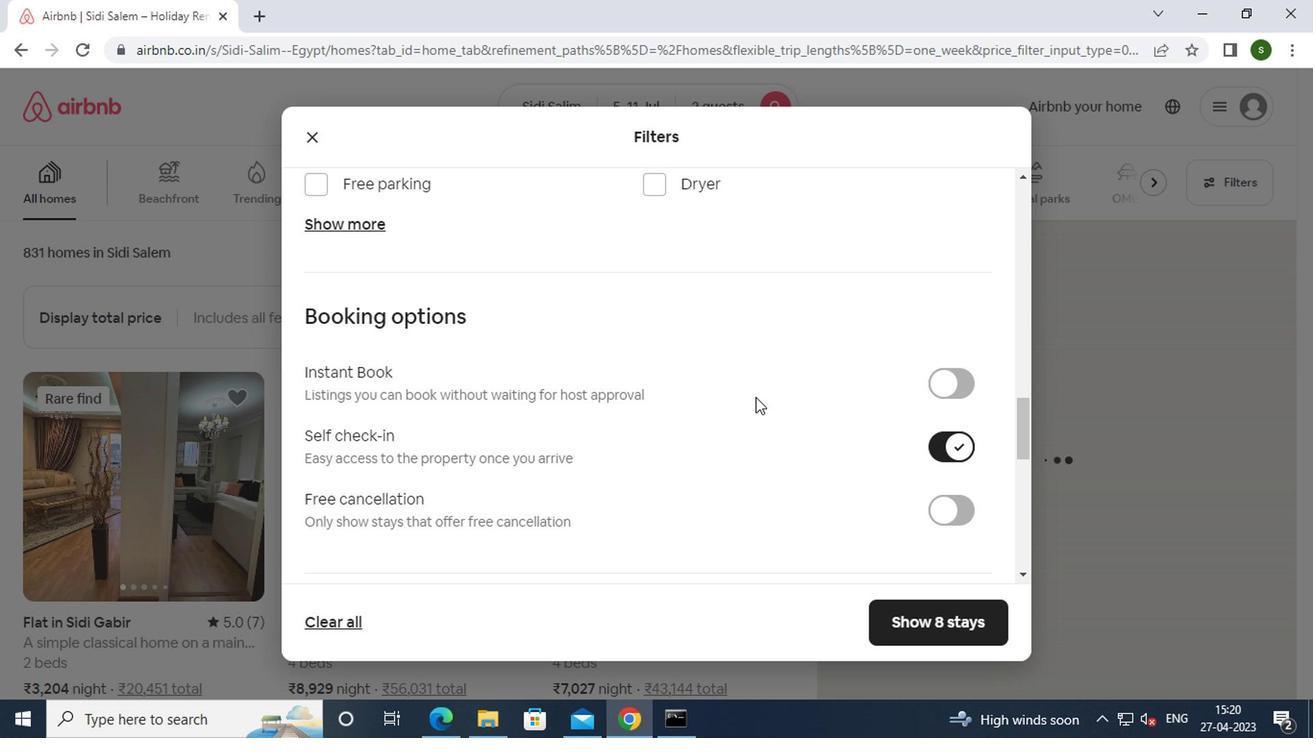 
Action: Mouse moved to (751, 393)
Screenshot: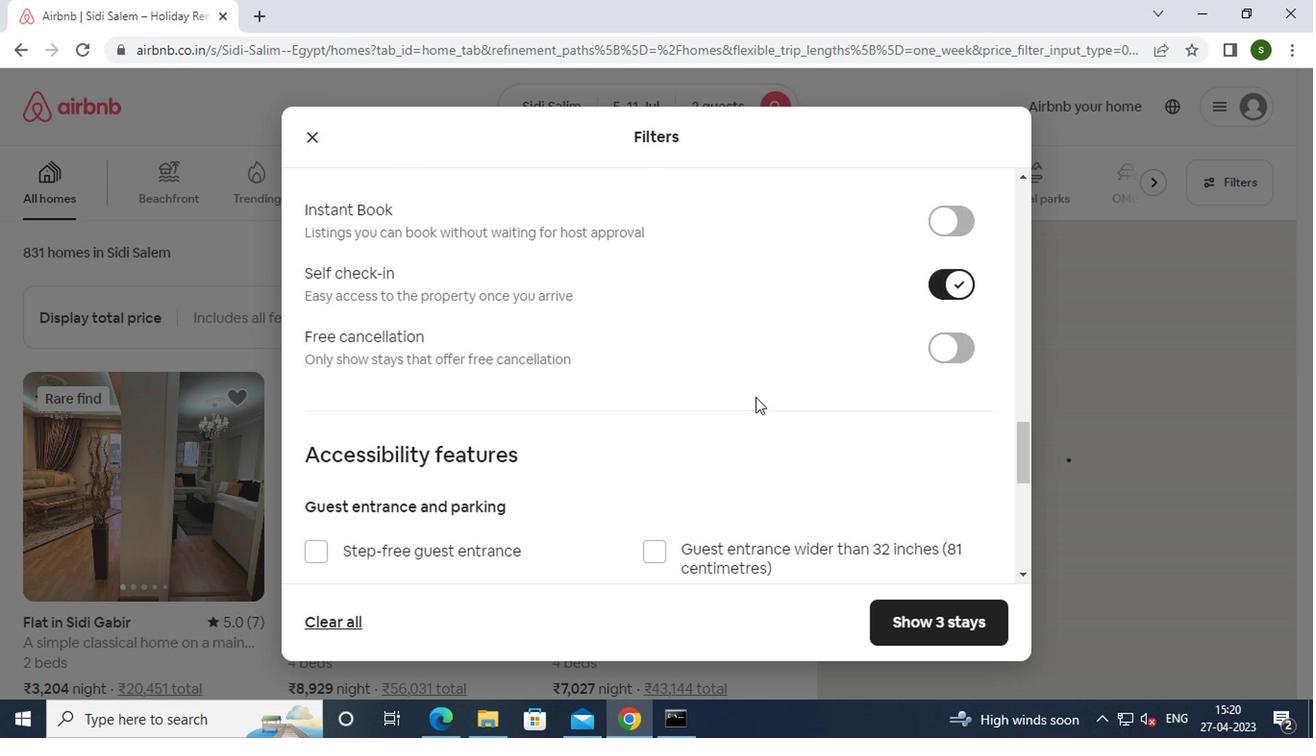 
Action: Mouse scrolled (751, 392) with delta (0, 0)
Screenshot: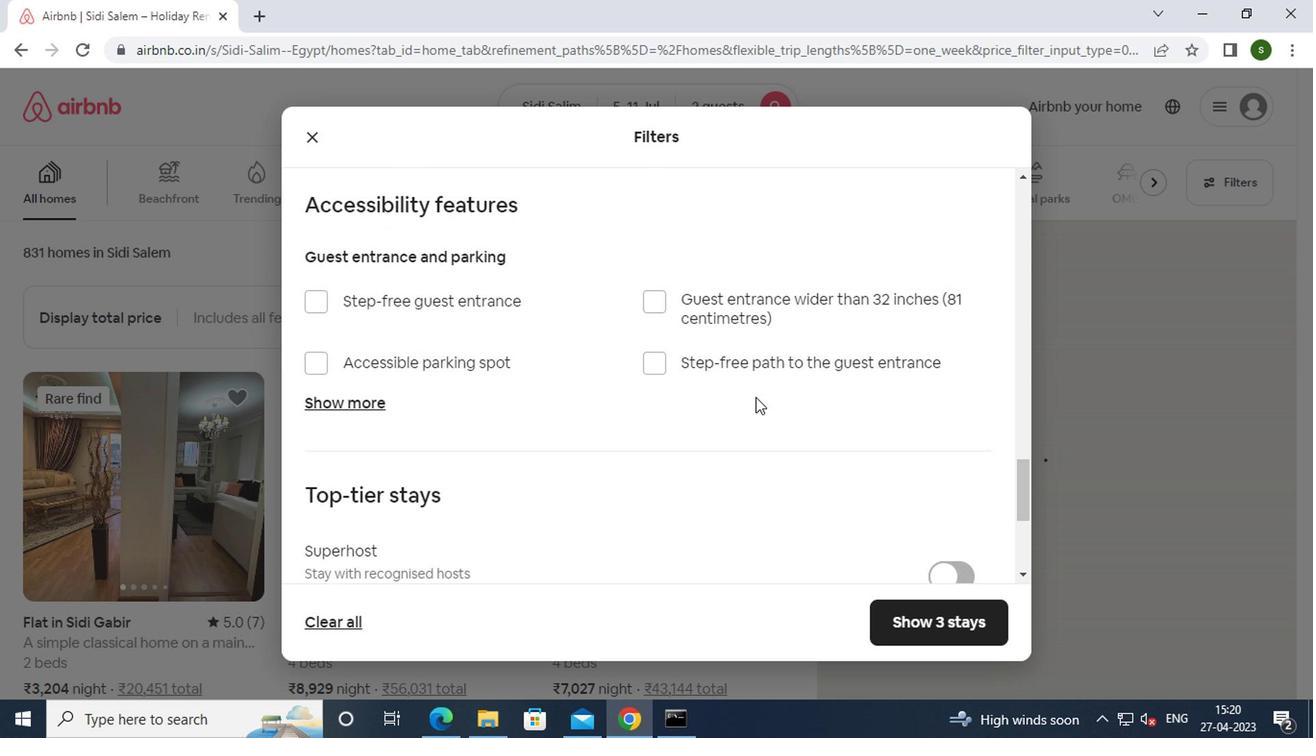 
Action: Mouse scrolled (751, 392) with delta (0, 0)
Screenshot: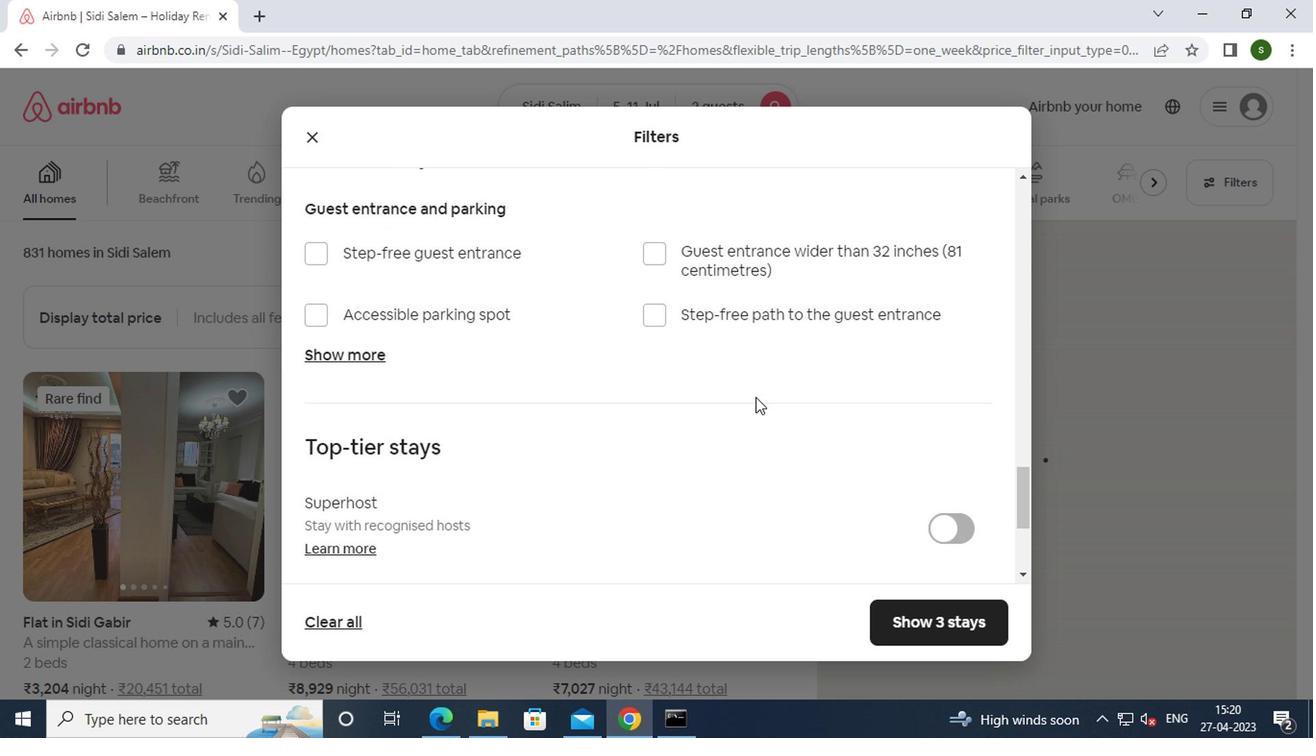 
Action: Mouse scrolled (751, 392) with delta (0, 0)
Screenshot: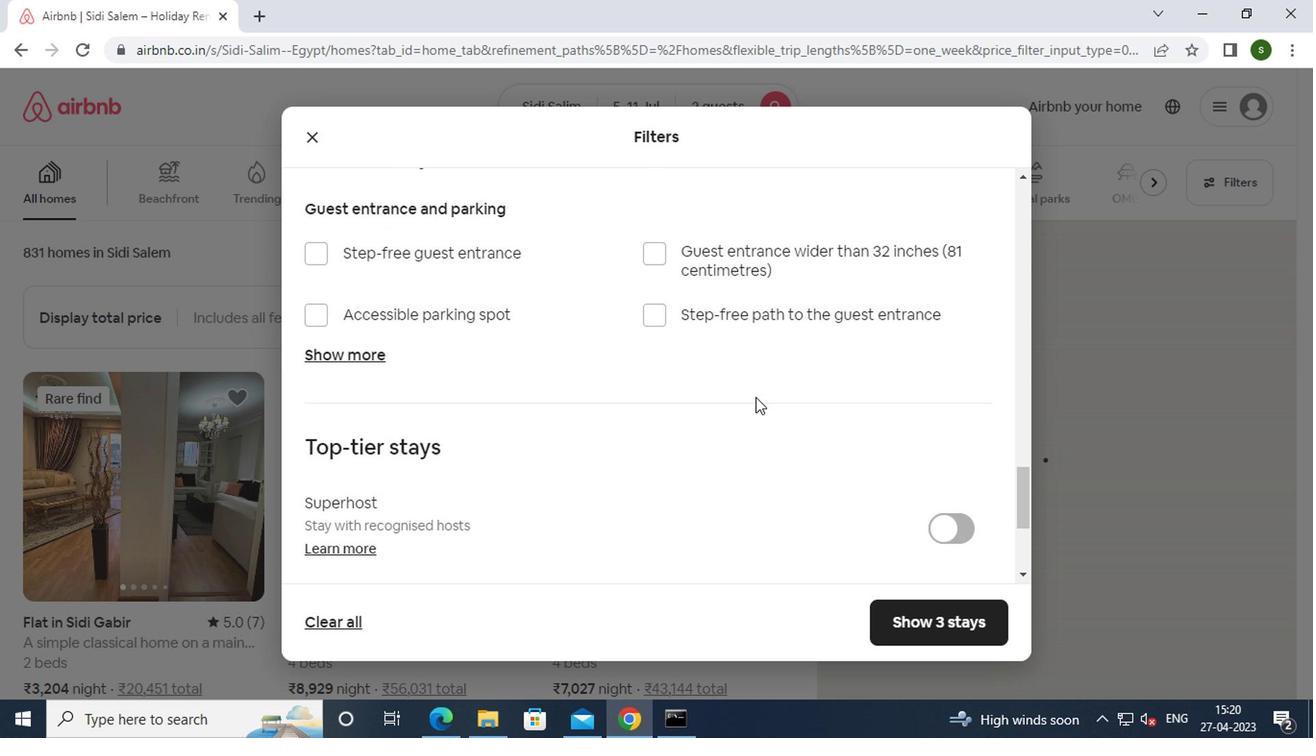 
Action: Mouse scrolled (751, 392) with delta (0, 0)
Screenshot: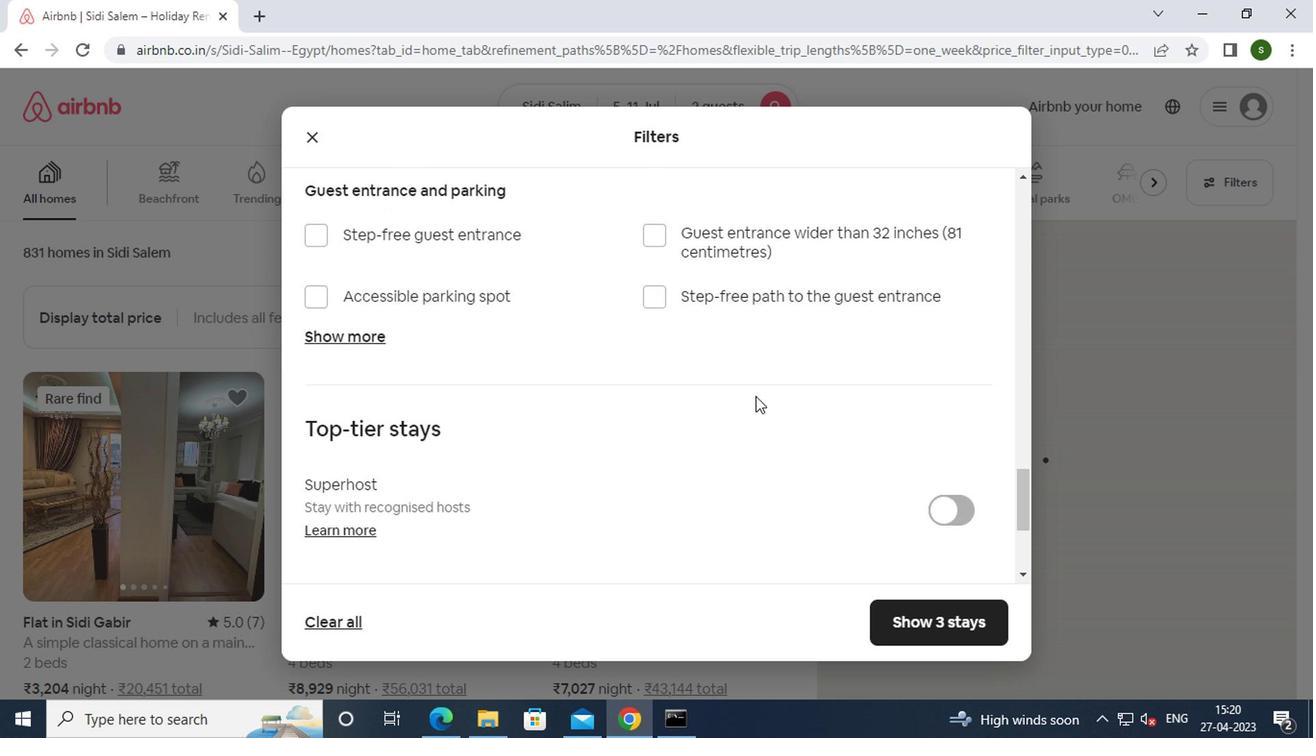 
Action: Mouse moved to (356, 446)
Screenshot: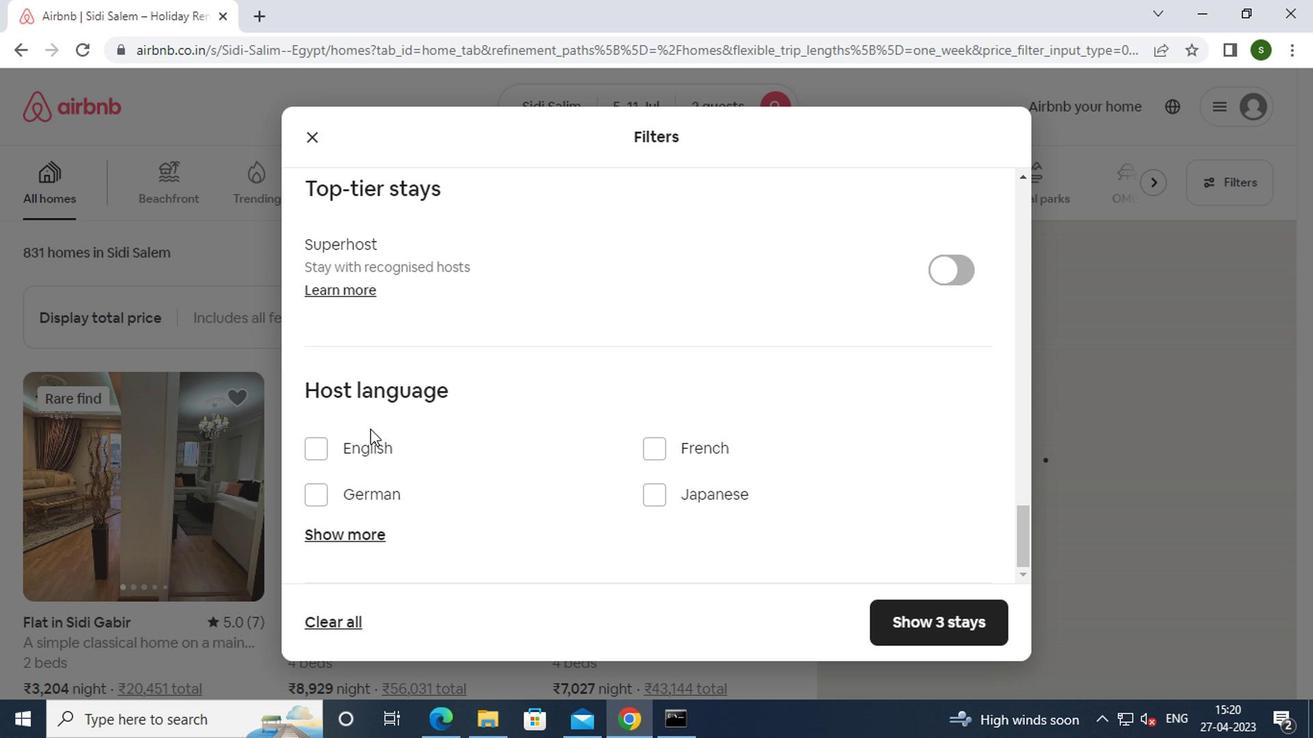 
Action: Mouse pressed left at (356, 446)
Screenshot: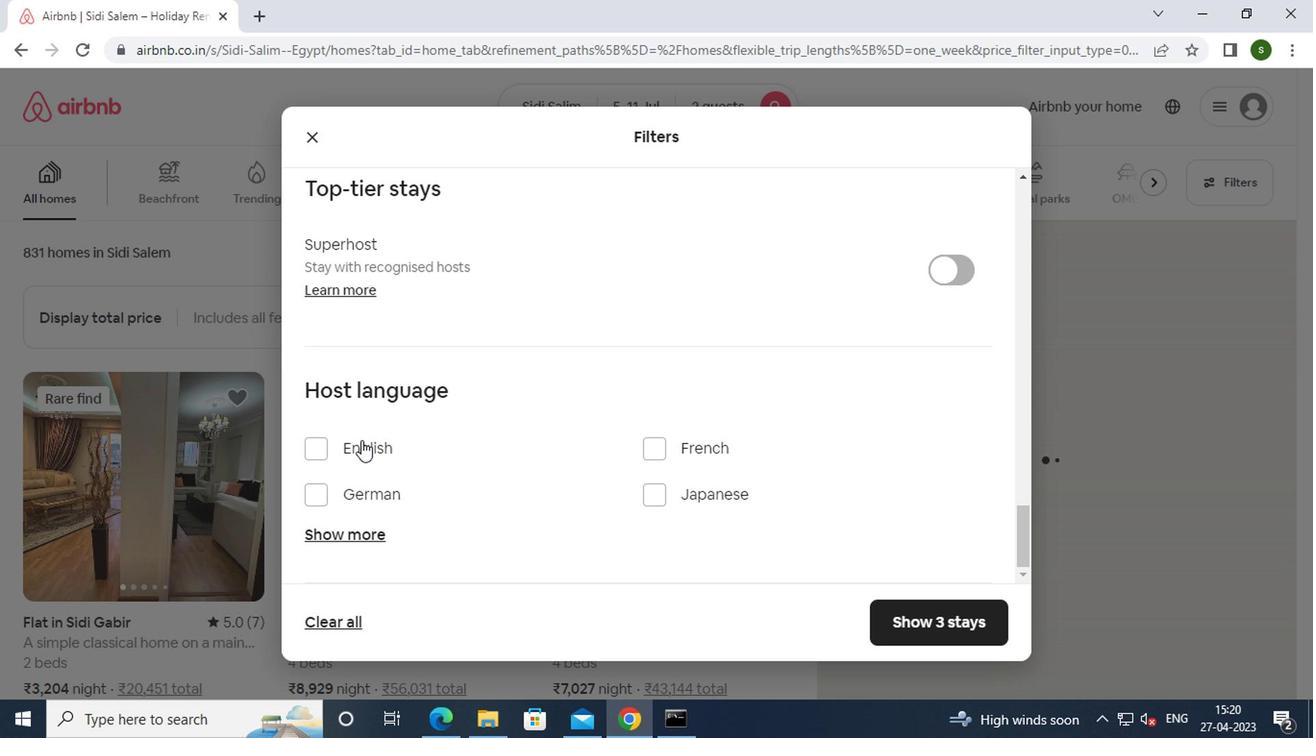 
Action: Mouse moved to (877, 605)
Screenshot: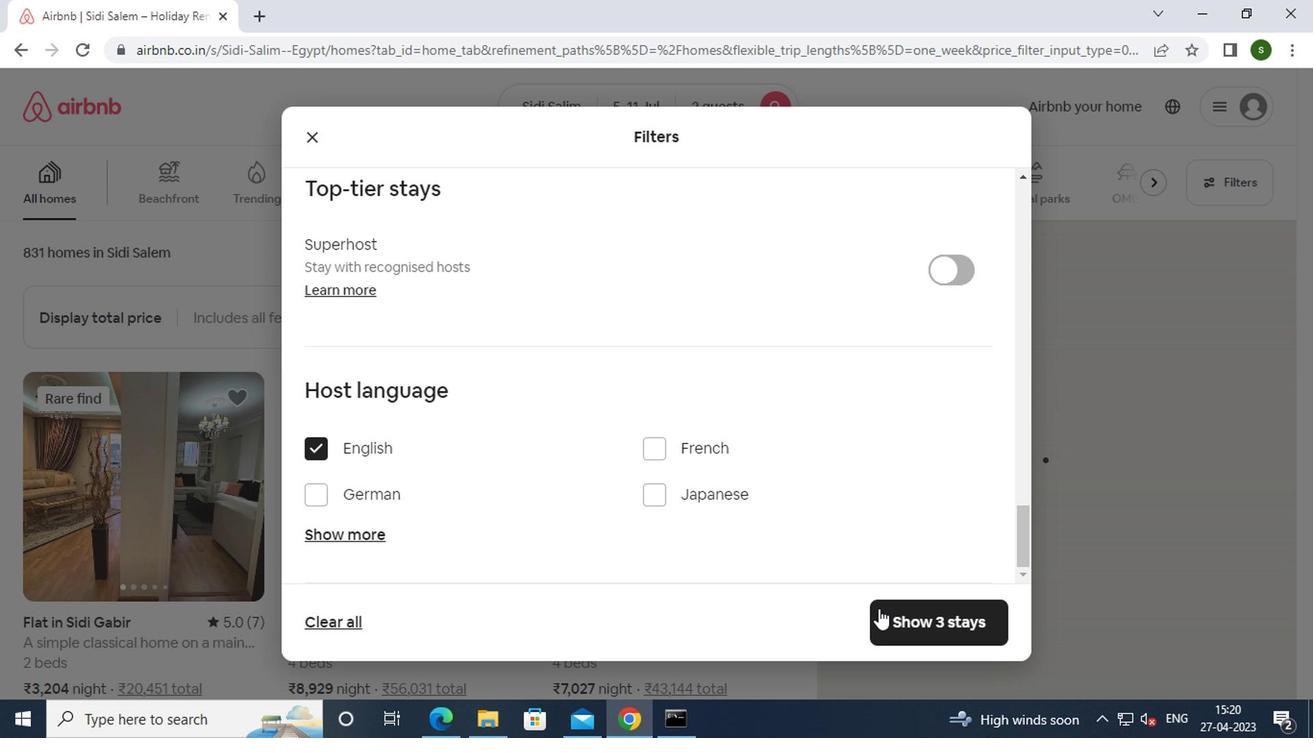 
Action: Mouse pressed left at (877, 605)
Screenshot: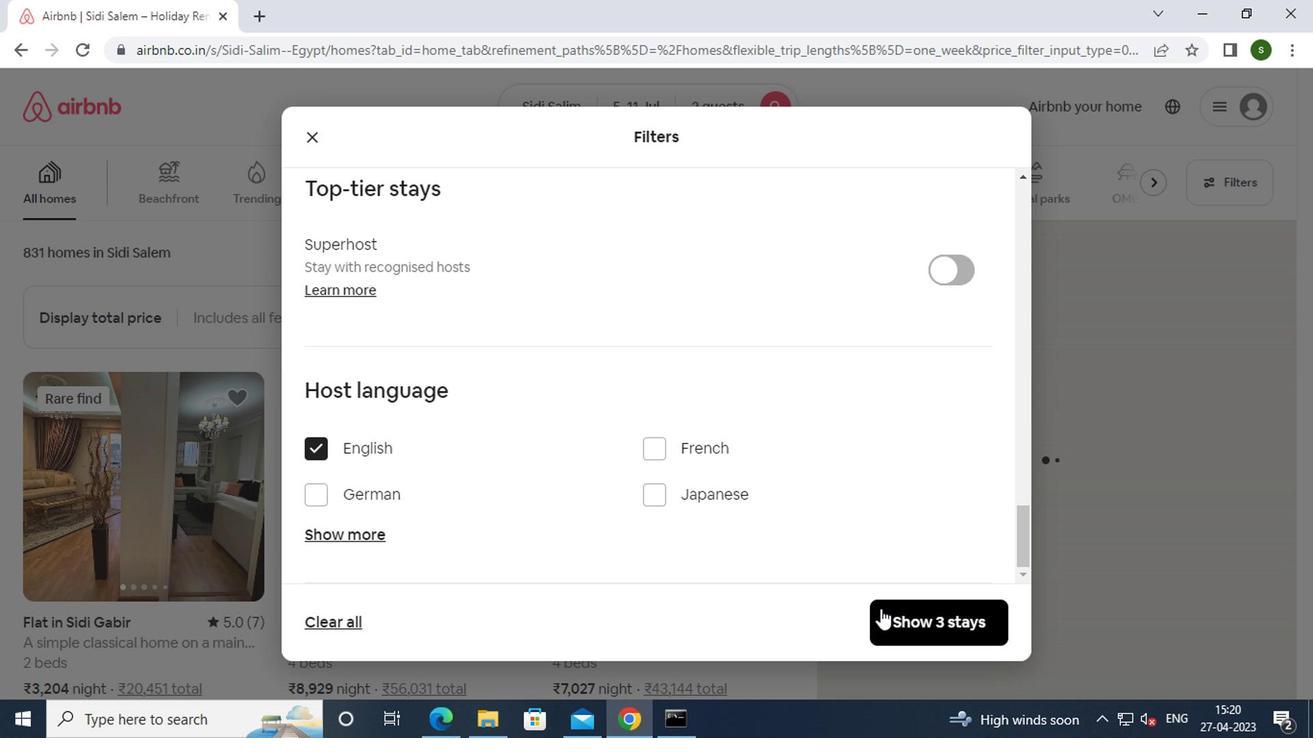 
Action: Mouse moved to (827, 491)
Screenshot: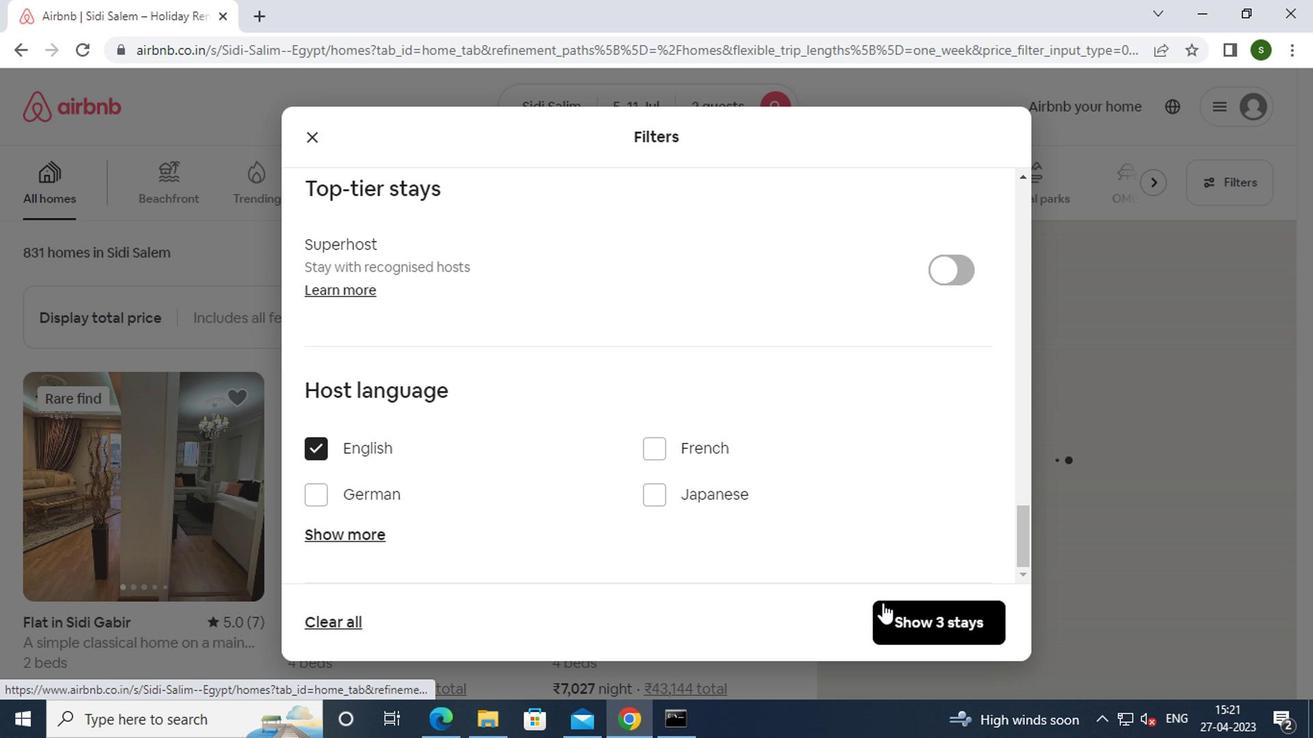 
